 Task: Find connections with filter location Nāthdwāra with filter topic #communitieswith filter profile language English with filter current company Dentsu Webchutney with filter school Hansraj College with filter industry Housing and Community Development with filter service category Computer Networking with filter keywords title Roofer
Action: Mouse moved to (629, 106)
Screenshot: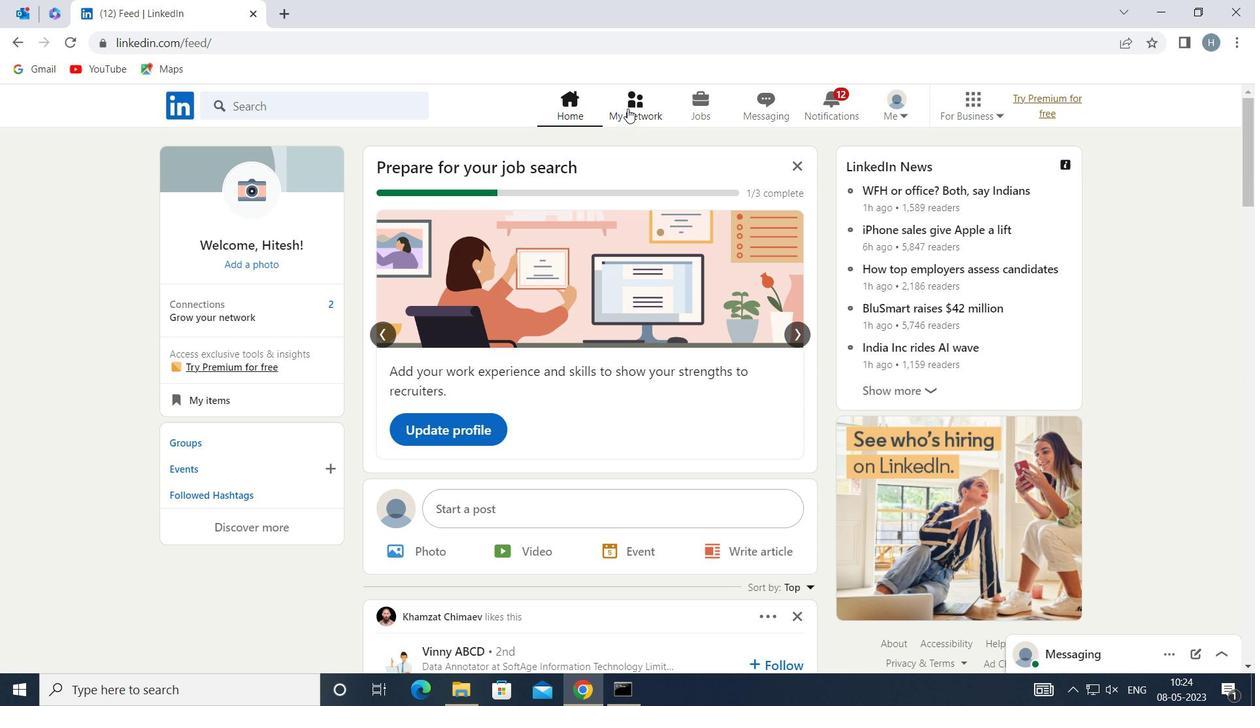 
Action: Mouse pressed left at (629, 106)
Screenshot: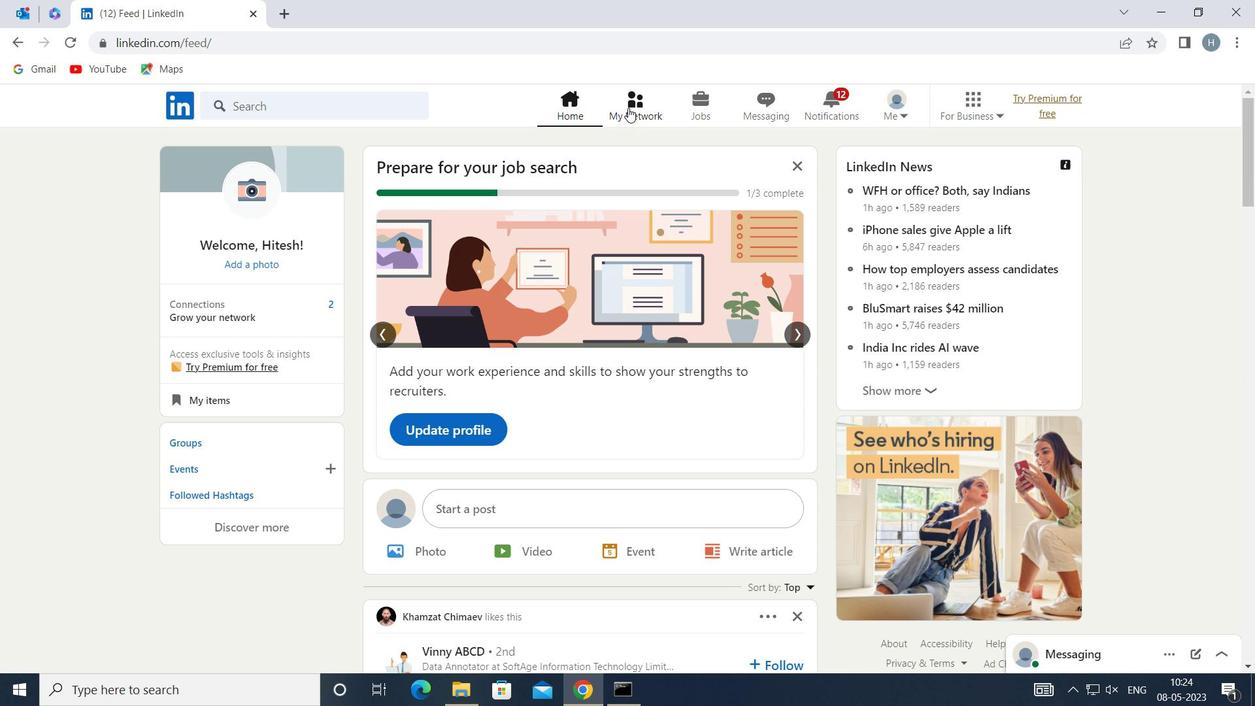
Action: Mouse moved to (364, 194)
Screenshot: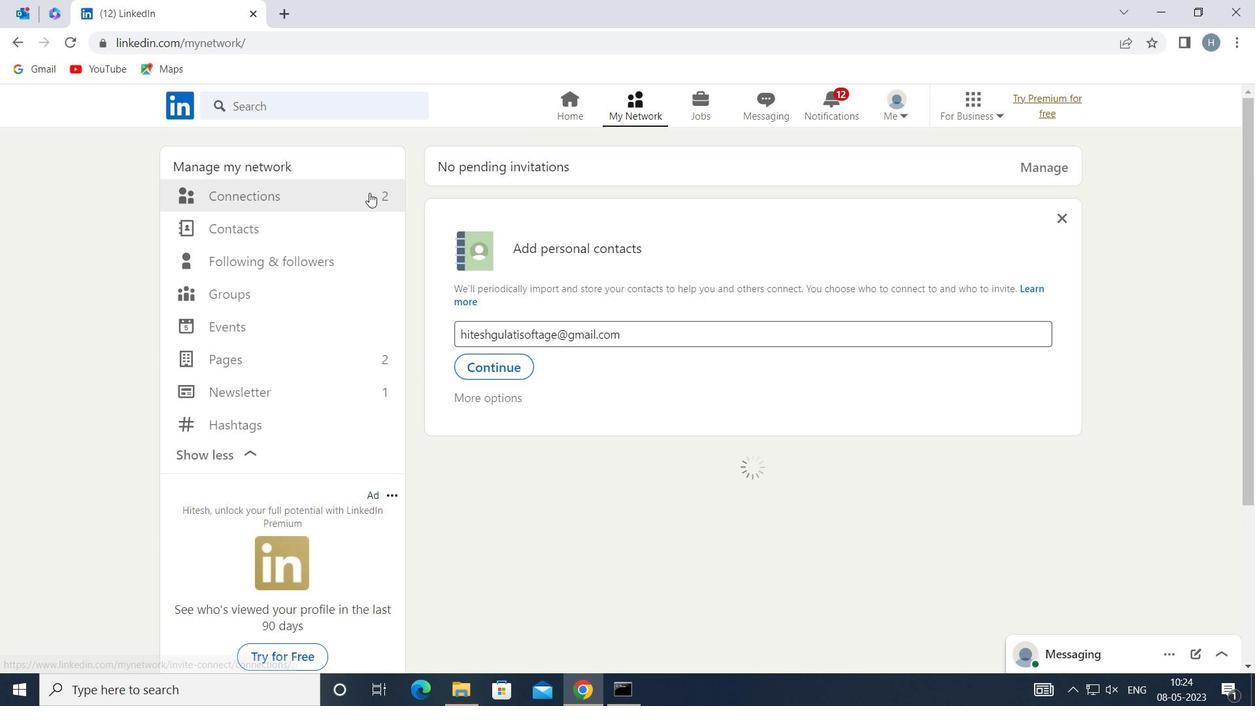 
Action: Mouse pressed left at (364, 194)
Screenshot: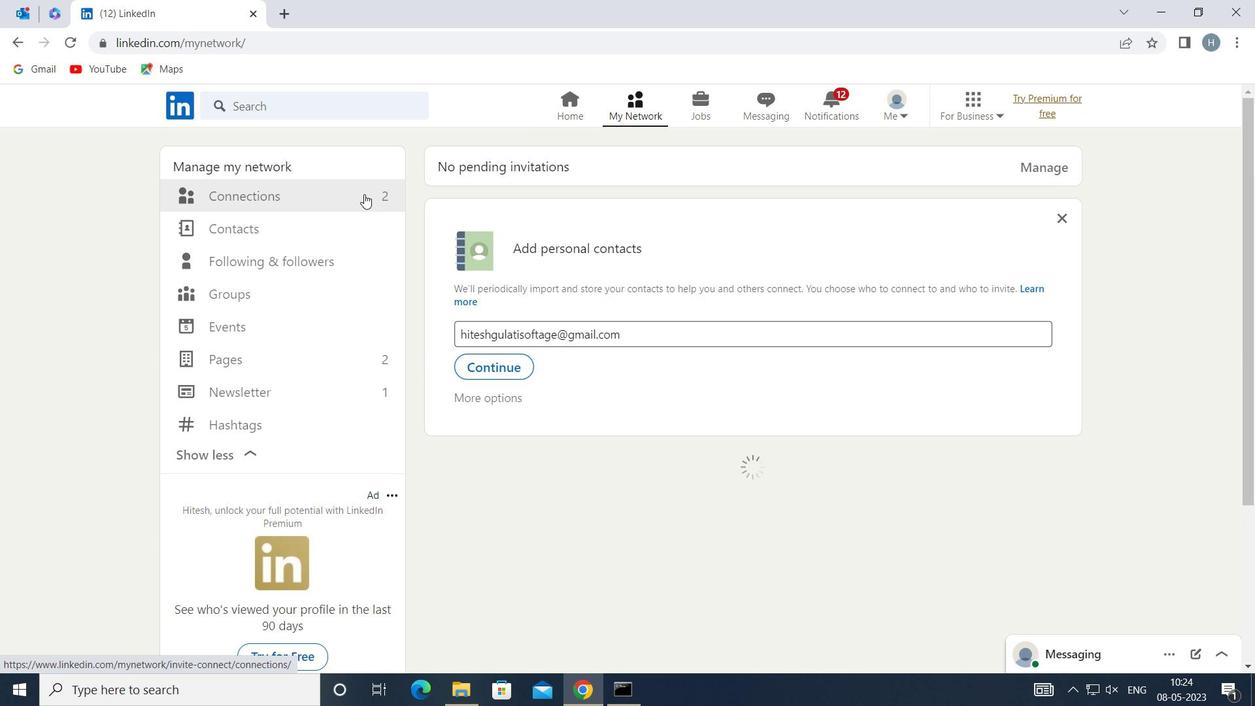 
Action: Mouse moved to (757, 197)
Screenshot: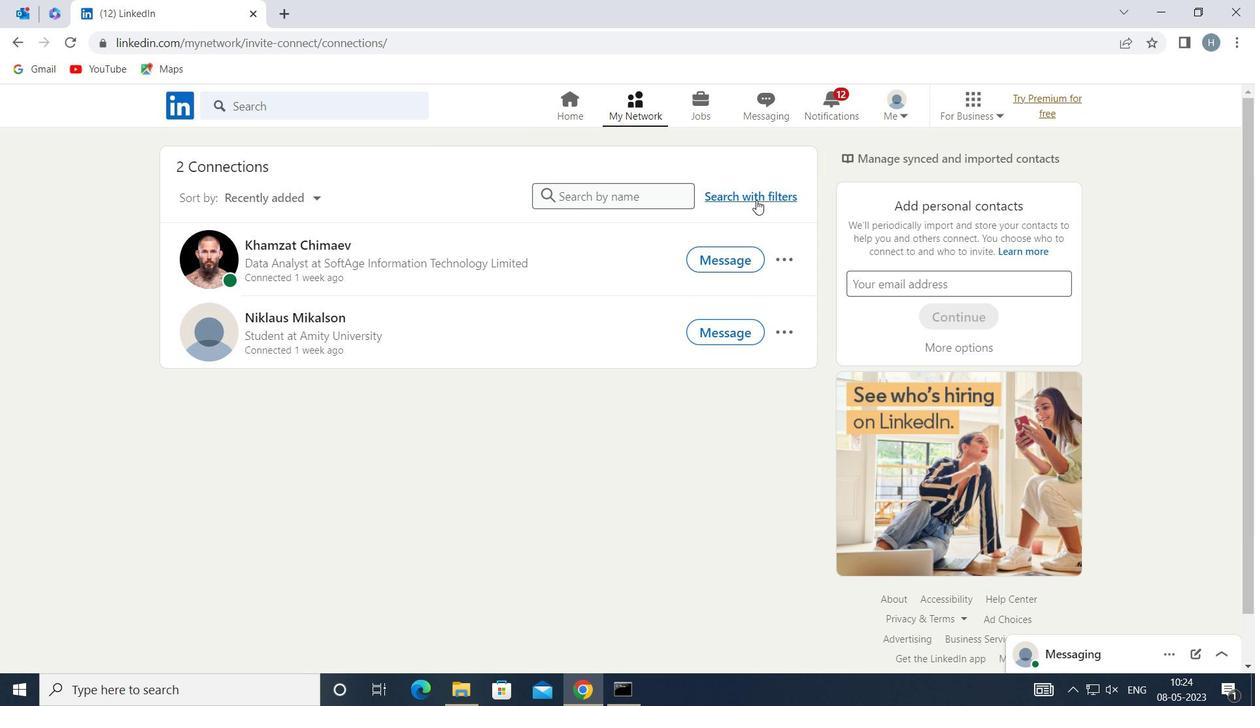 
Action: Mouse pressed left at (757, 197)
Screenshot: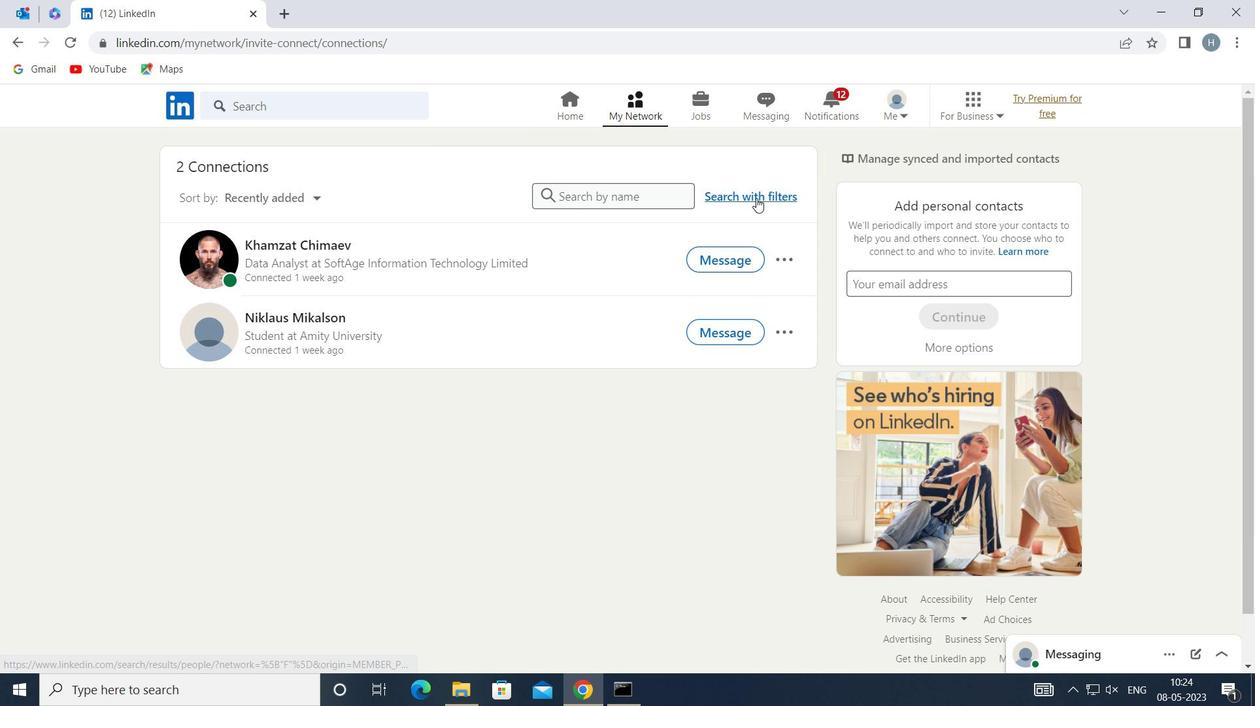
Action: Mouse moved to (680, 147)
Screenshot: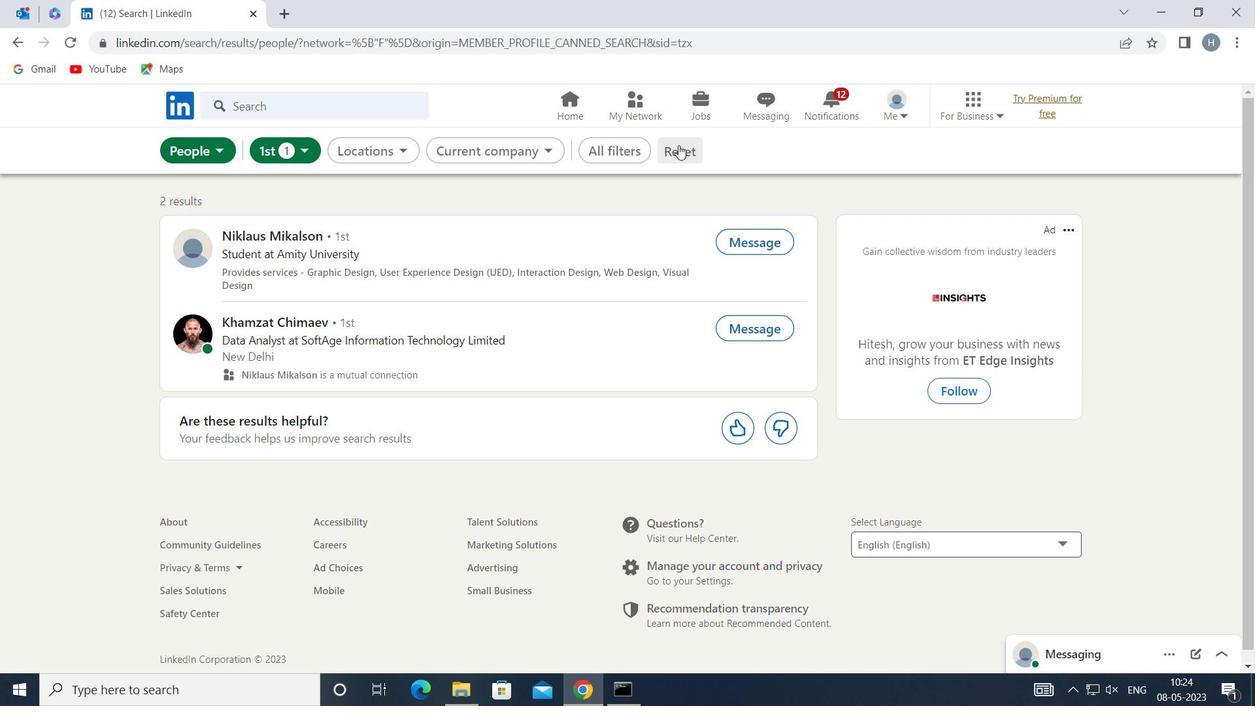 
Action: Mouse pressed left at (680, 147)
Screenshot: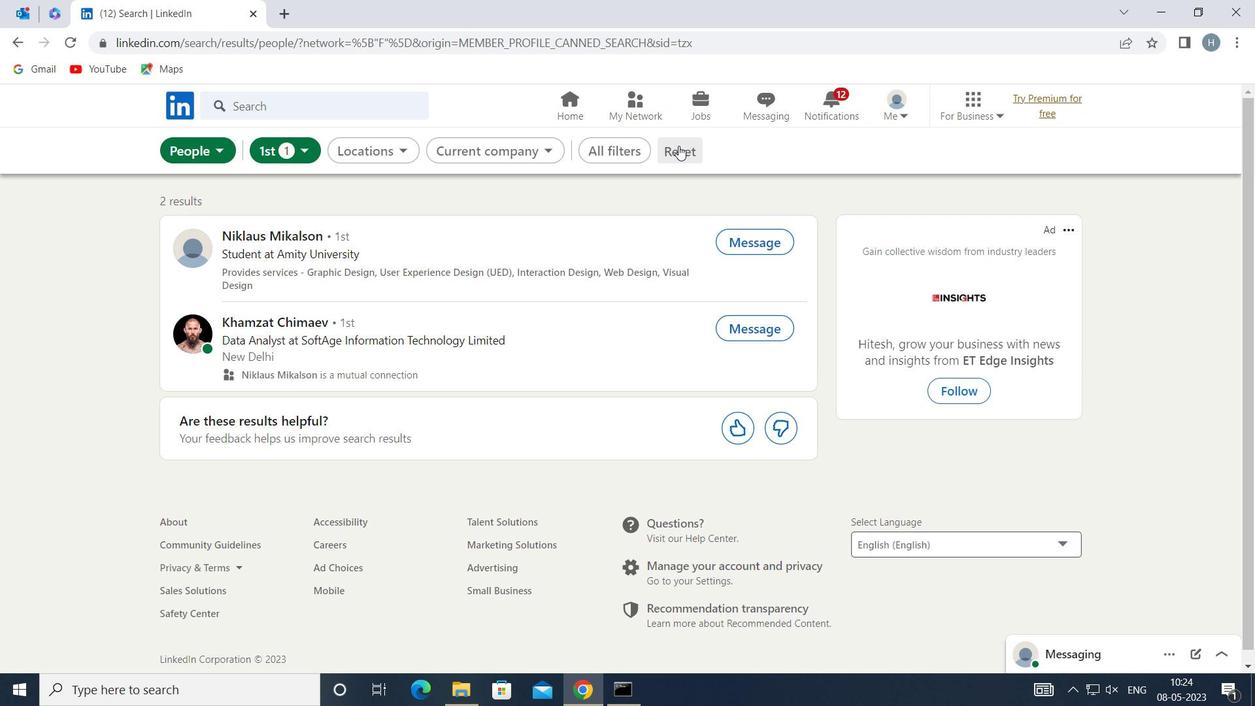 
Action: Mouse moved to (663, 145)
Screenshot: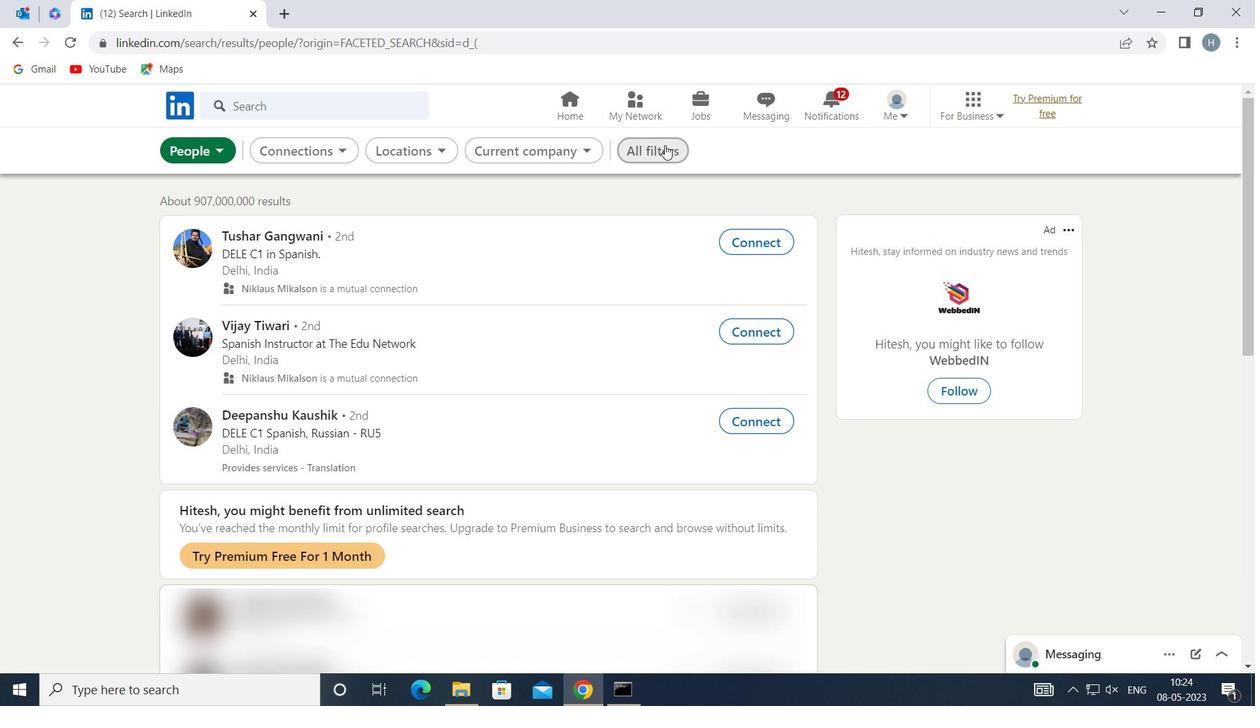 
Action: Mouse pressed left at (663, 145)
Screenshot: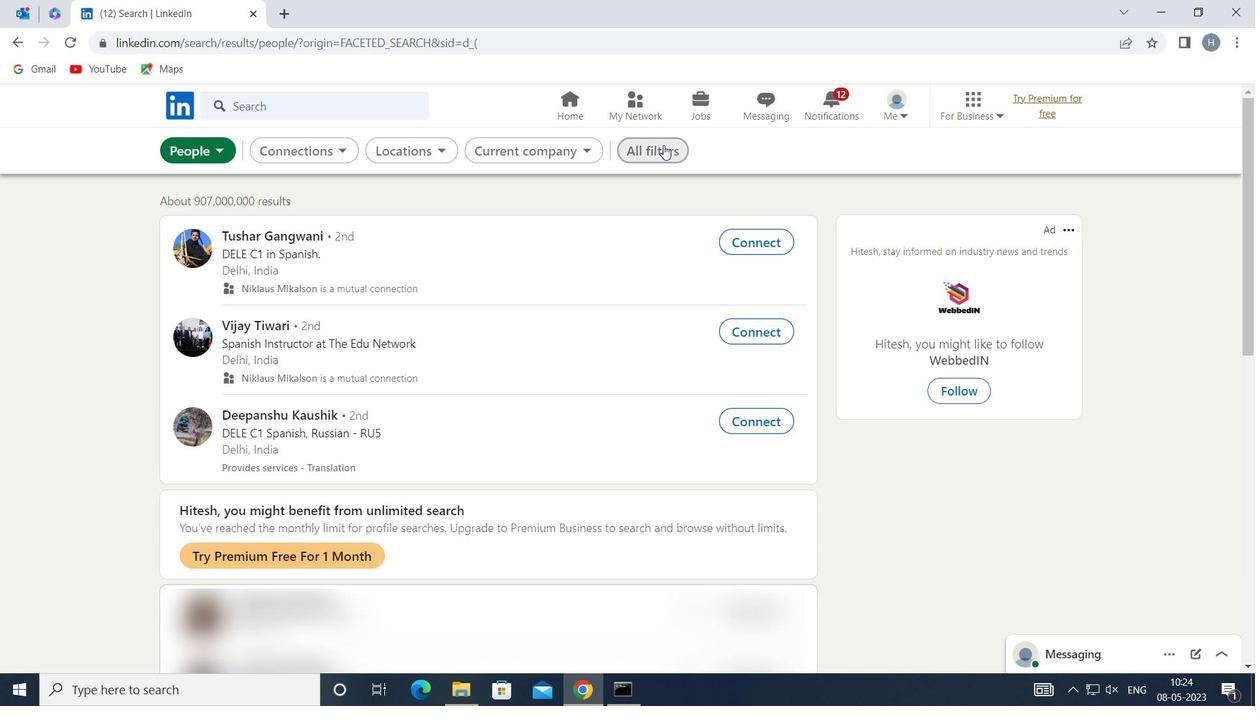 
Action: Mouse moved to (956, 317)
Screenshot: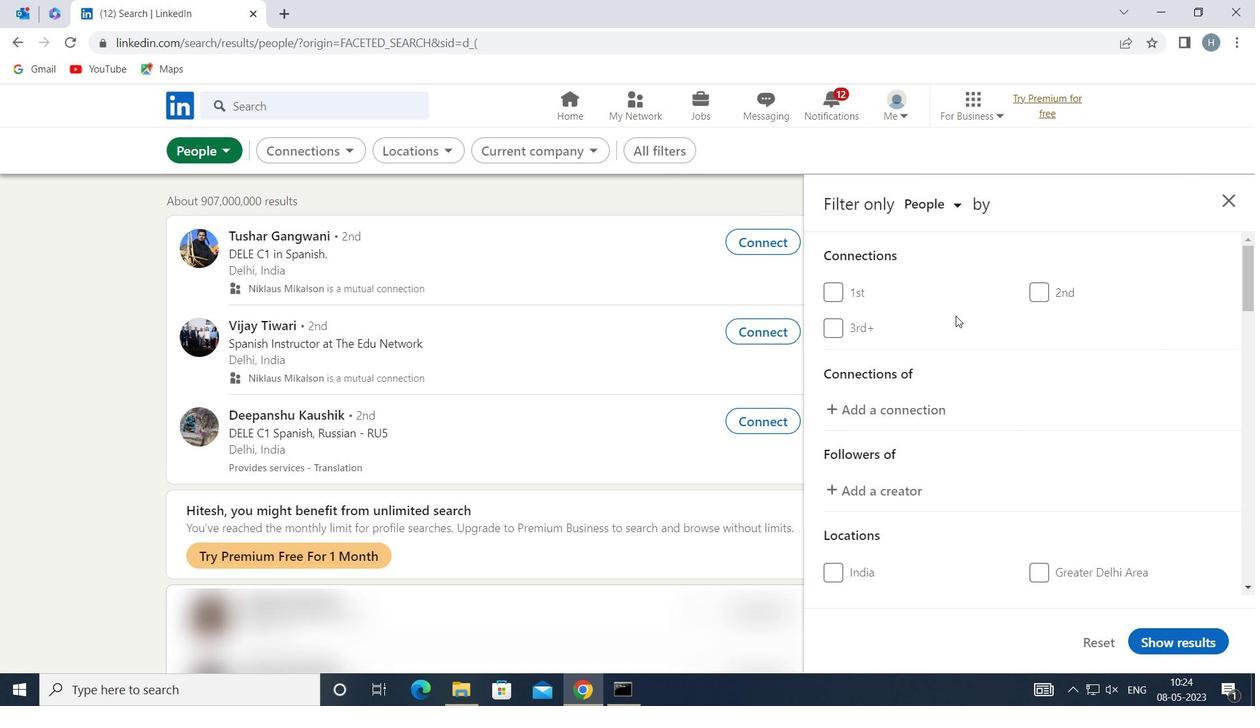 
Action: Mouse scrolled (956, 316) with delta (0, 0)
Screenshot: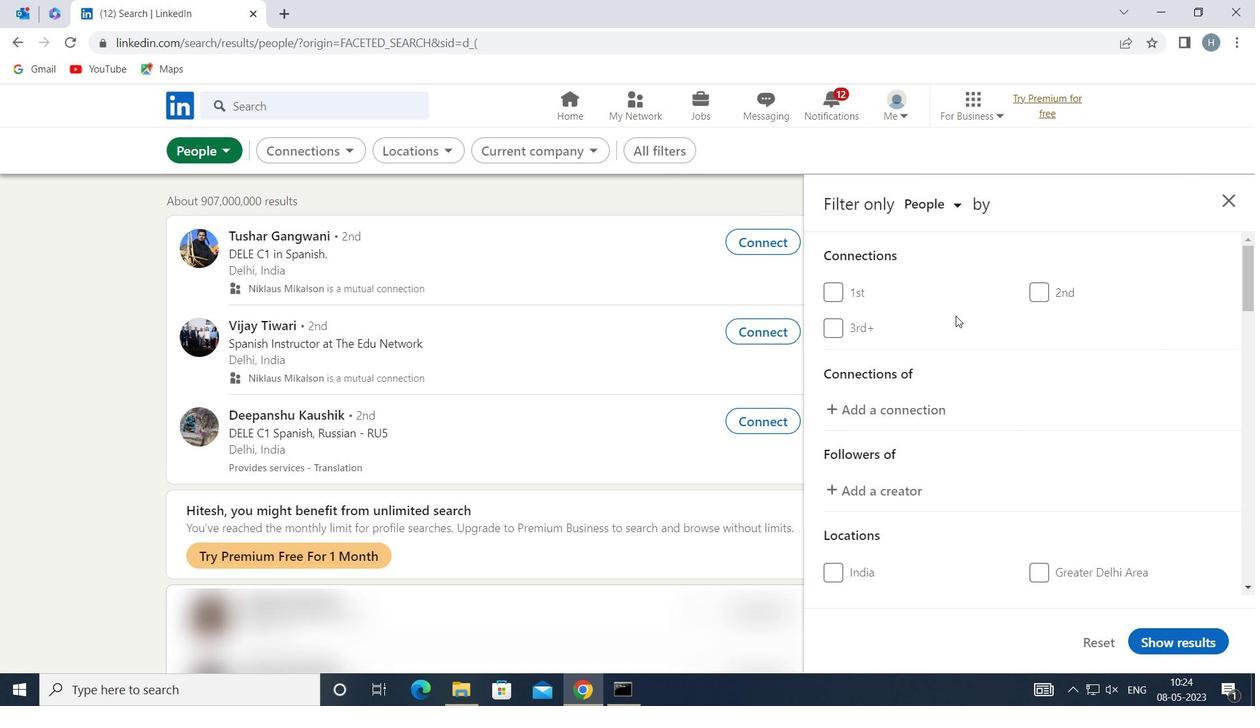 
Action: Mouse moved to (957, 317)
Screenshot: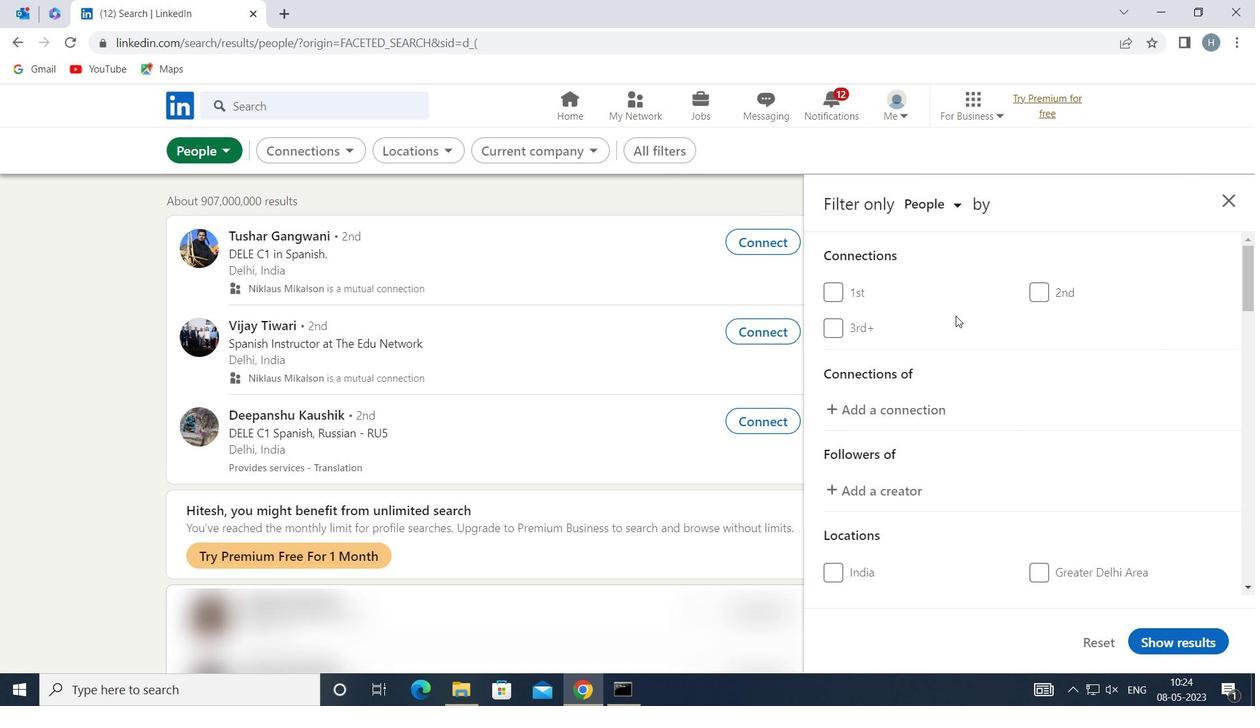 
Action: Mouse scrolled (957, 316) with delta (0, 0)
Screenshot: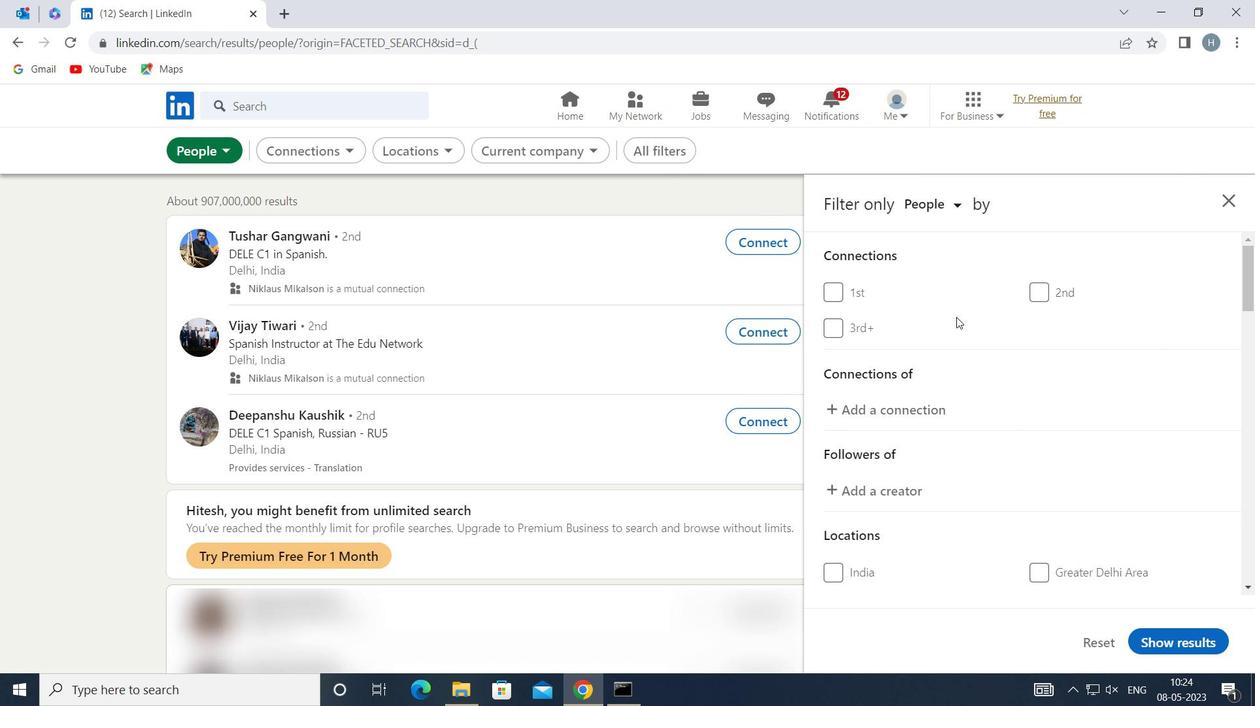 
Action: Mouse moved to (968, 319)
Screenshot: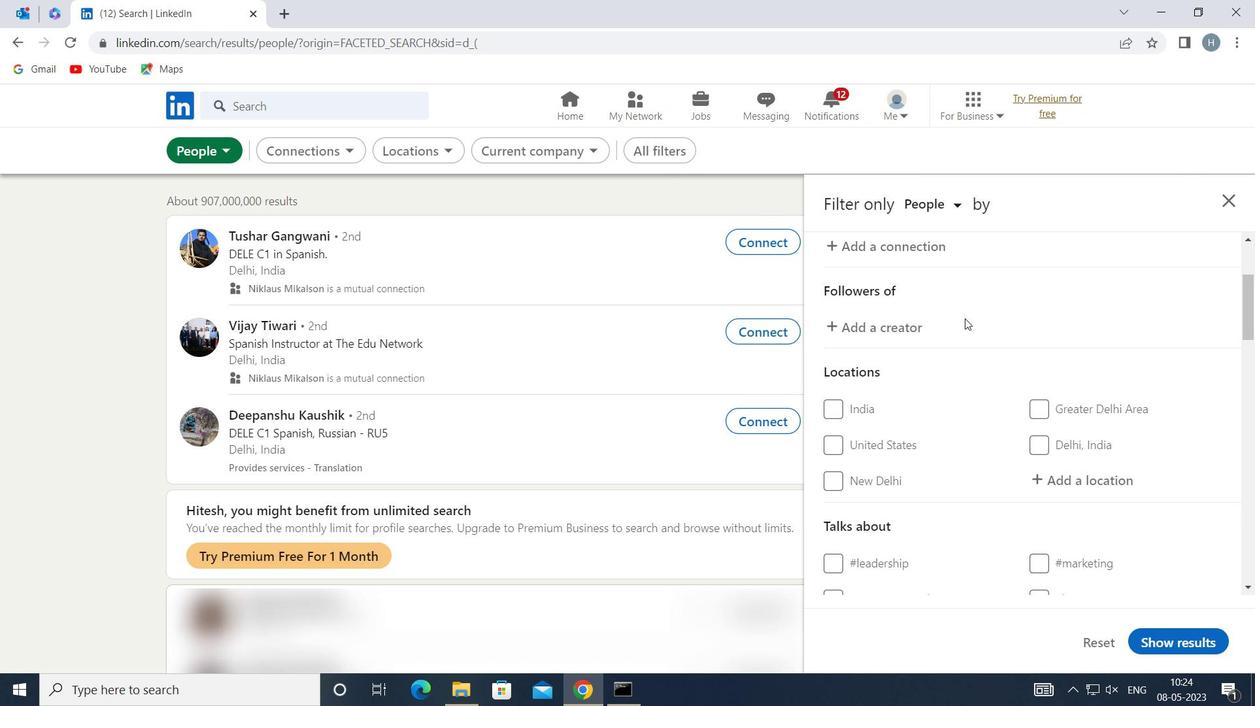 
Action: Mouse scrolled (968, 319) with delta (0, 0)
Screenshot: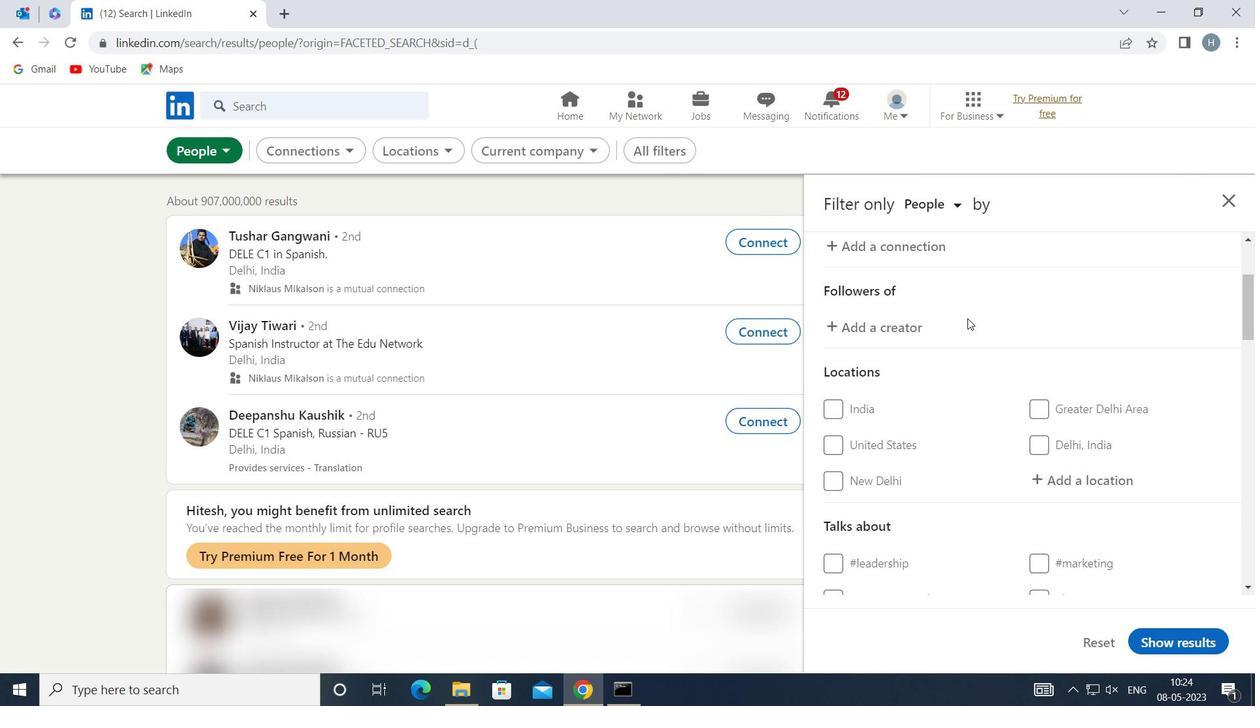 
Action: Mouse moved to (1060, 390)
Screenshot: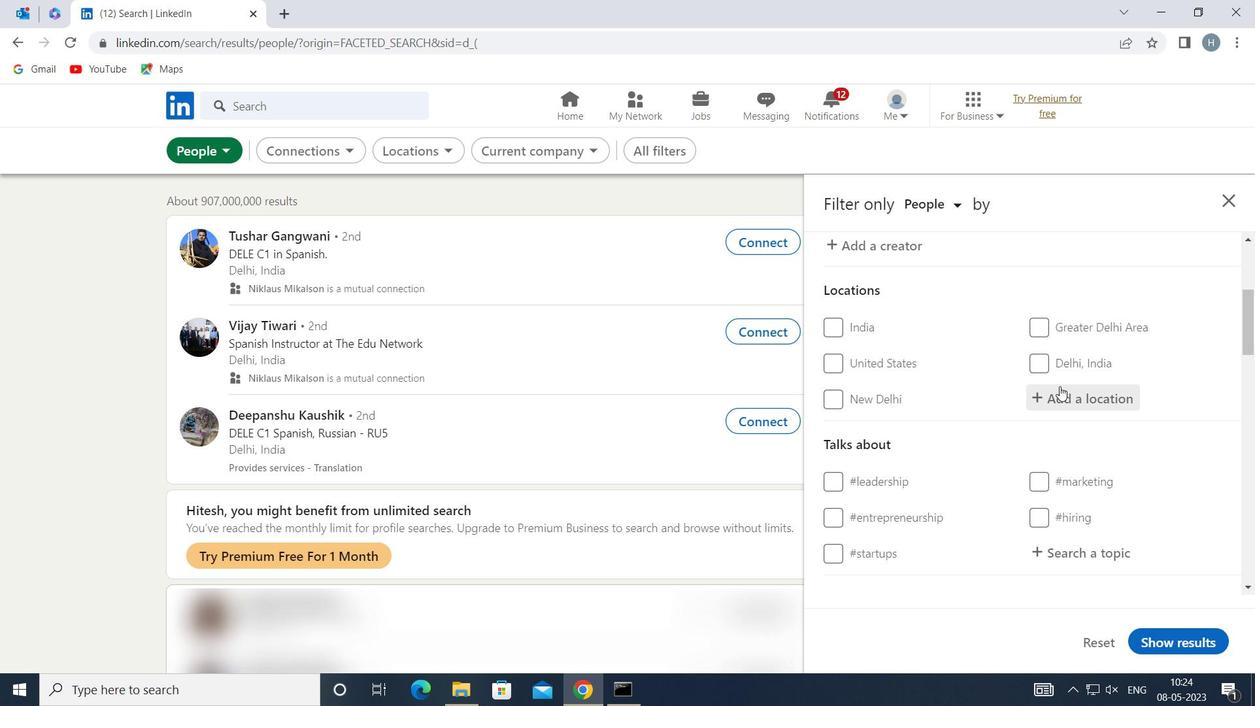 
Action: Mouse pressed left at (1060, 390)
Screenshot: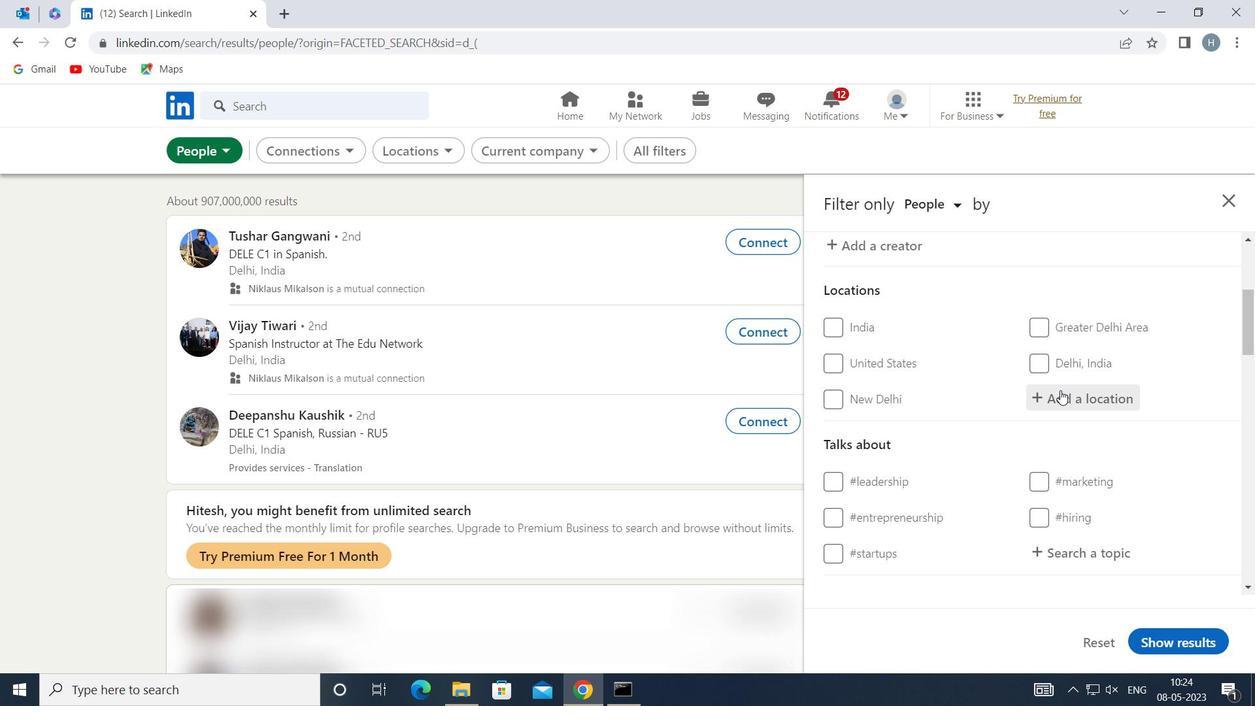 
Action: Mouse moved to (1061, 390)
Screenshot: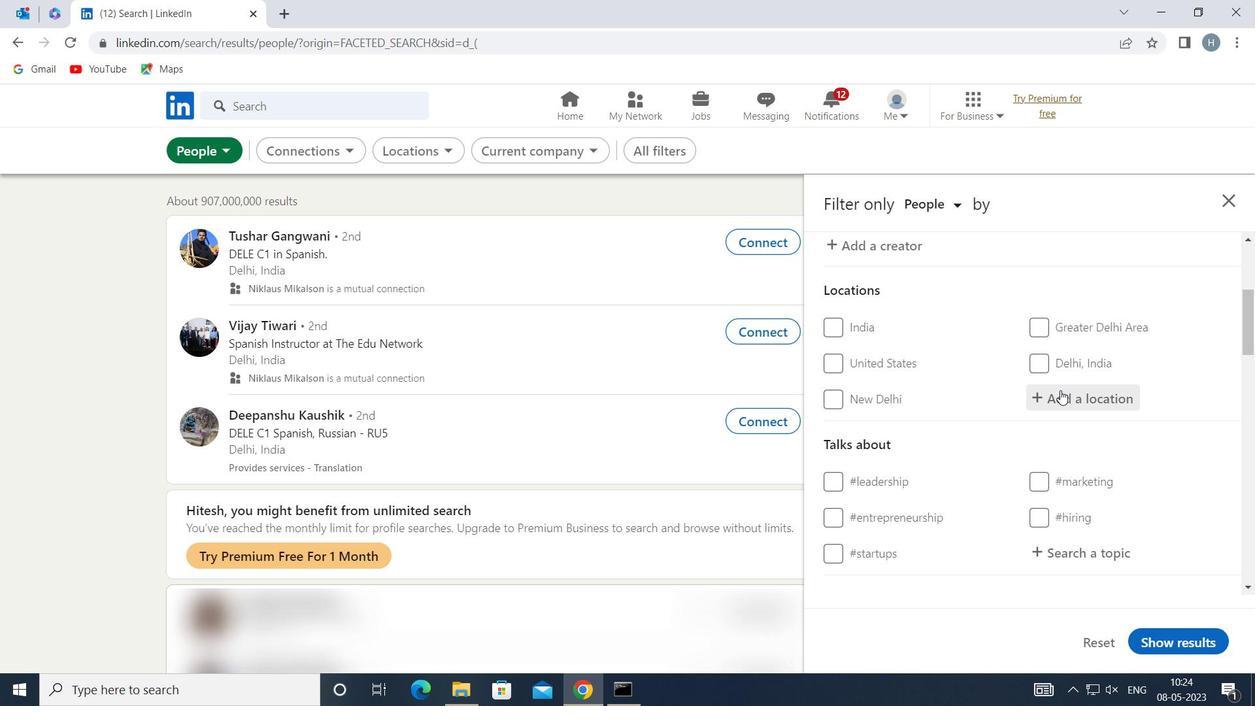 
Action: Key pressed <Key.shift>NATHDWARA
Screenshot: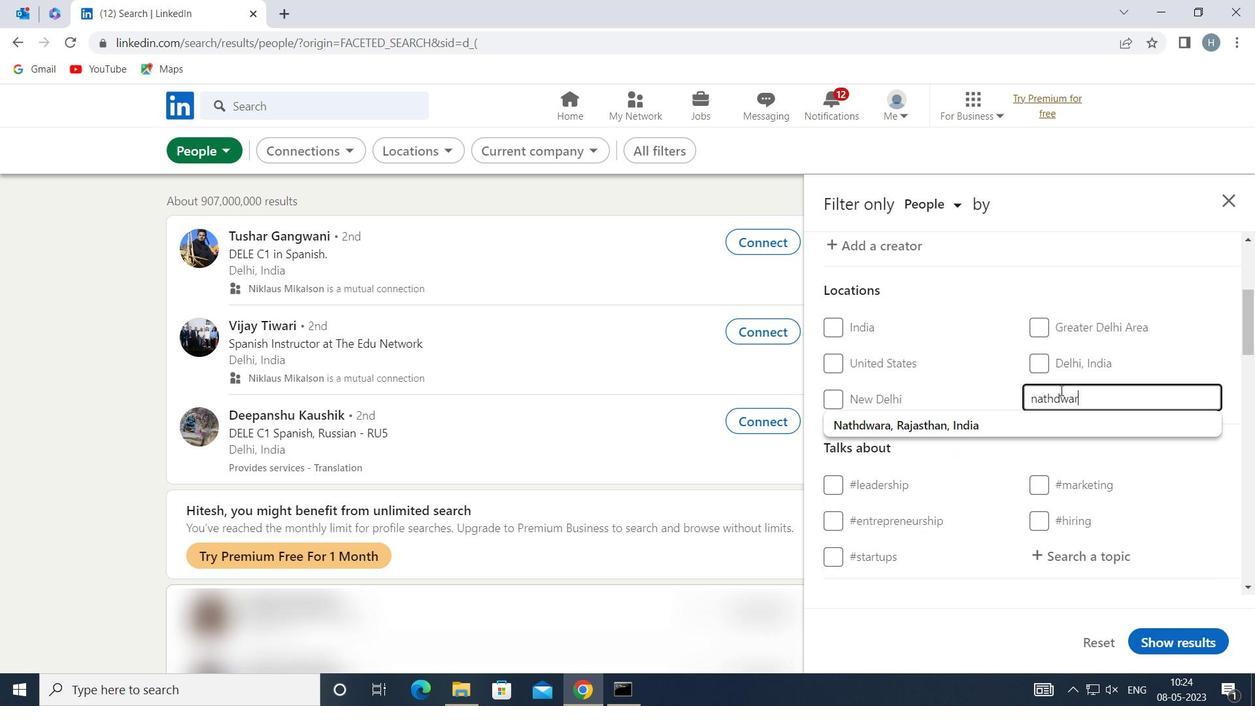 
Action: Mouse moved to (1063, 415)
Screenshot: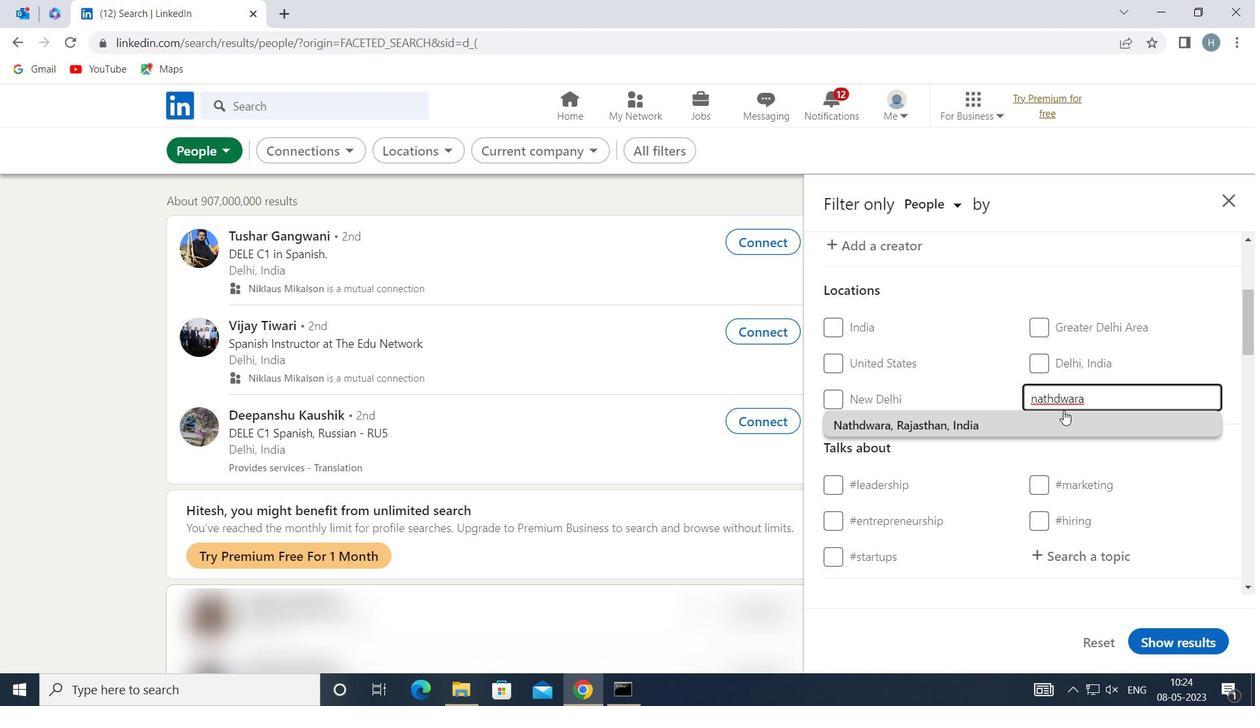 
Action: Mouse pressed left at (1063, 415)
Screenshot: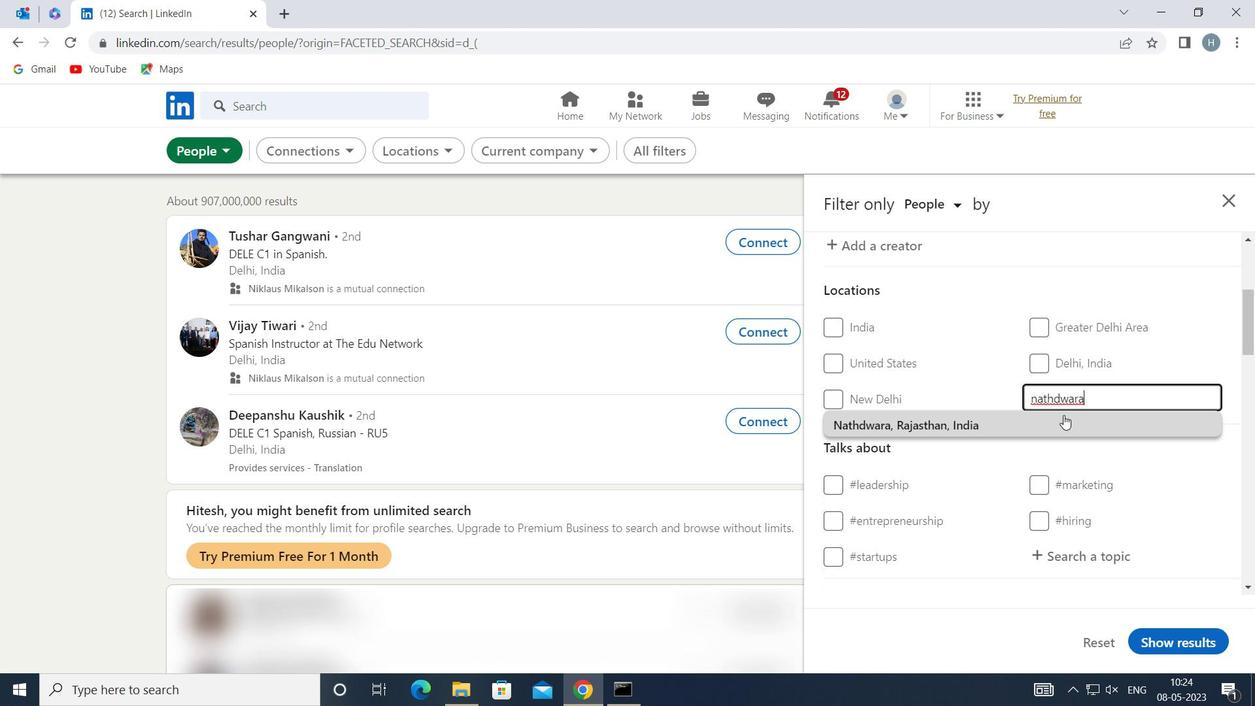 
Action: Mouse scrolled (1063, 415) with delta (0, 0)
Screenshot: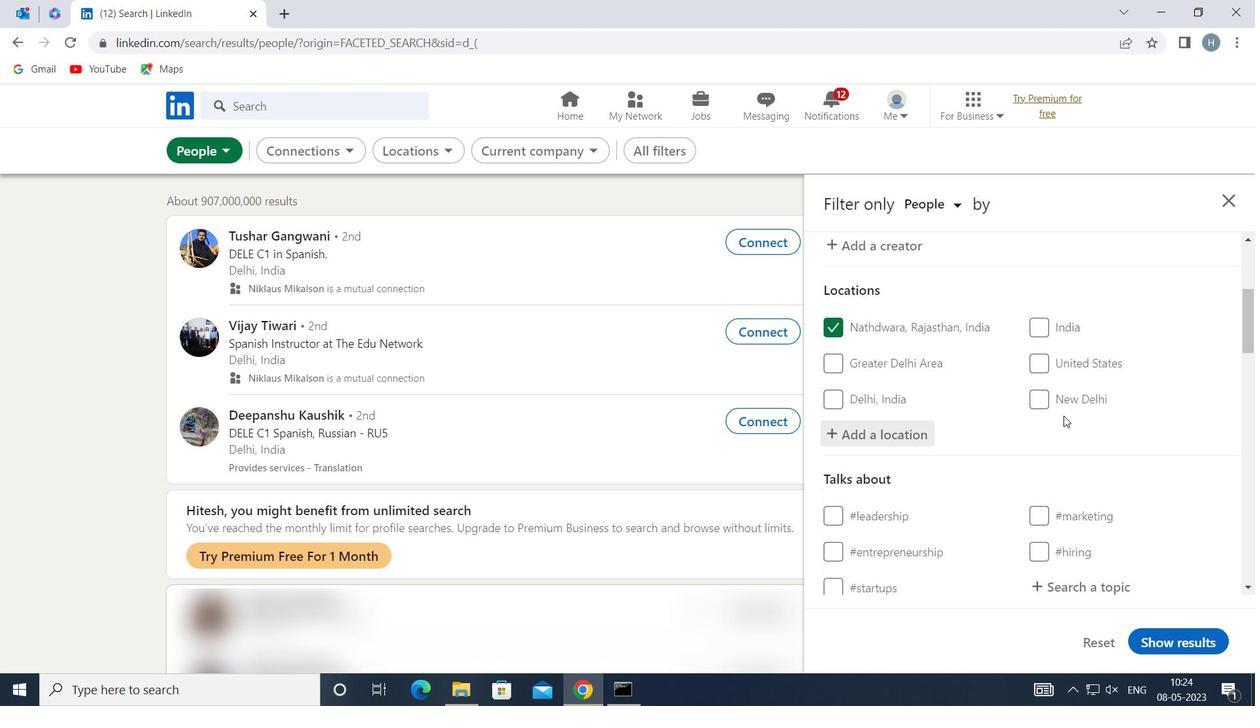 
Action: Mouse scrolled (1063, 415) with delta (0, 0)
Screenshot: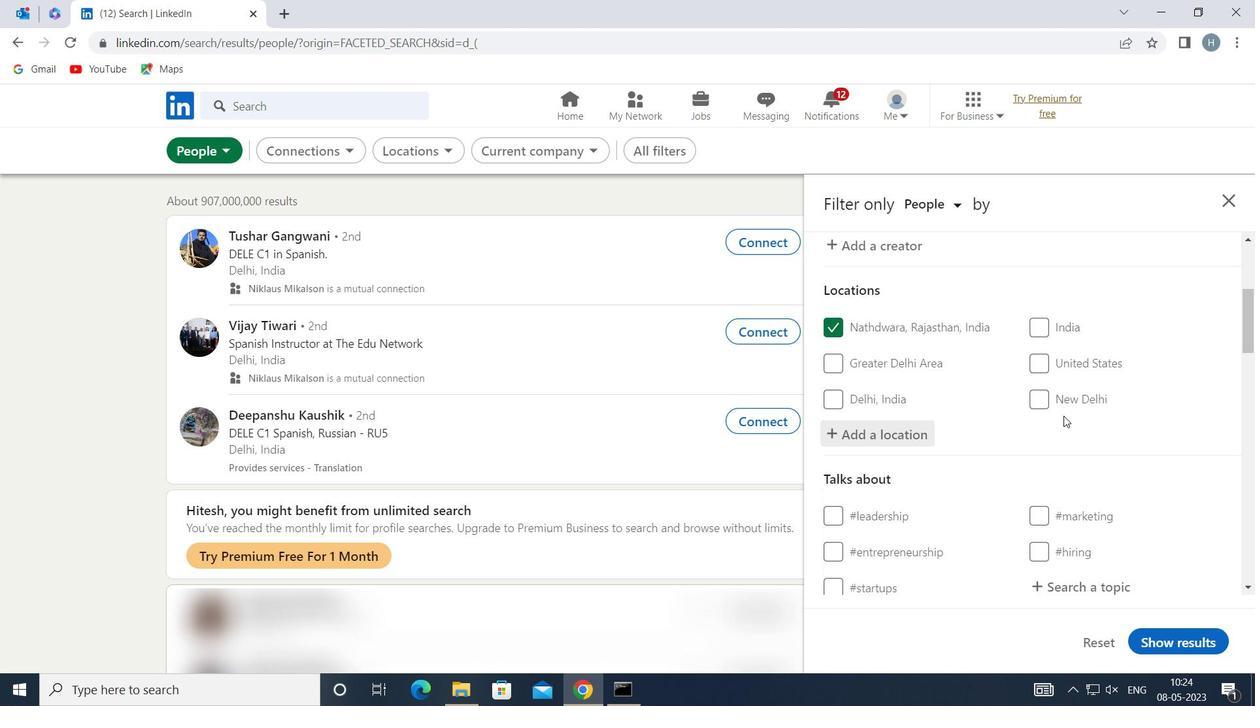 
Action: Mouse moved to (1072, 415)
Screenshot: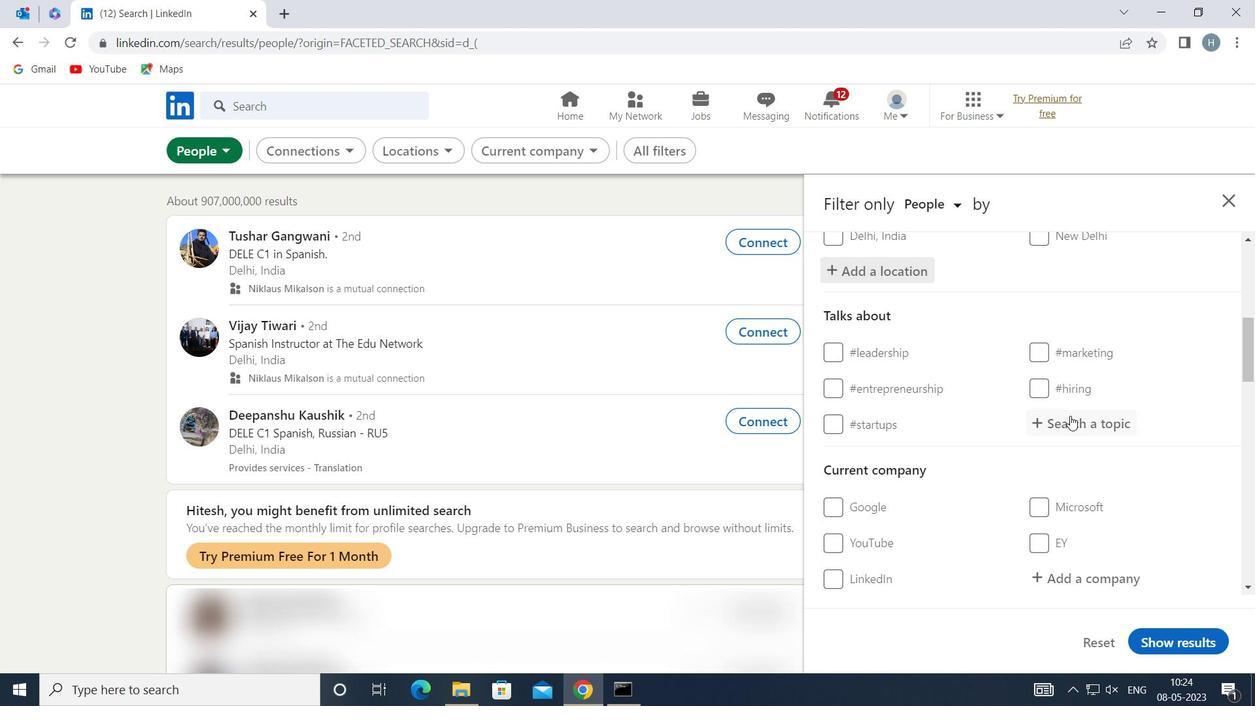 
Action: Mouse pressed left at (1072, 415)
Screenshot: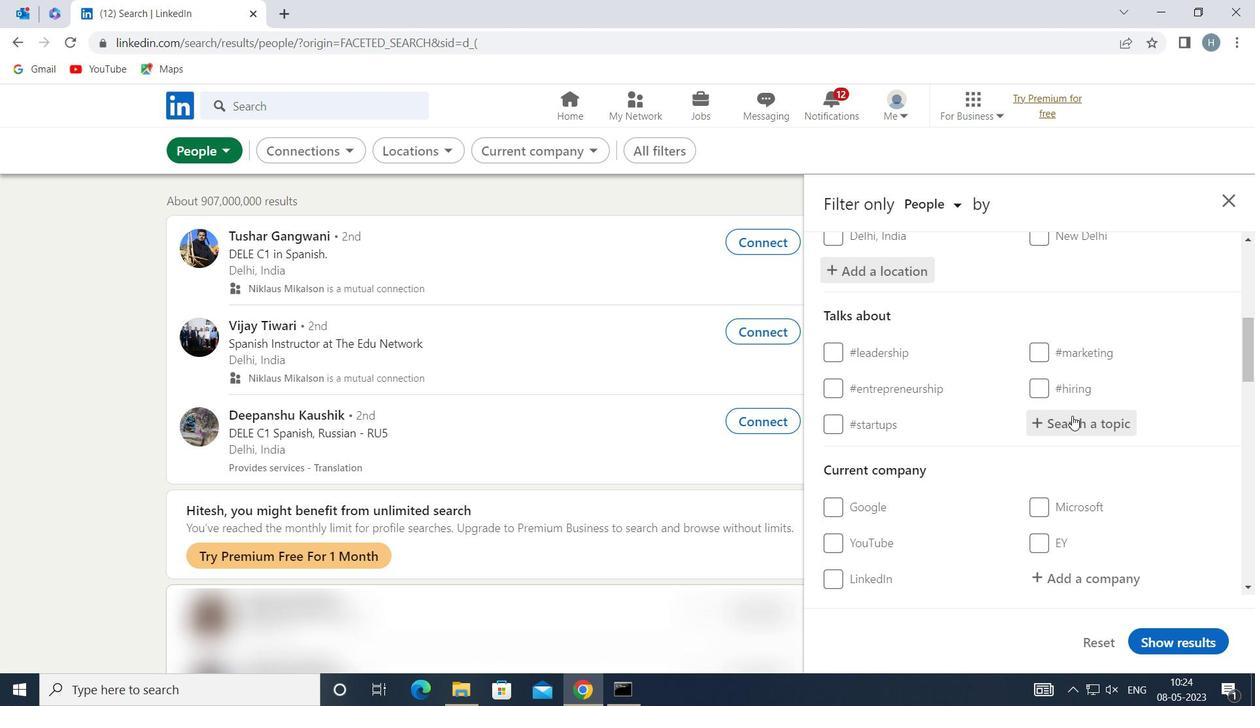 
Action: Key pressed <Key.shift>COMMUNITIES
Screenshot: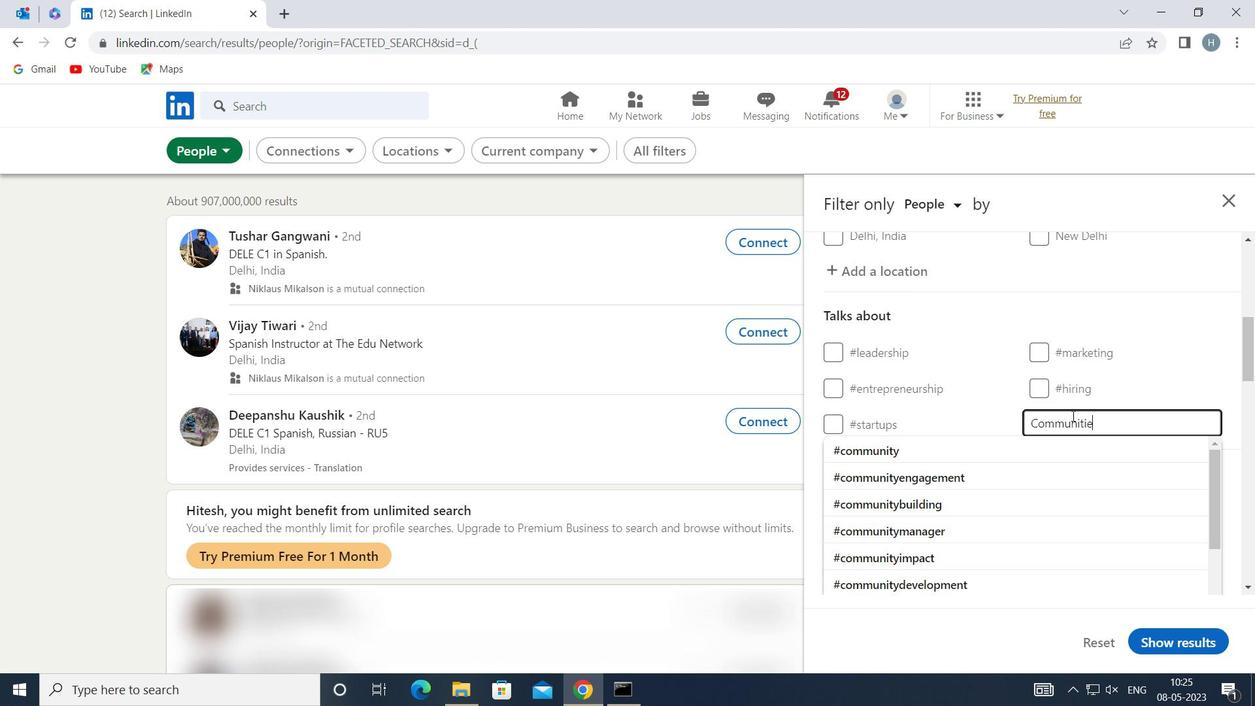 
Action: Mouse moved to (1023, 445)
Screenshot: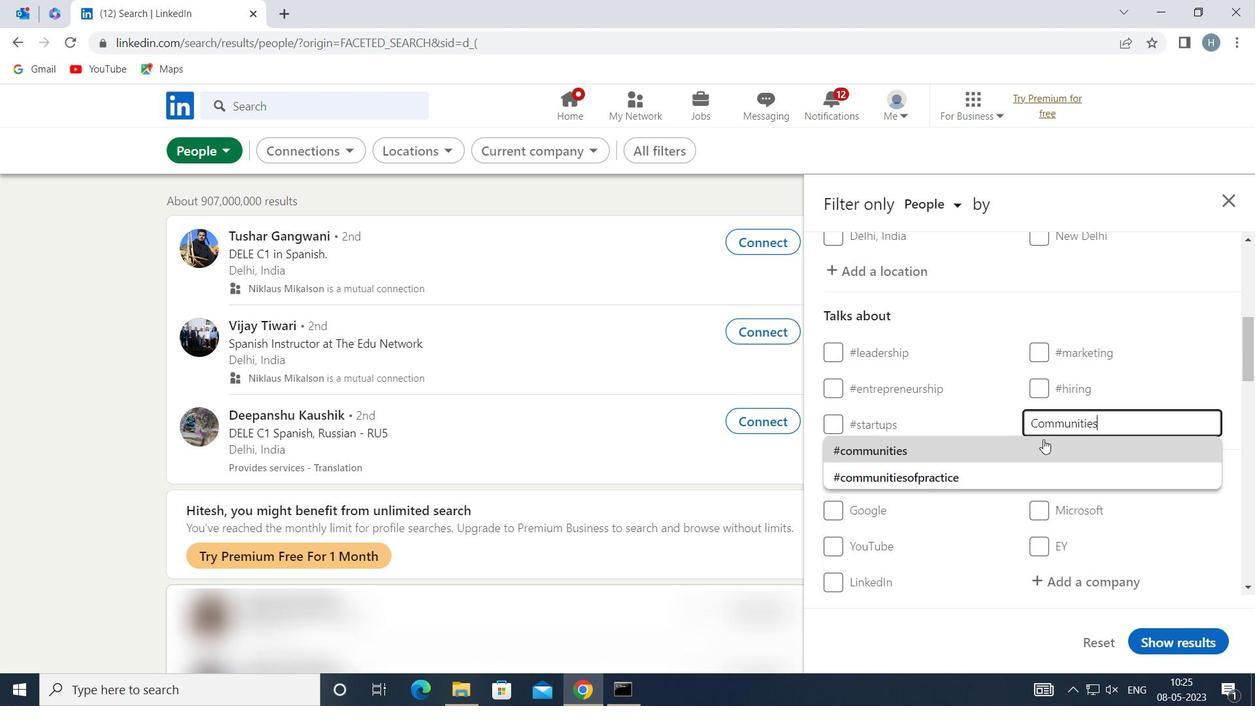 
Action: Mouse pressed left at (1023, 445)
Screenshot: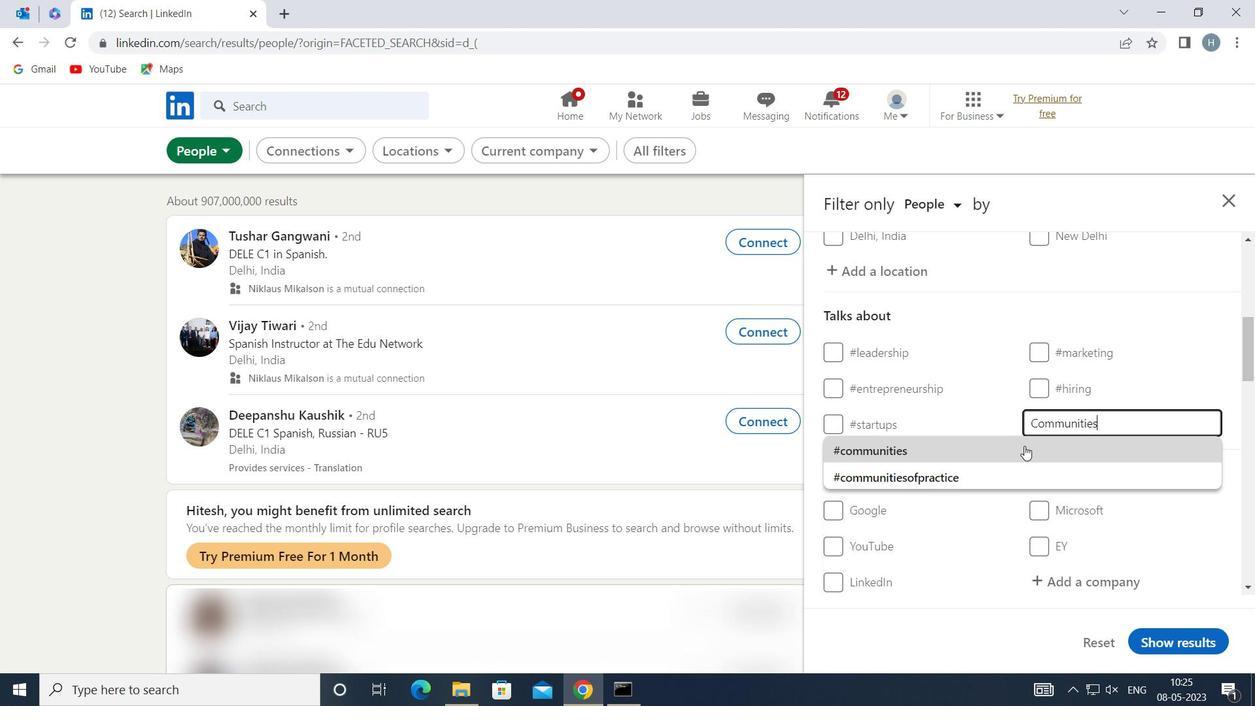 
Action: Mouse moved to (995, 436)
Screenshot: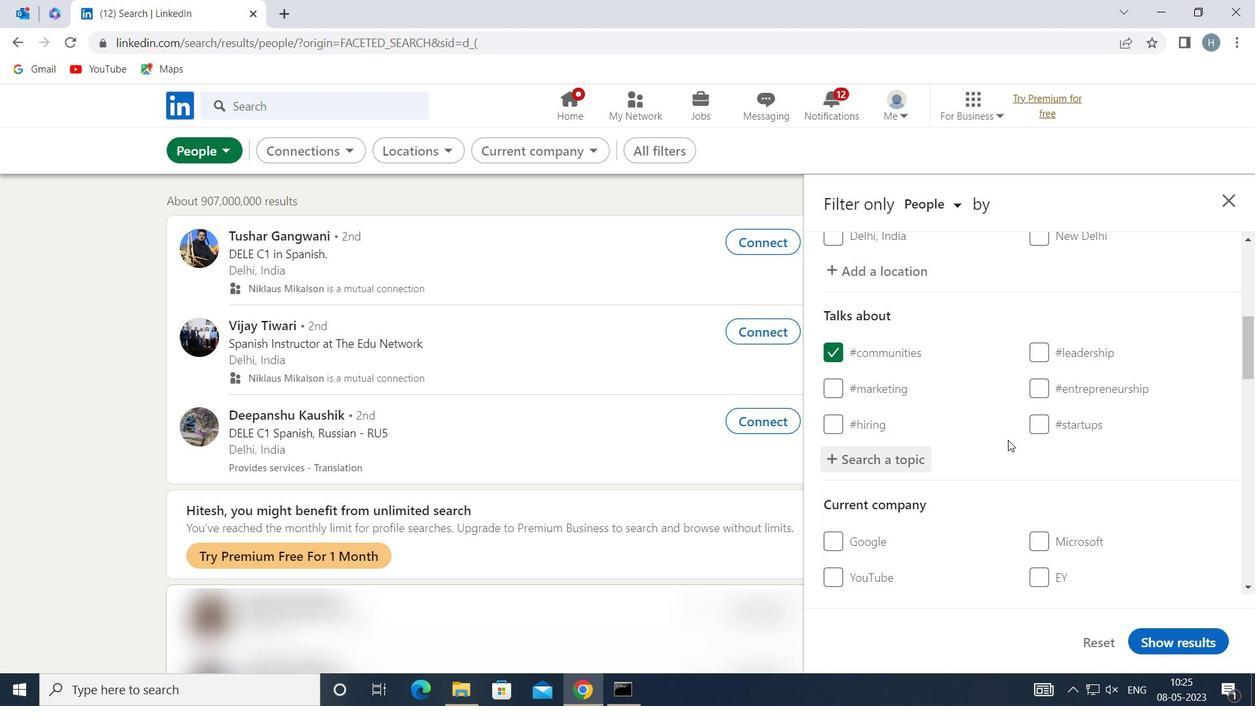
Action: Mouse scrolled (995, 436) with delta (0, 0)
Screenshot: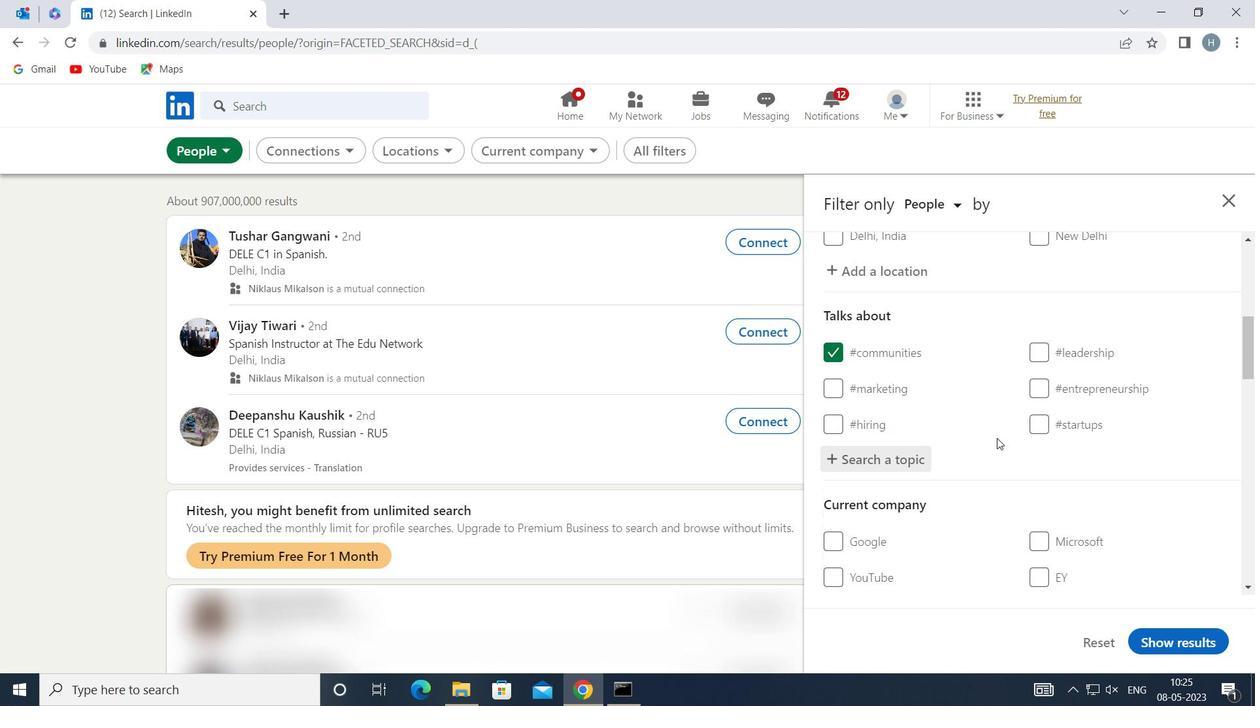 
Action: Mouse scrolled (995, 436) with delta (0, 0)
Screenshot: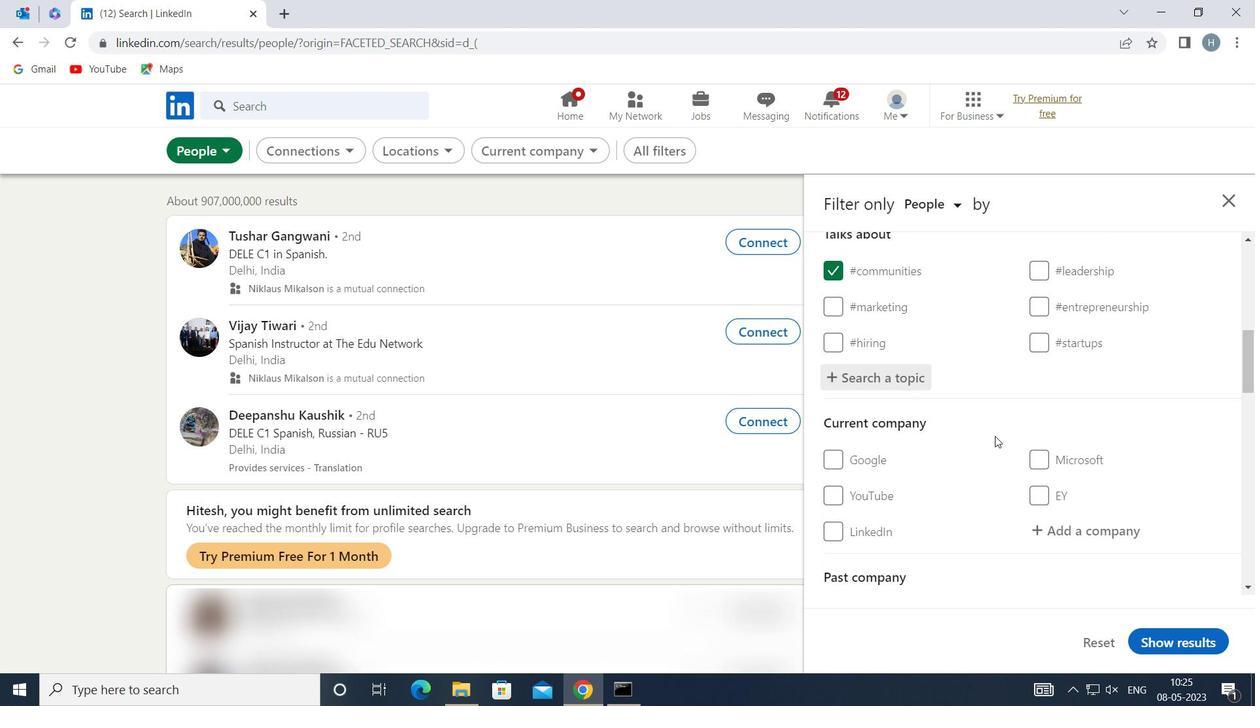 
Action: Mouse scrolled (995, 436) with delta (0, 0)
Screenshot: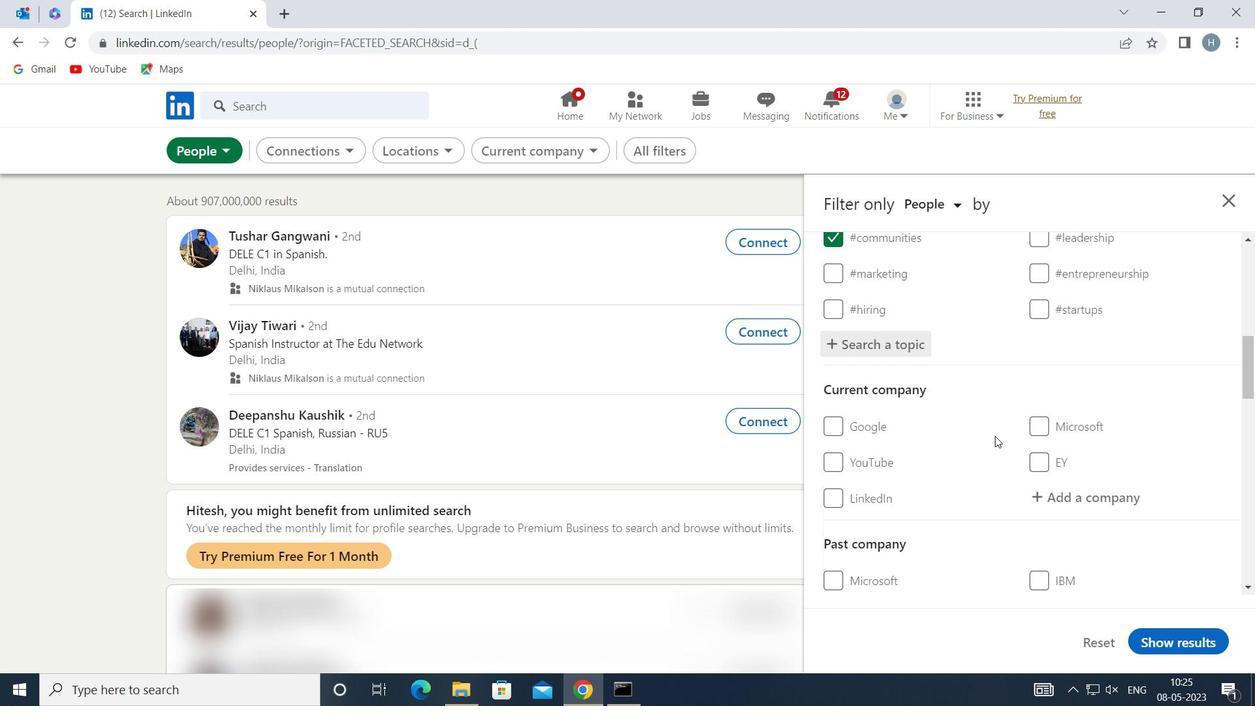 
Action: Mouse scrolled (995, 436) with delta (0, 0)
Screenshot: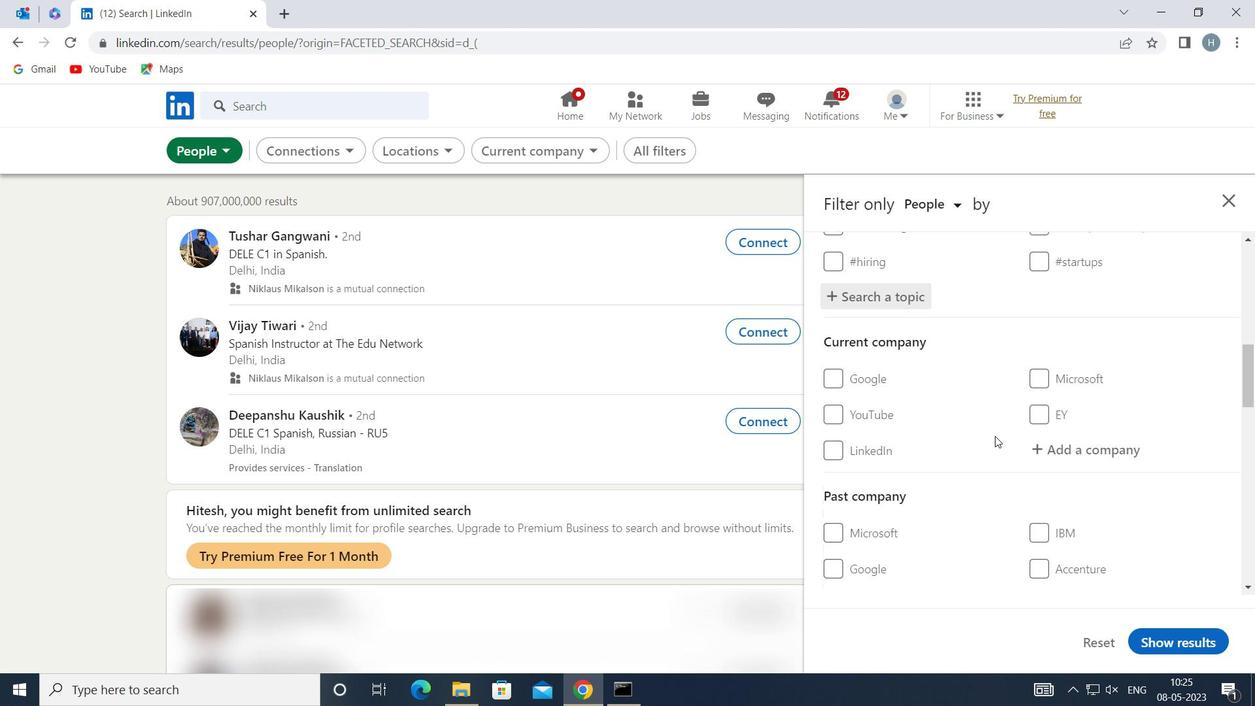 
Action: Mouse scrolled (995, 436) with delta (0, 0)
Screenshot: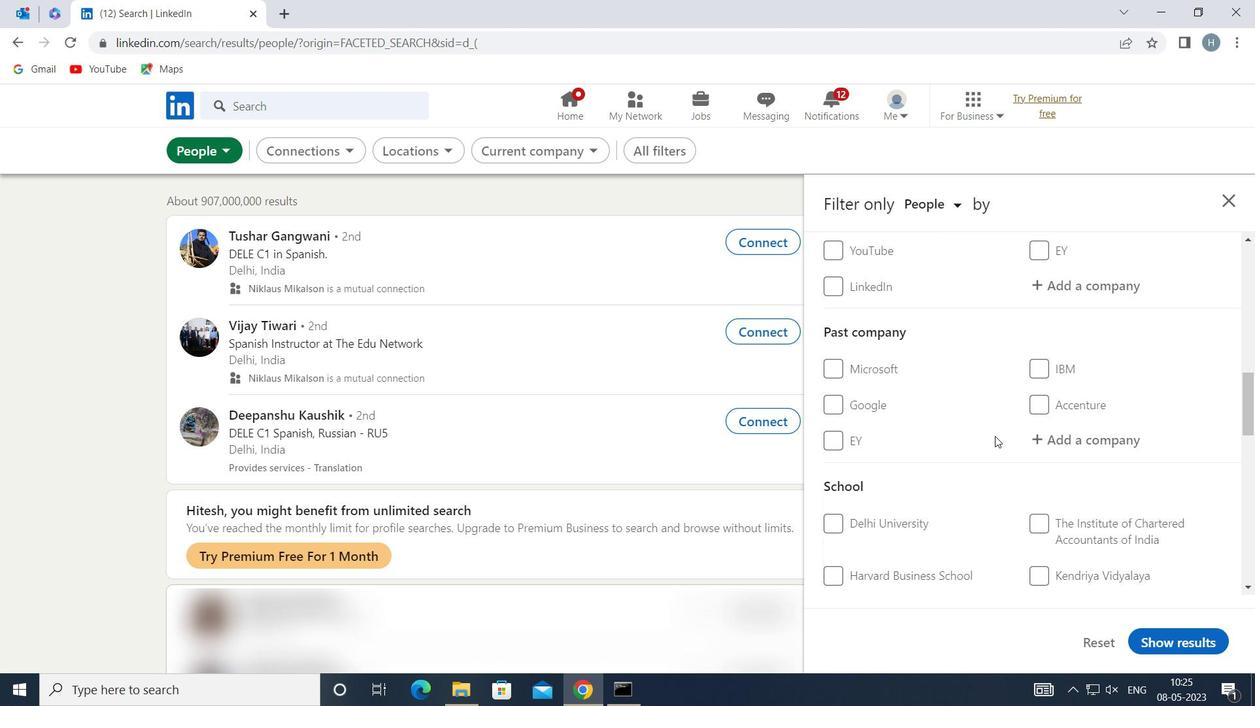 
Action: Mouse scrolled (995, 436) with delta (0, 0)
Screenshot: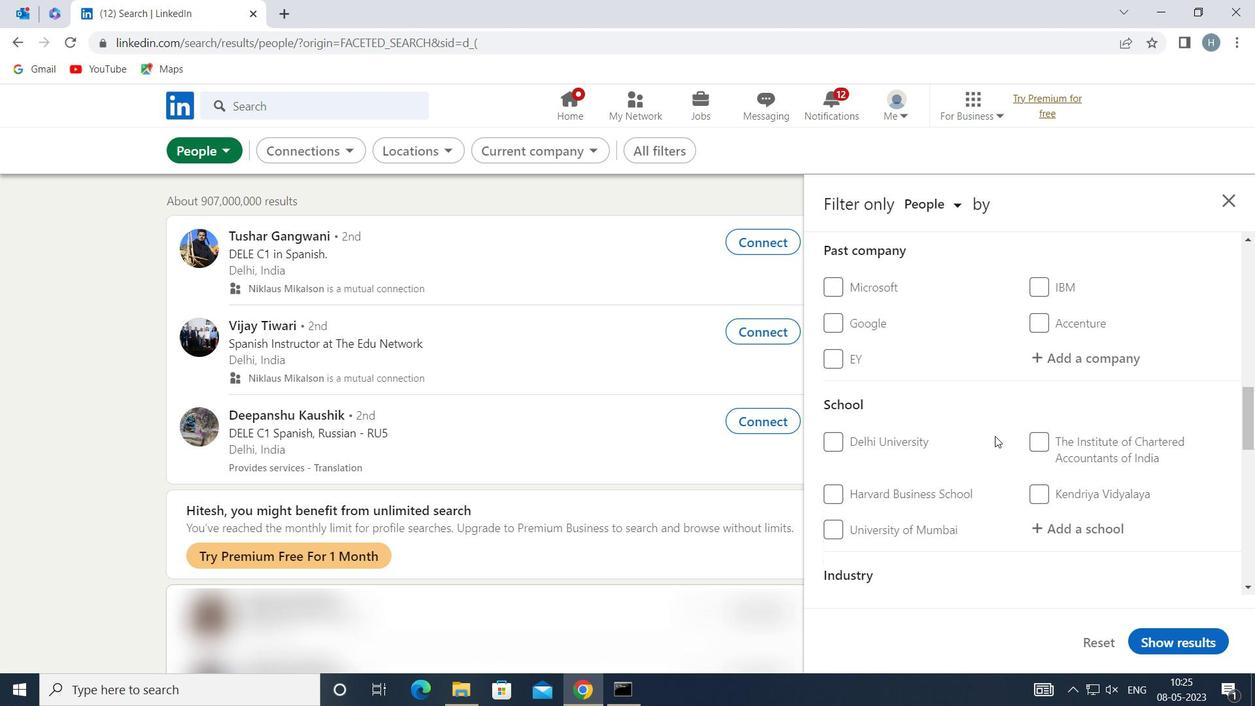 
Action: Mouse scrolled (995, 436) with delta (0, 0)
Screenshot: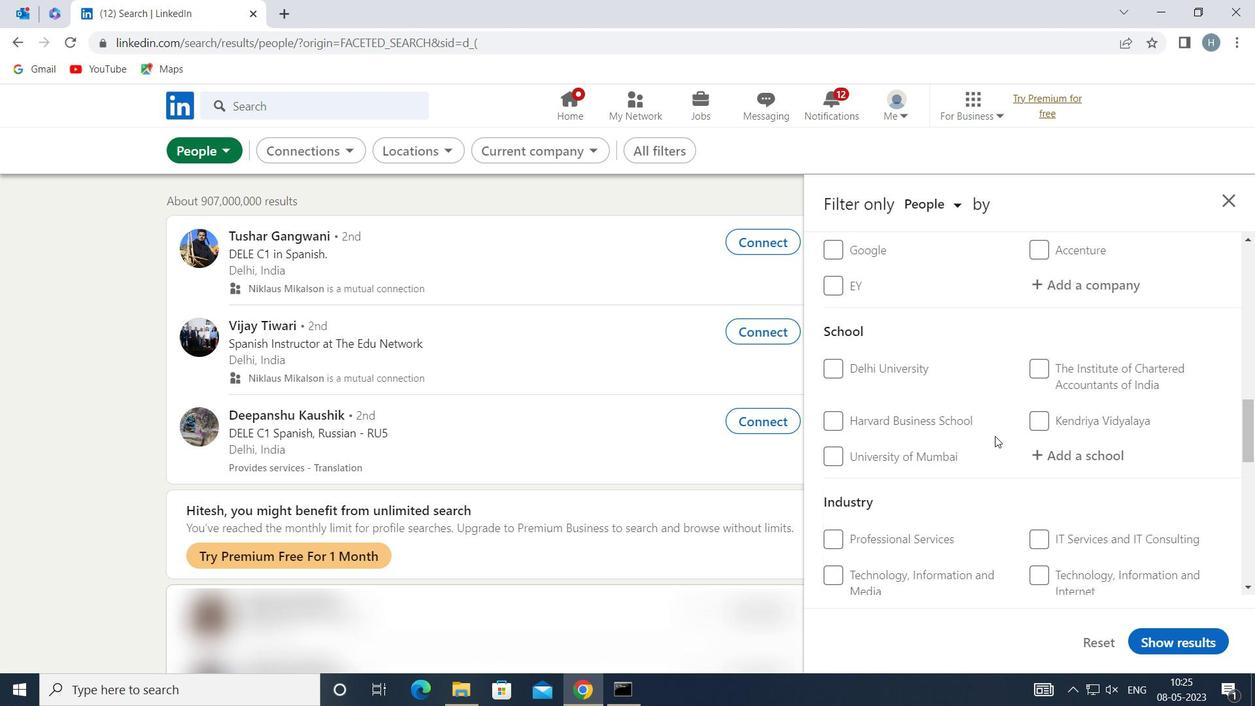 
Action: Mouse scrolled (995, 436) with delta (0, 0)
Screenshot: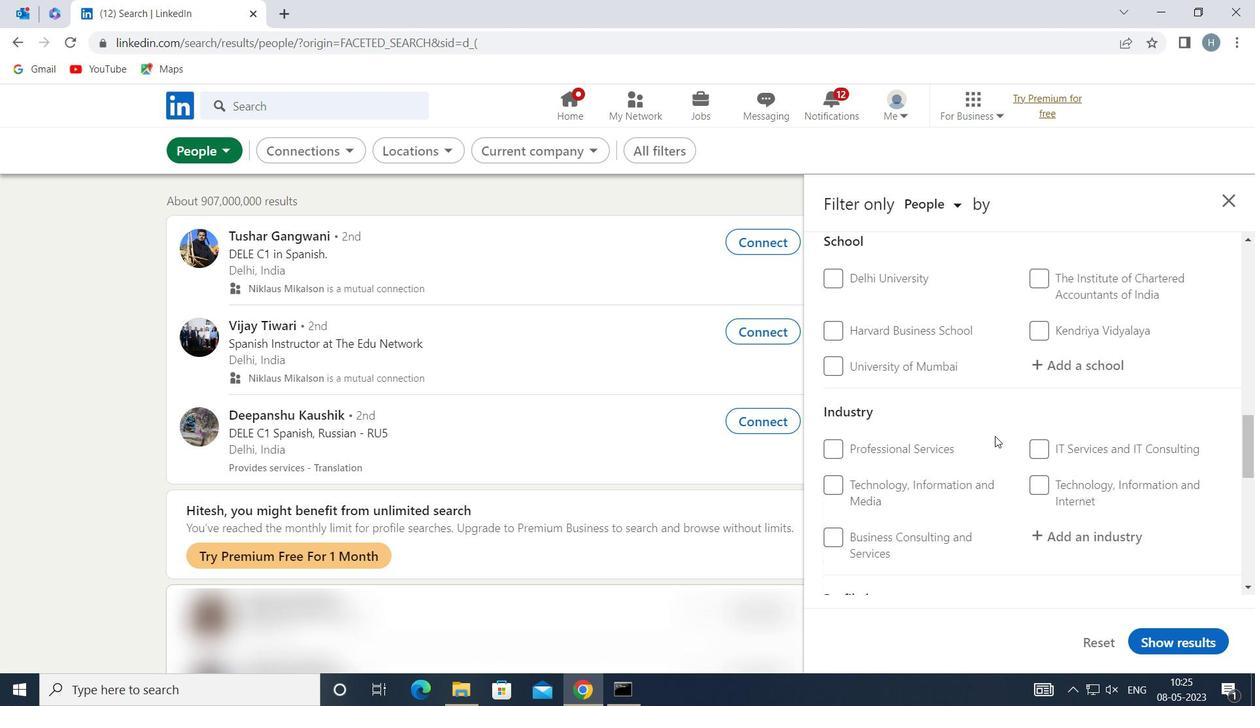 
Action: Mouse scrolled (995, 436) with delta (0, 0)
Screenshot: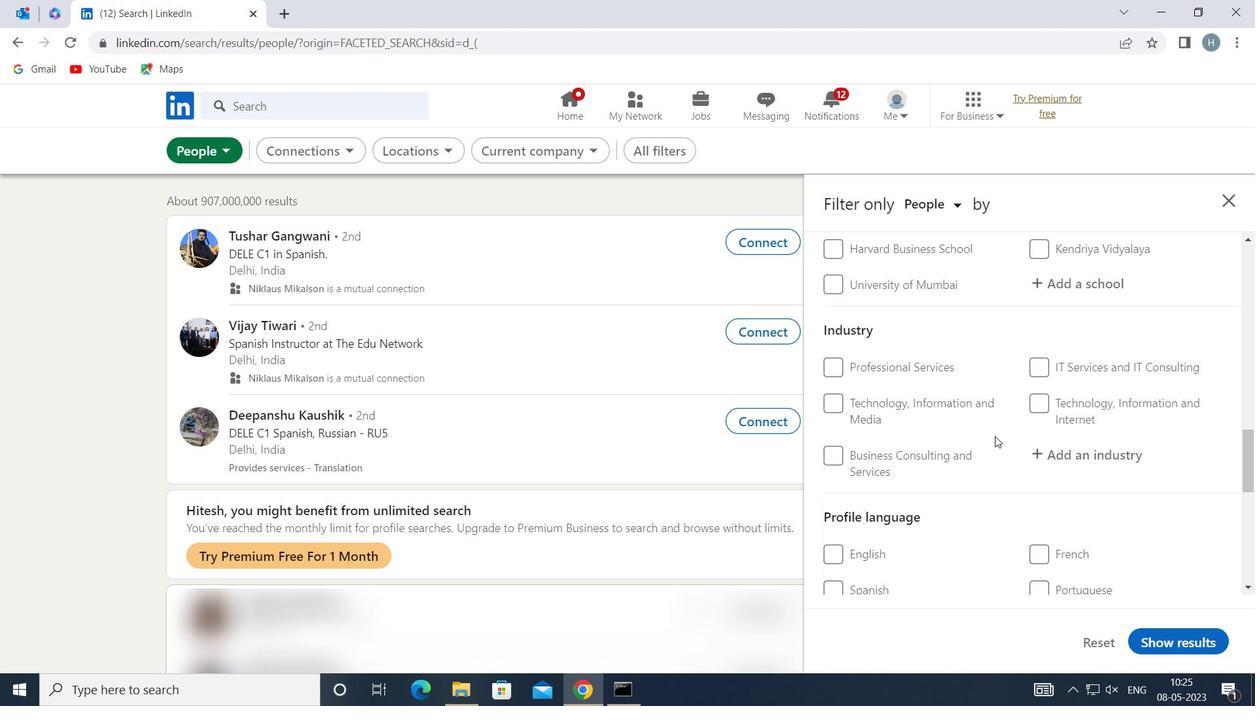 
Action: Mouse scrolled (995, 436) with delta (0, 0)
Screenshot: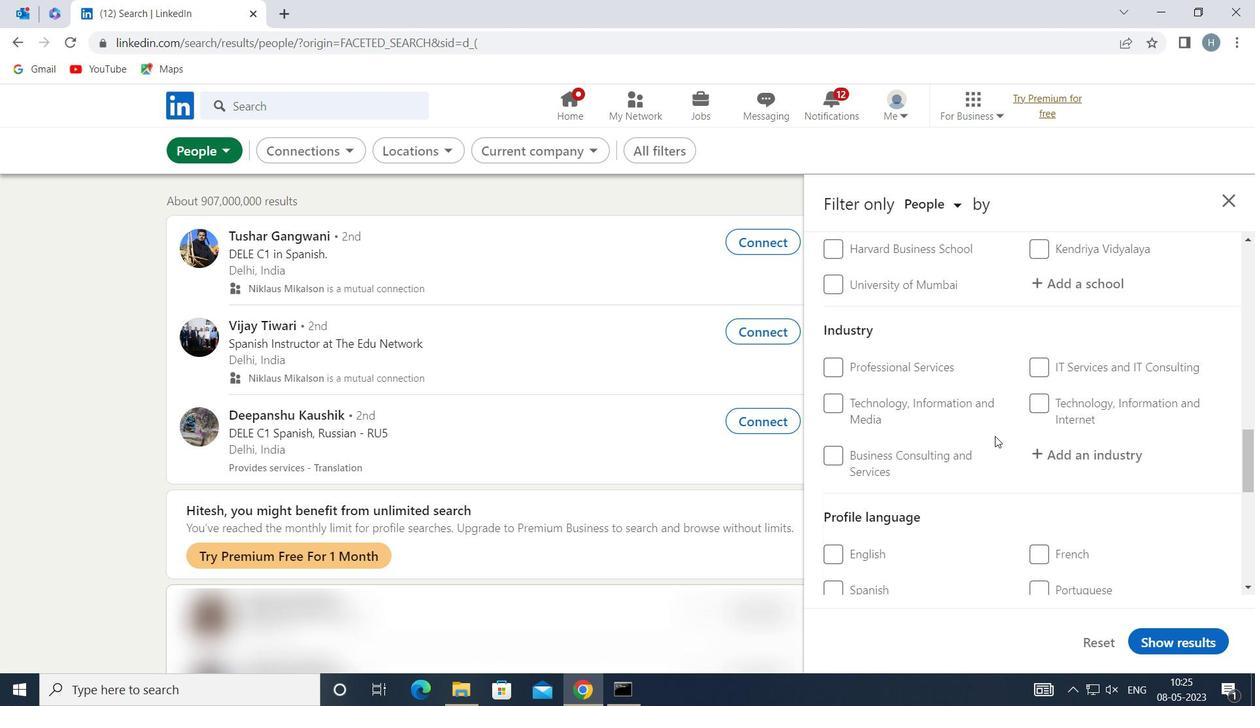 
Action: Mouse moved to (878, 387)
Screenshot: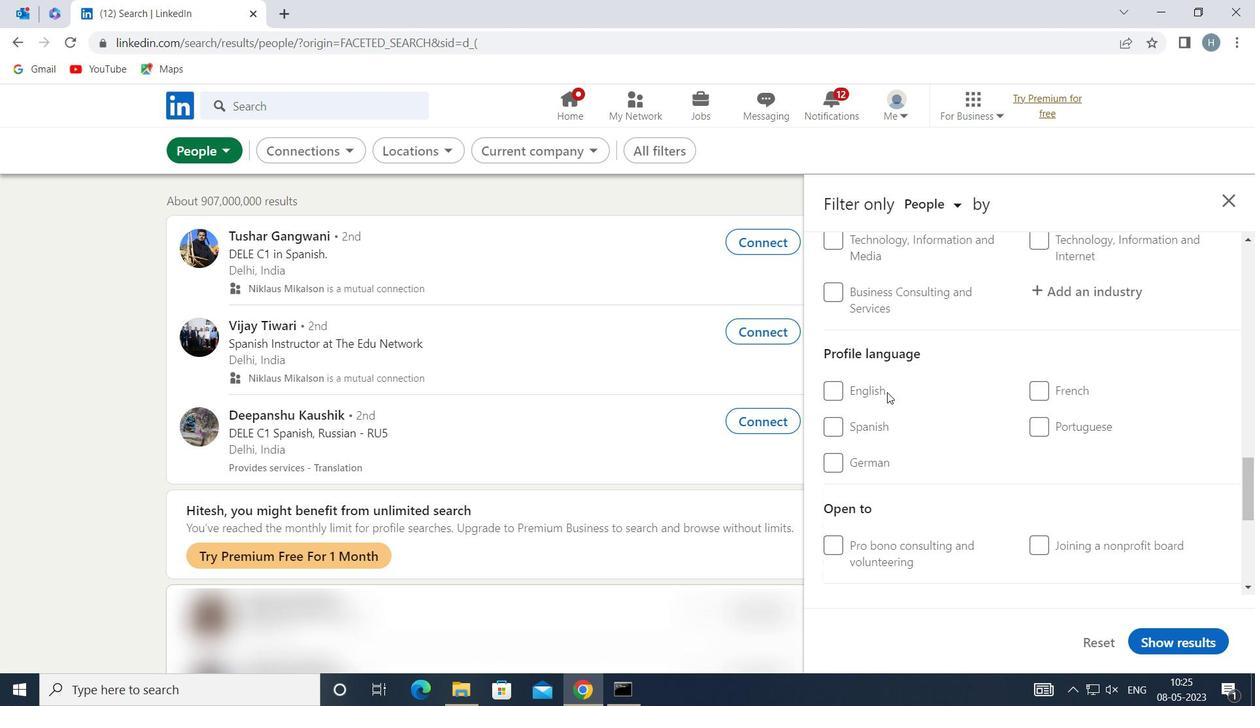 
Action: Mouse pressed left at (878, 387)
Screenshot: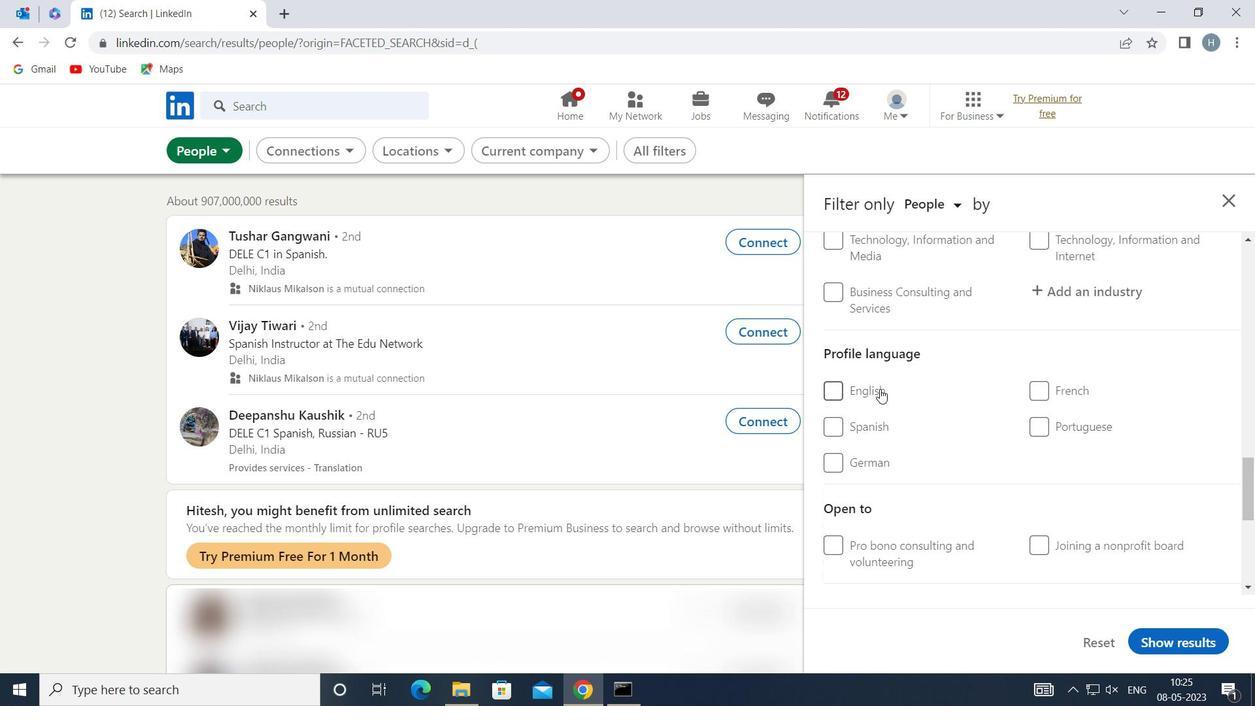
Action: Mouse moved to (1025, 415)
Screenshot: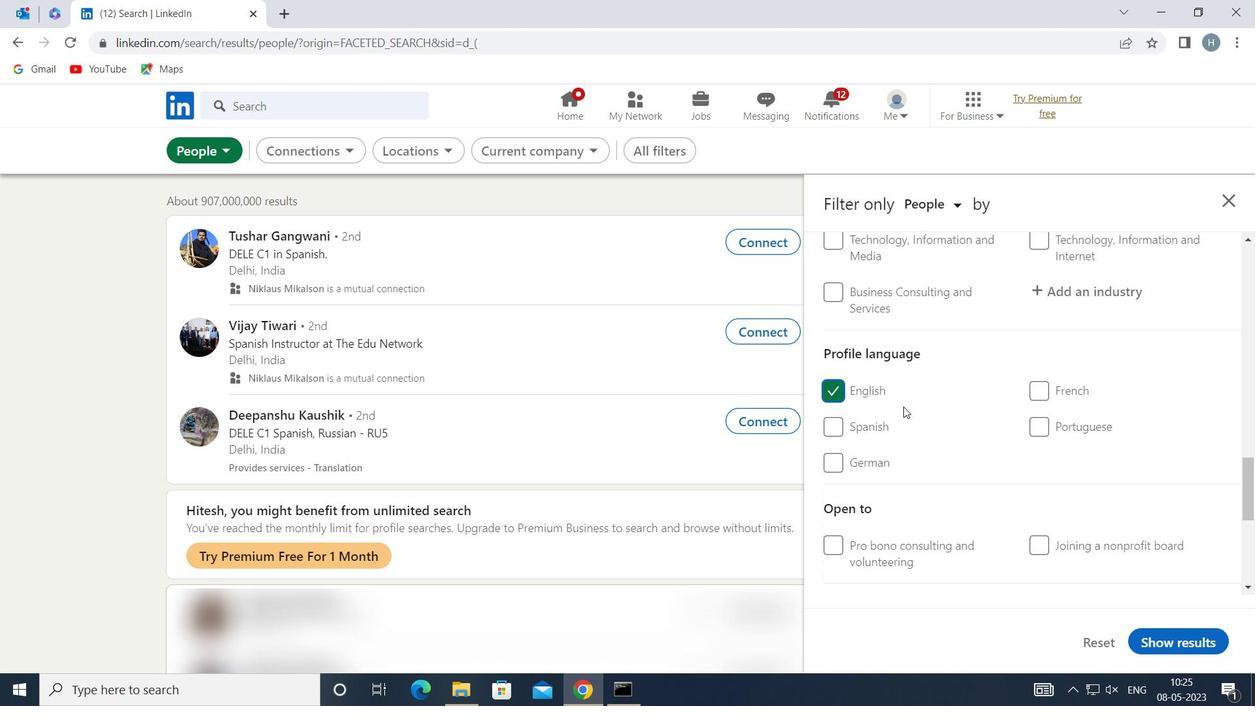 
Action: Mouse scrolled (1025, 415) with delta (0, 0)
Screenshot: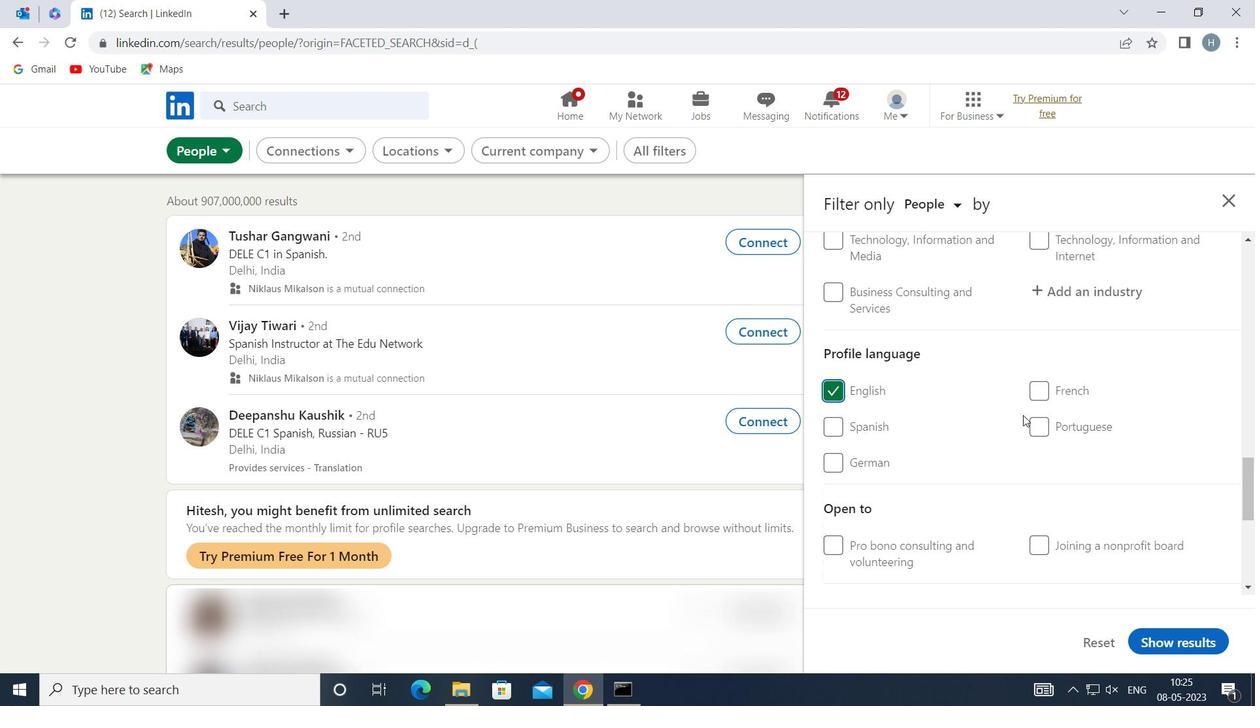
Action: Mouse scrolled (1025, 415) with delta (0, 0)
Screenshot: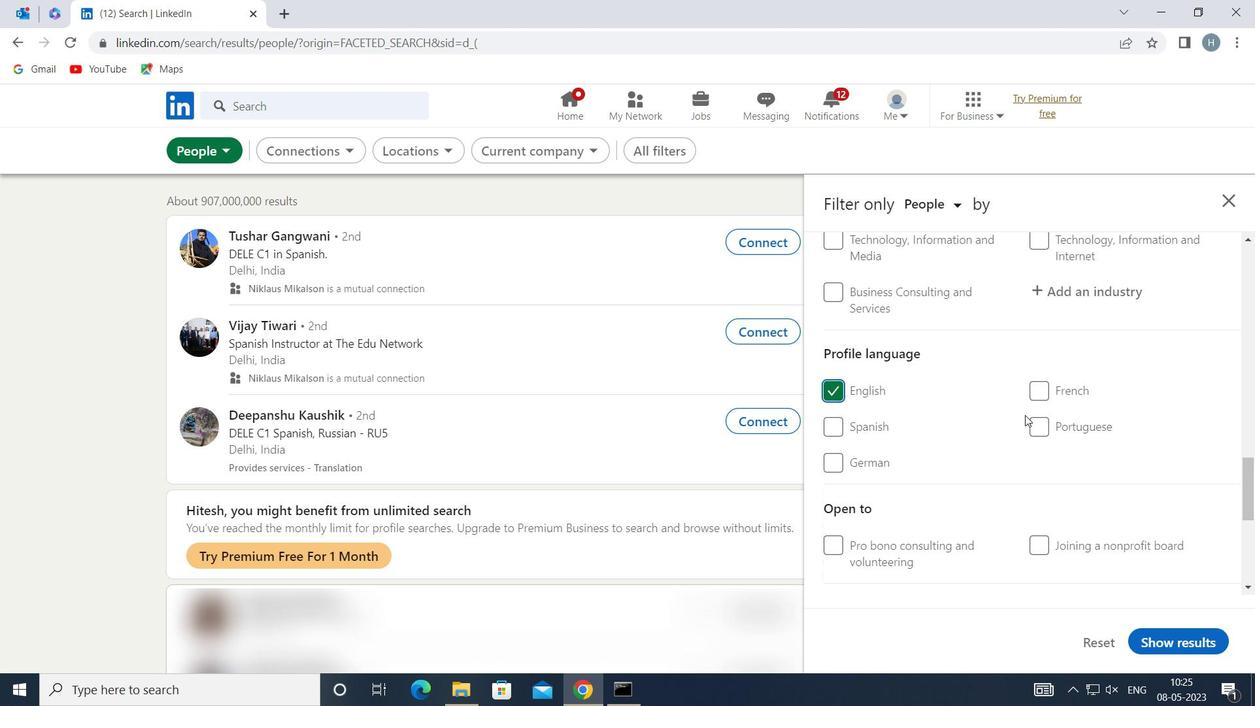 
Action: Mouse moved to (1026, 415)
Screenshot: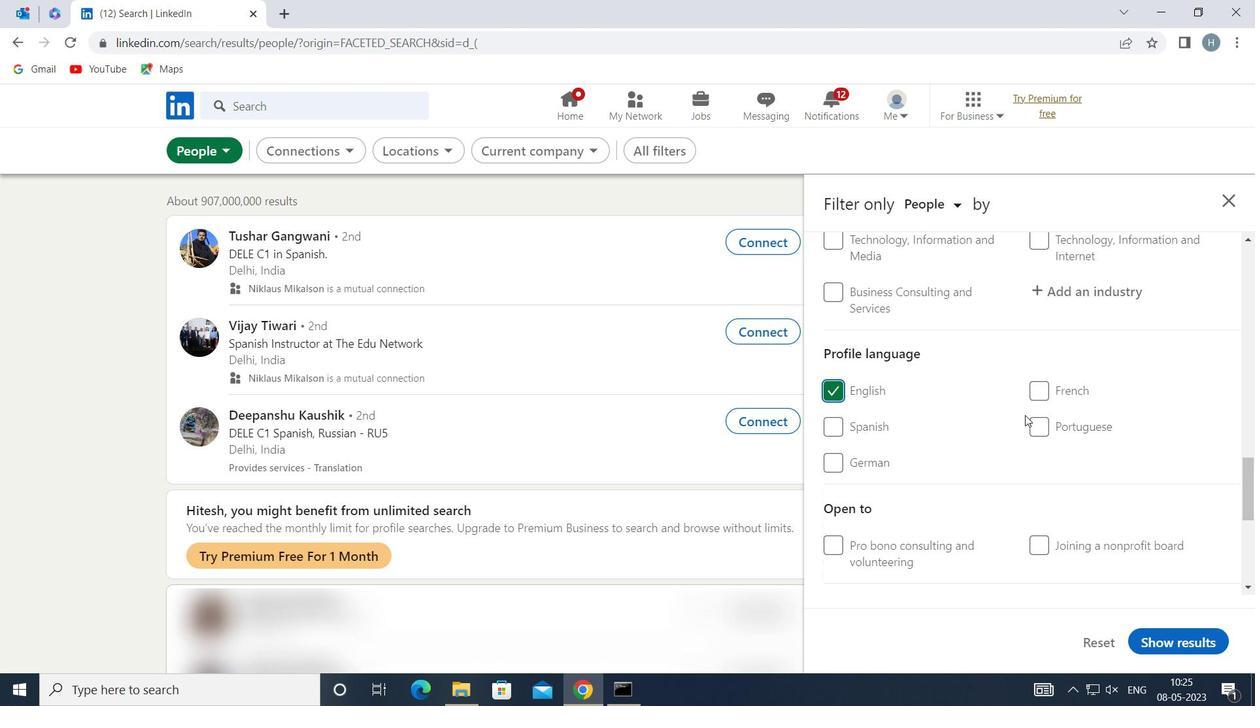 
Action: Mouse scrolled (1026, 415) with delta (0, 0)
Screenshot: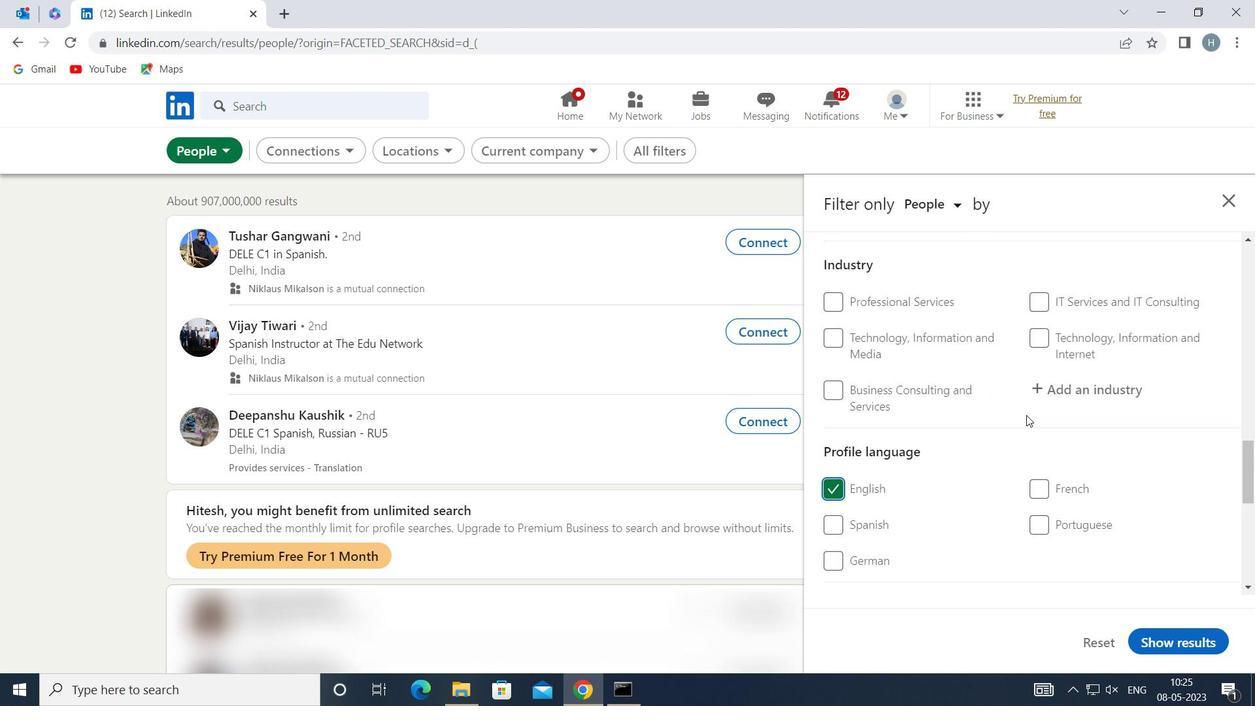 
Action: Mouse scrolled (1026, 415) with delta (0, 0)
Screenshot: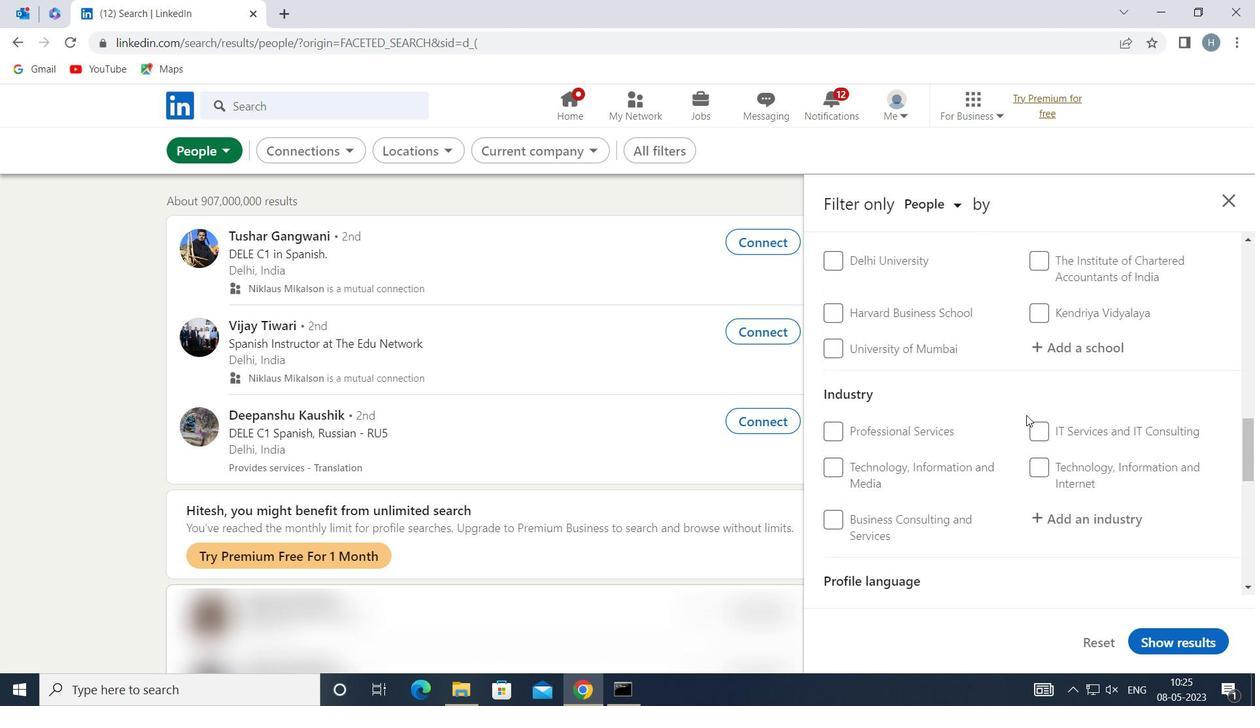 
Action: Mouse scrolled (1026, 415) with delta (0, 0)
Screenshot: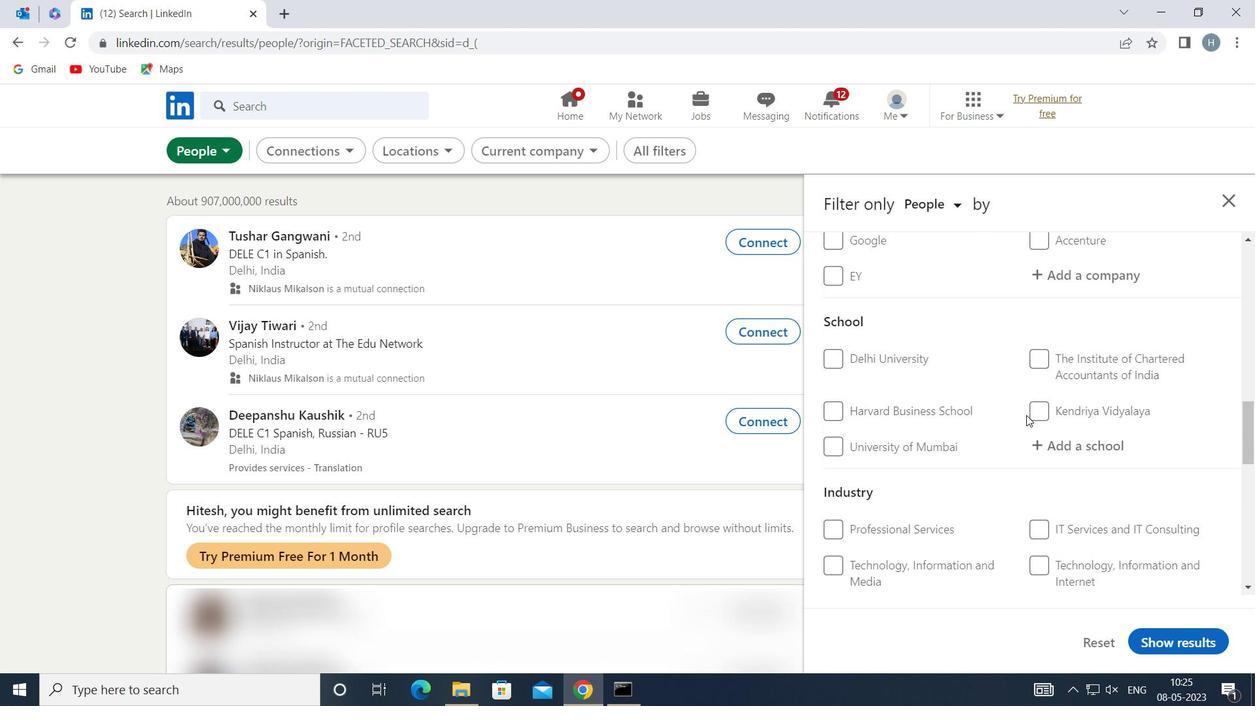 
Action: Mouse scrolled (1026, 415) with delta (0, 0)
Screenshot: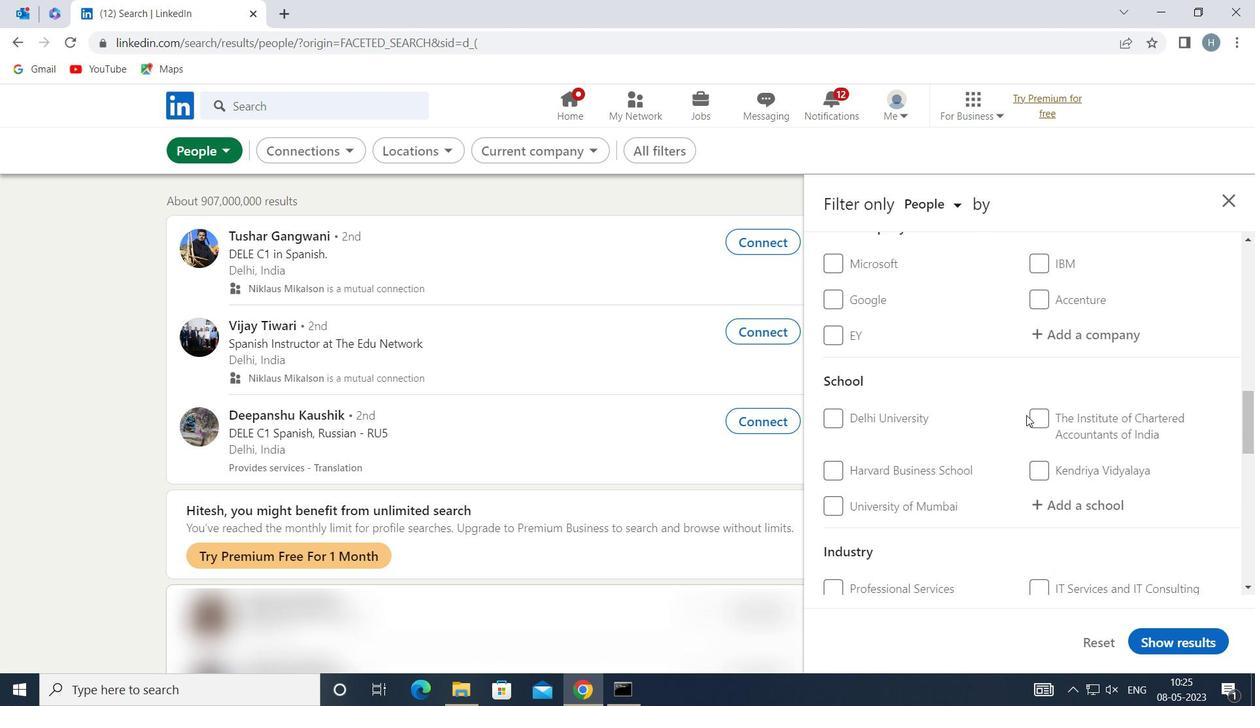 
Action: Mouse scrolled (1026, 415) with delta (0, 0)
Screenshot: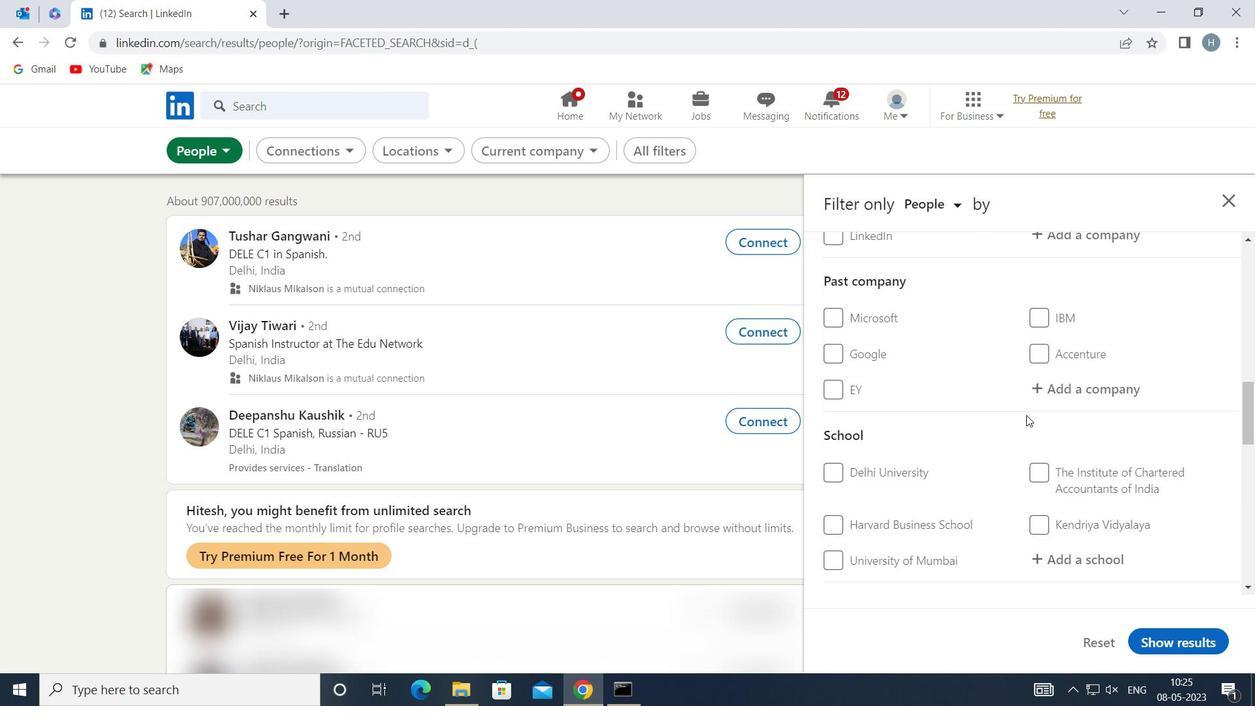 
Action: Mouse moved to (1087, 360)
Screenshot: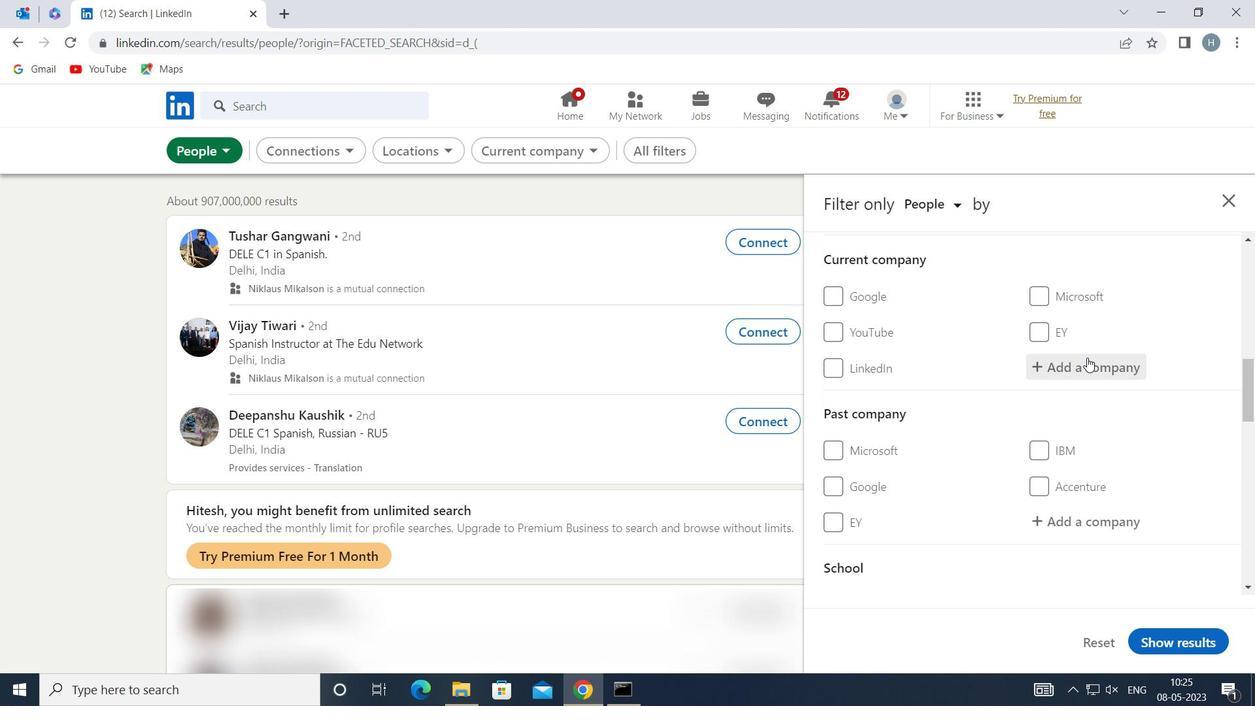 
Action: Mouse pressed left at (1087, 360)
Screenshot: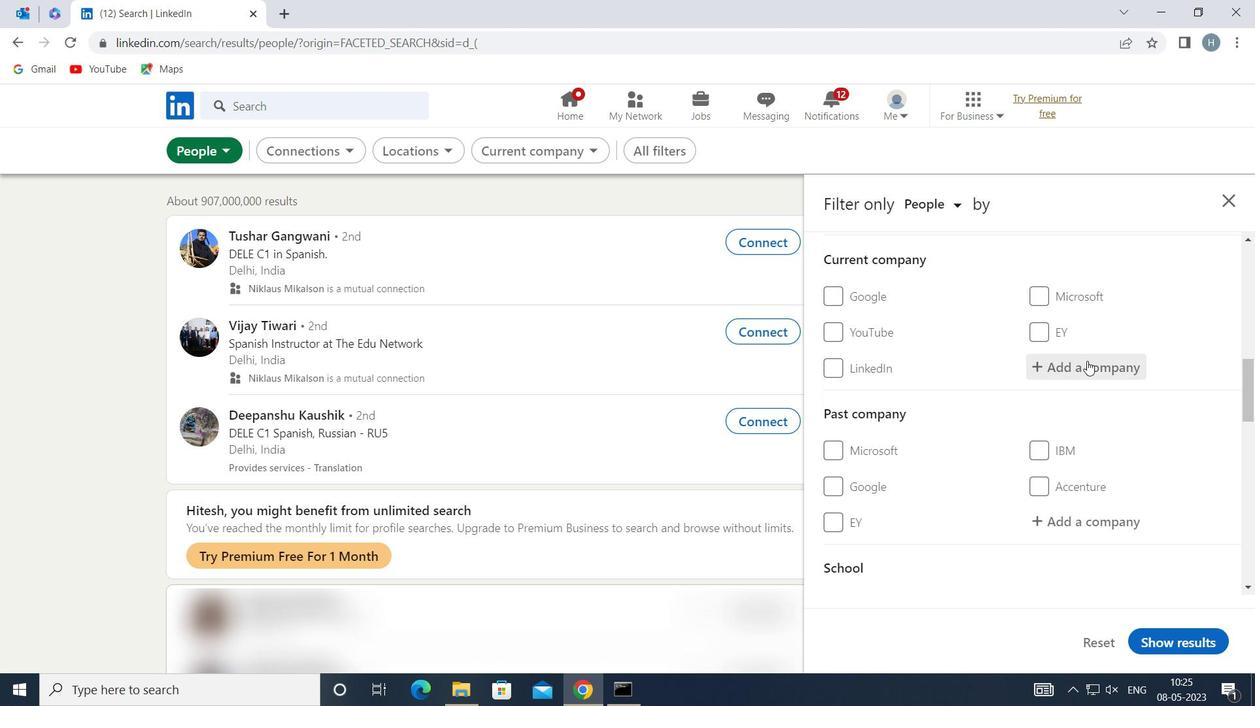 
Action: Mouse moved to (1090, 361)
Screenshot: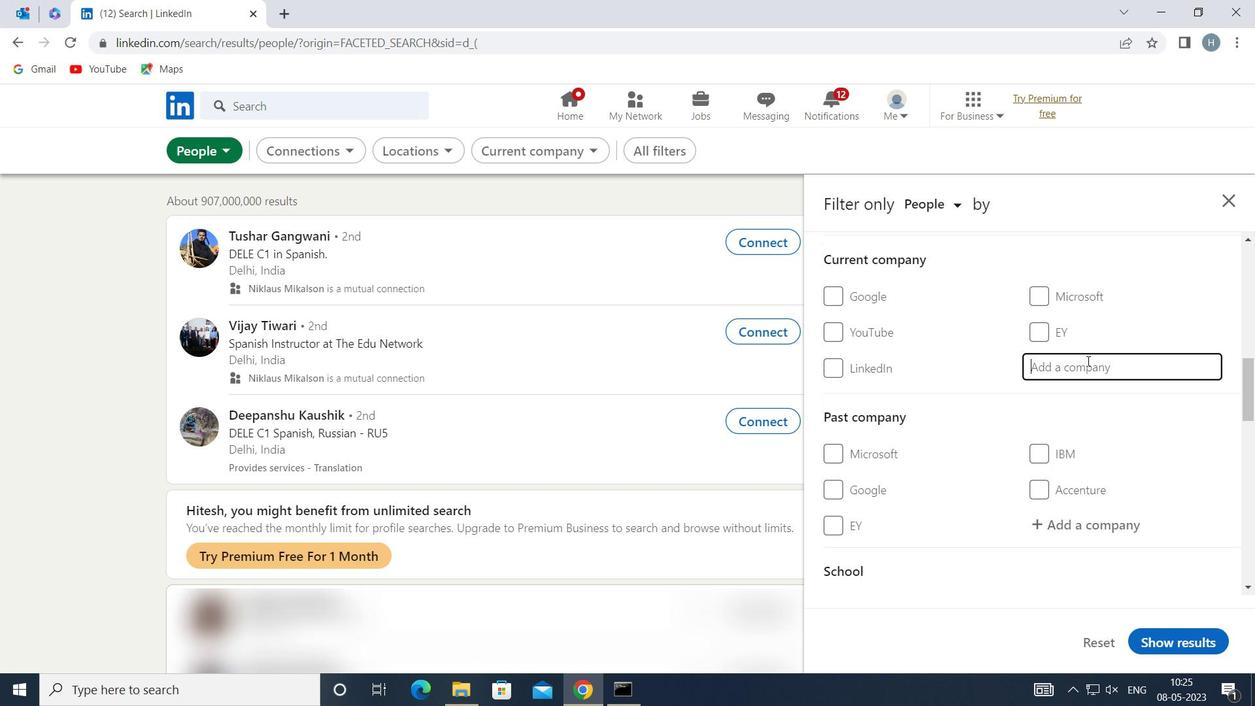 
Action: Key pressed <Key.shift>DENTSU<Key.space><Key.shift>WEB
Screenshot: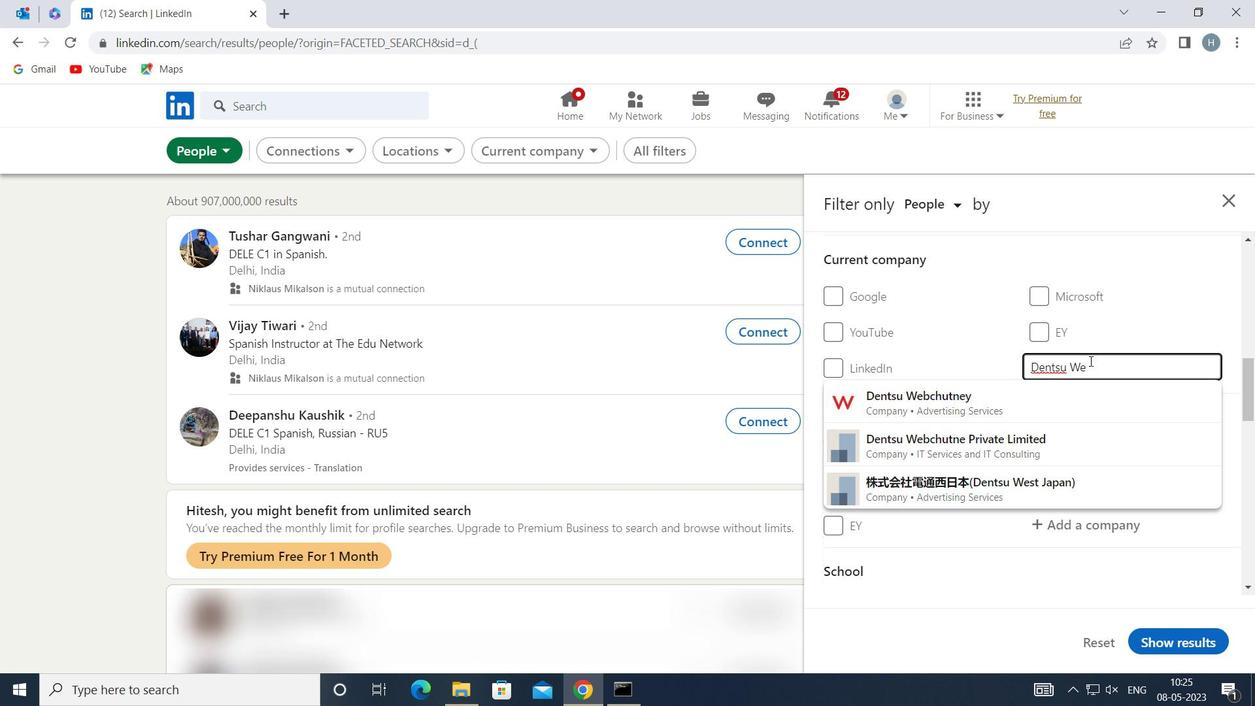 
Action: Mouse moved to (1080, 394)
Screenshot: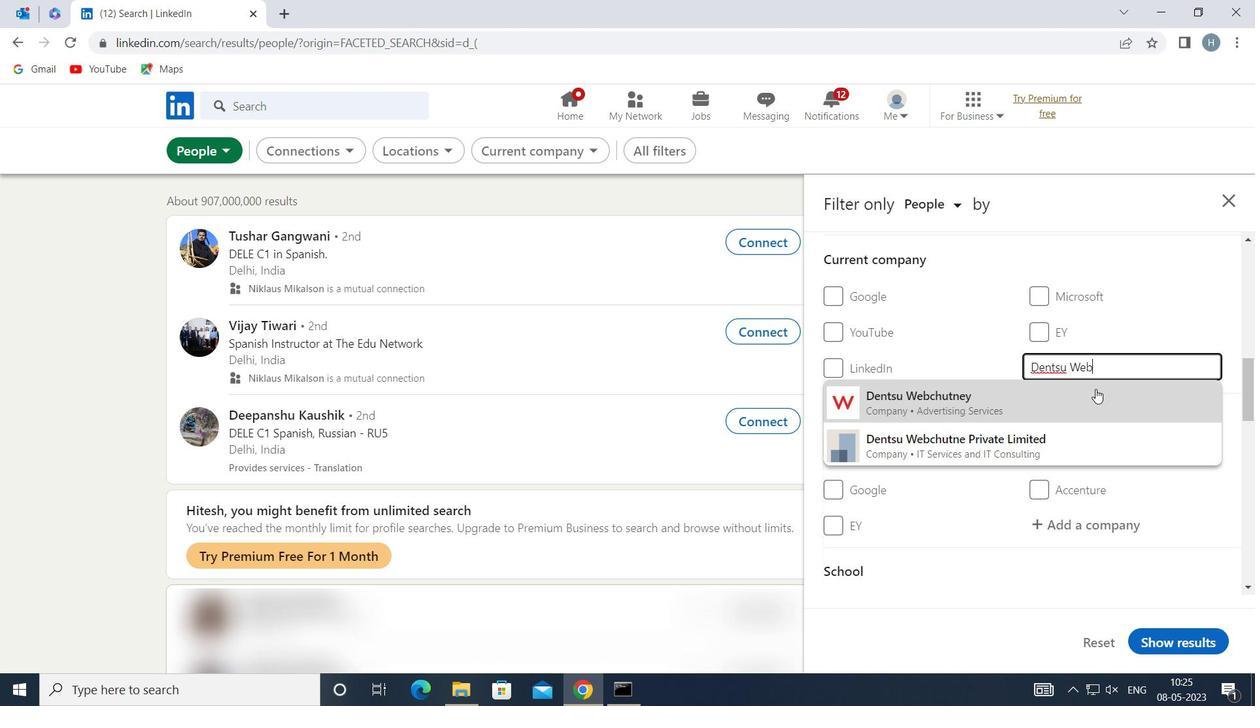 
Action: Mouse pressed left at (1080, 394)
Screenshot: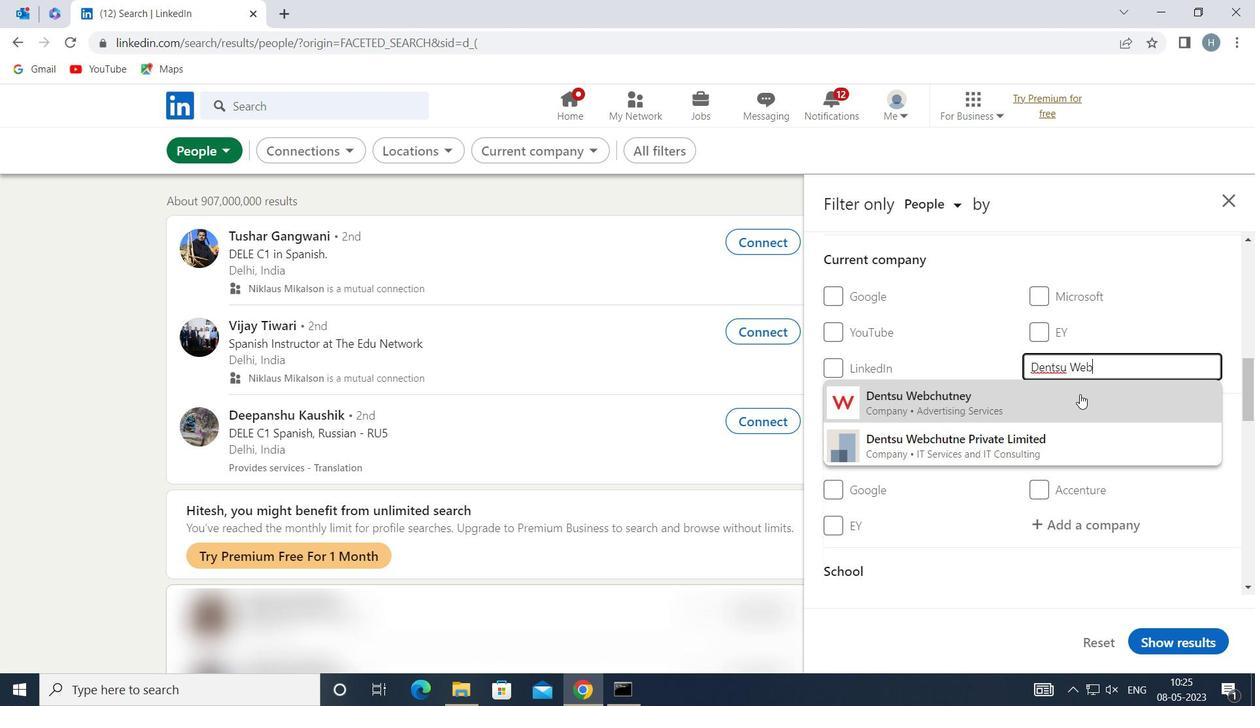 
Action: Mouse moved to (1036, 392)
Screenshot: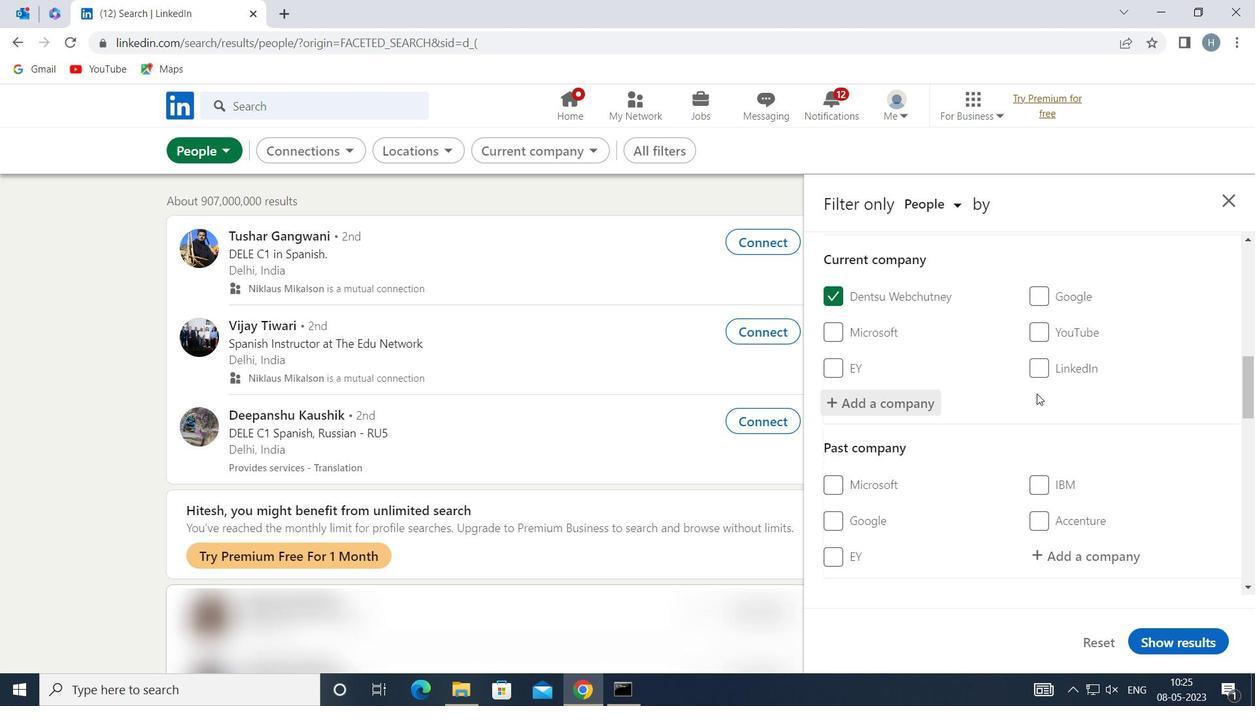 
Action: Mouse scrolled (1036, 392) with delta (0, 0)
Screenshot: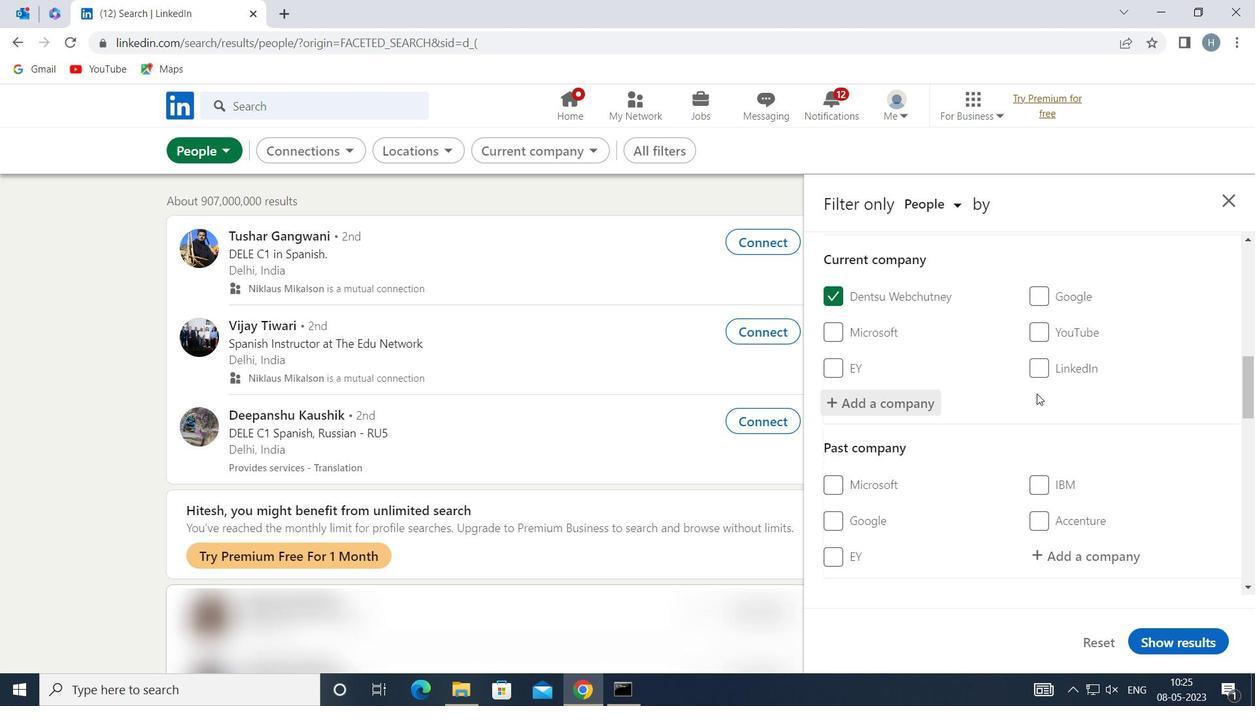 
Action: Mouse scrolled (1036, 392) with delta (0, 0)
Screenshot: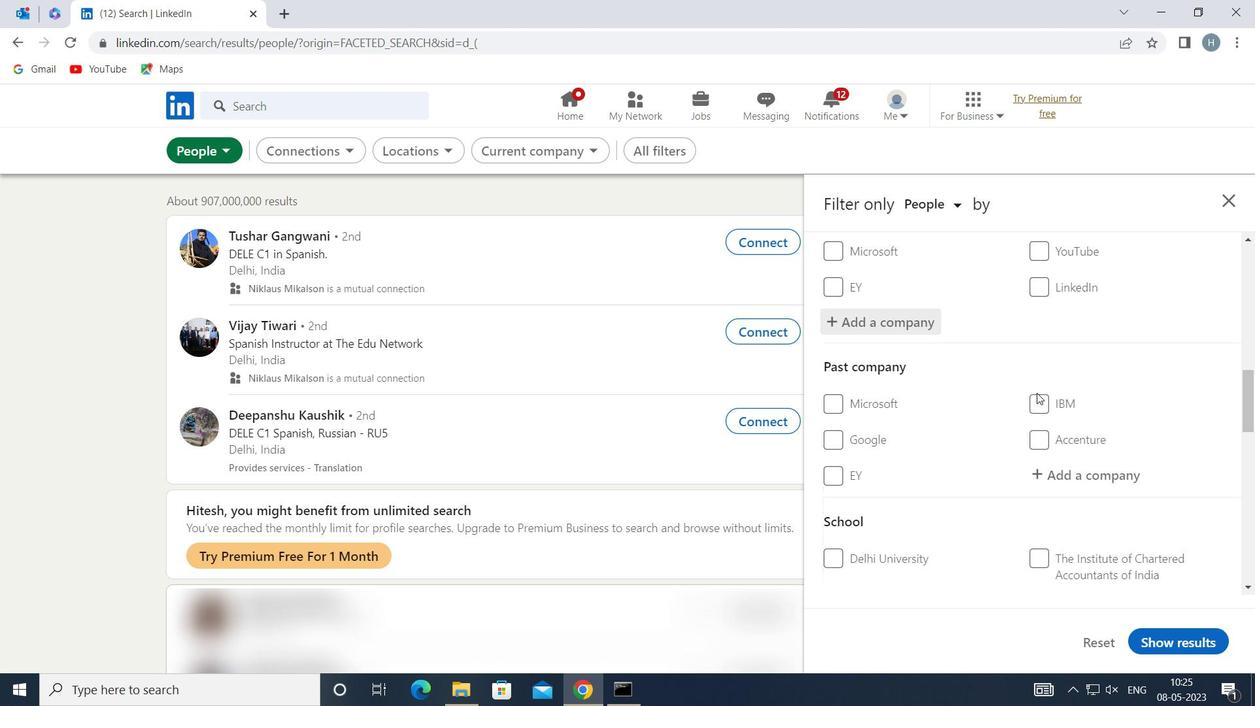 
Action: Mouse scrolled (1036, 392) with delta (0, 0)
Screenshot: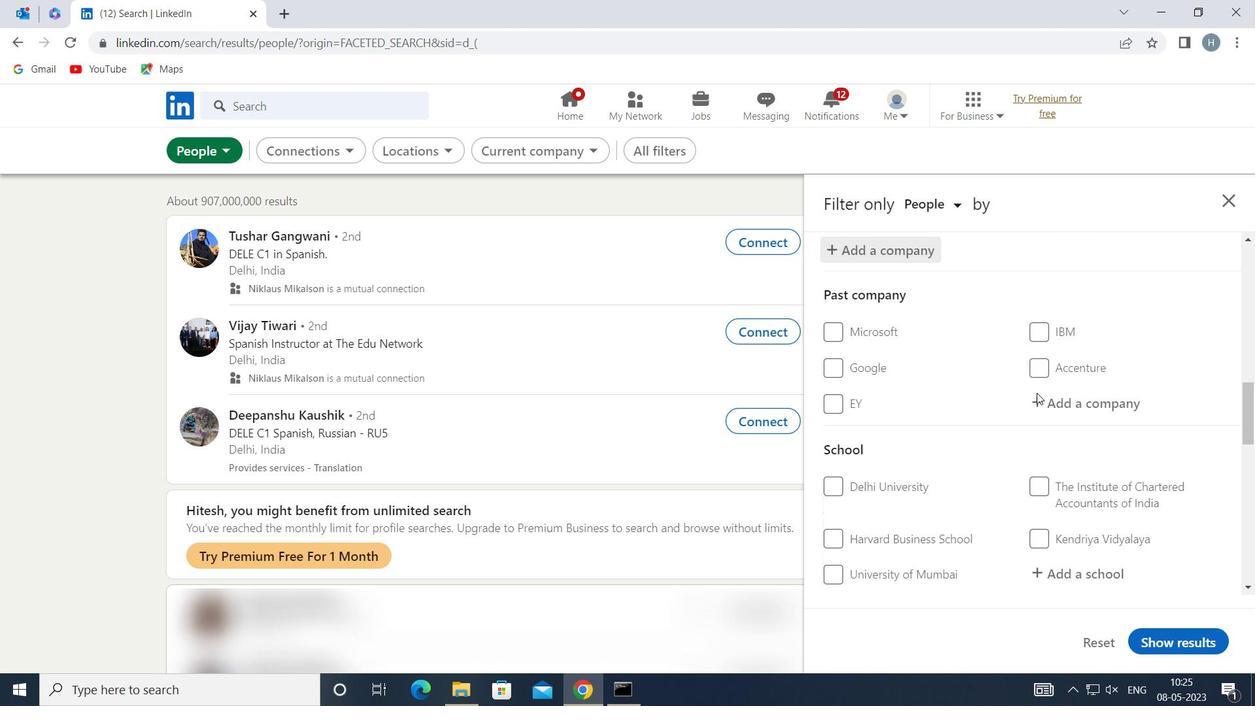 
Action: Mouse moved to (1098, 481)
Screenshot: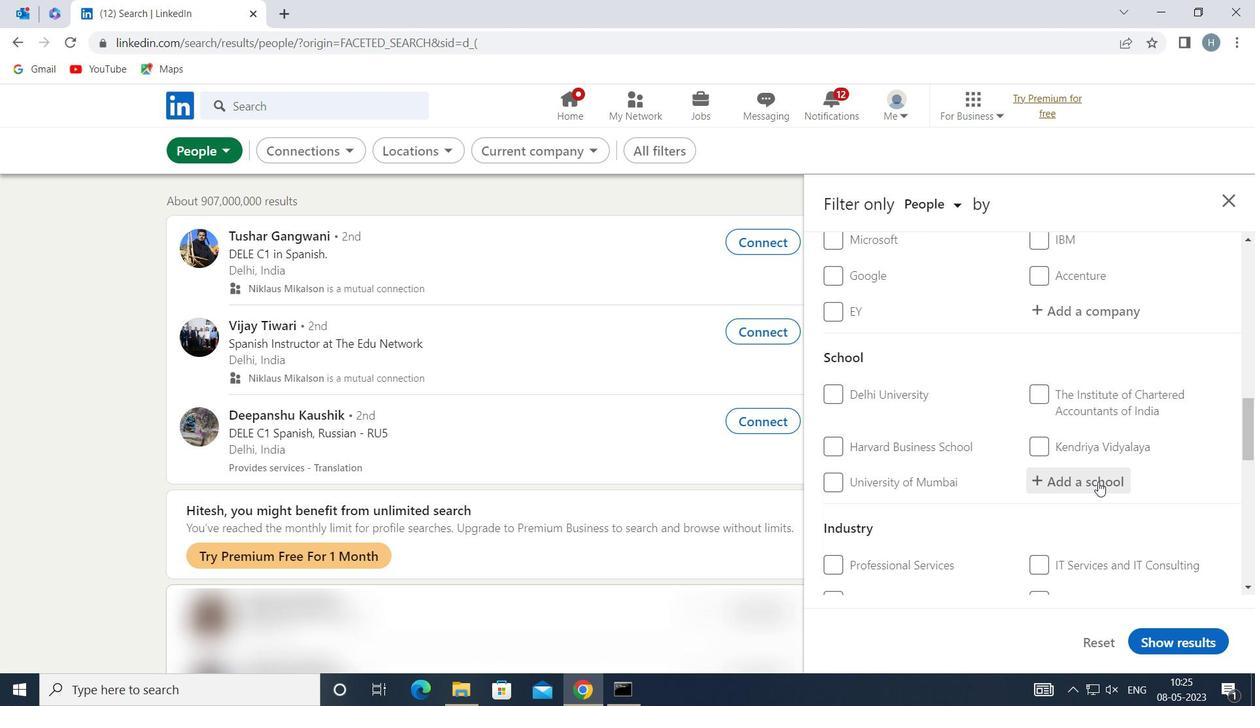 
Action: Mouse pressed left at (1098, 481)
Screenshot: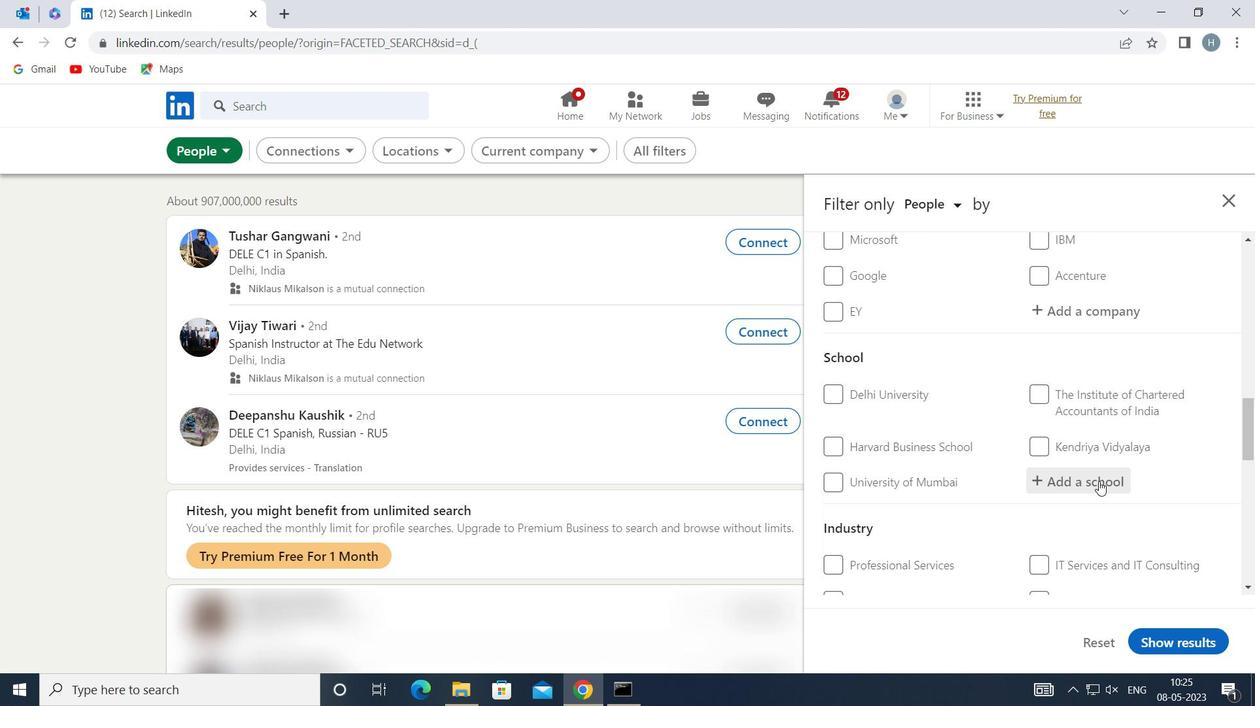 
Action: Key pressed <Key.shift>HANSRAJ<Key.space><Key.shift>COLLEGE<Key.space>
Screenshot: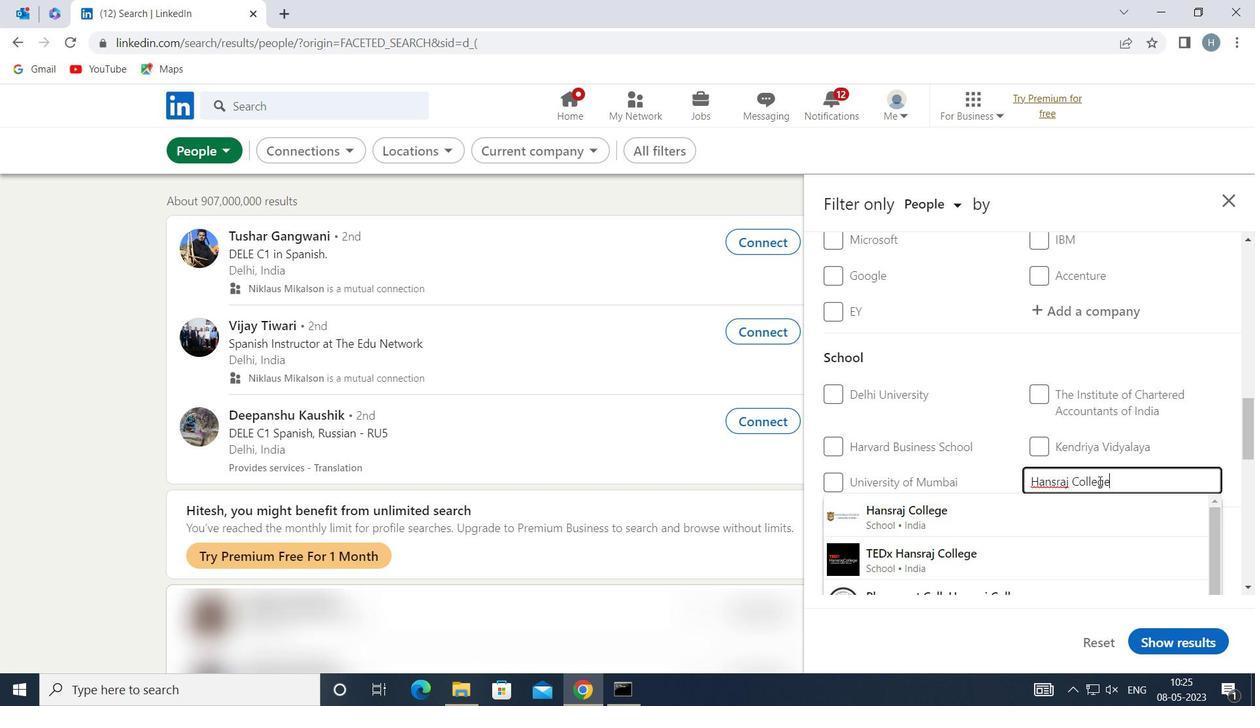 
Action: Mouse moved to (1017, 505)
Screenshot: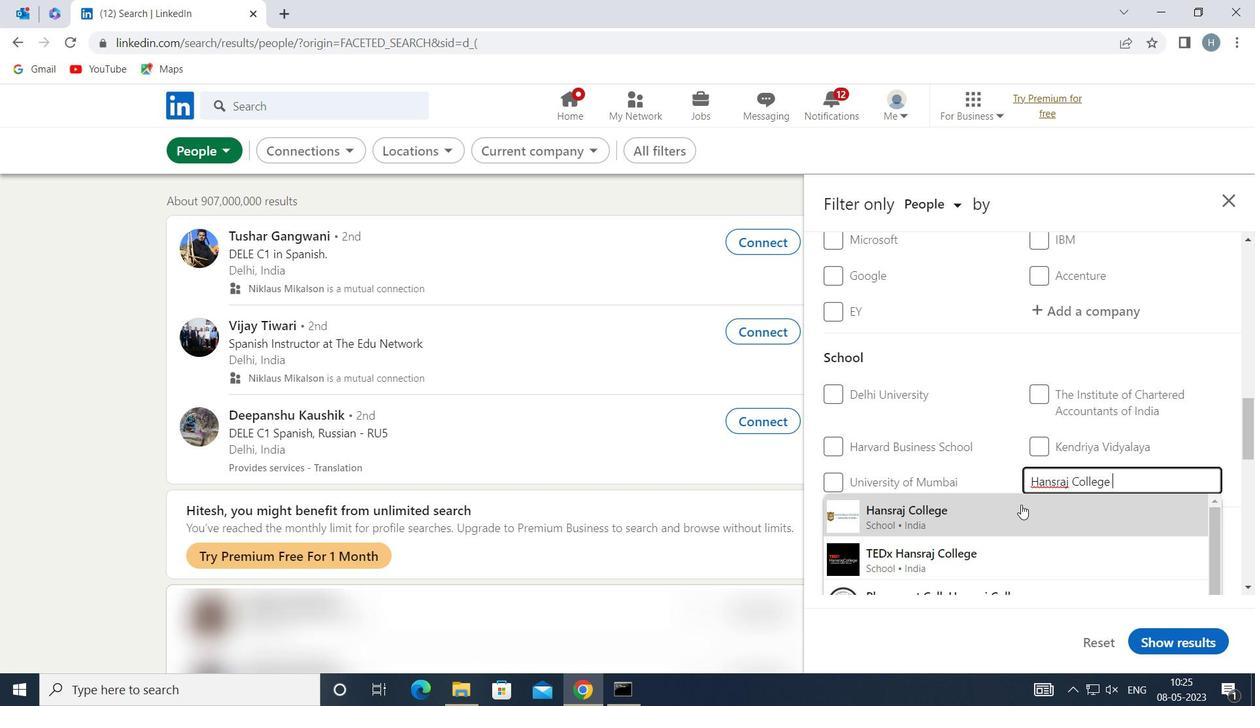 
Action: Mouse pressed left at (1017, 505)
Screenshot: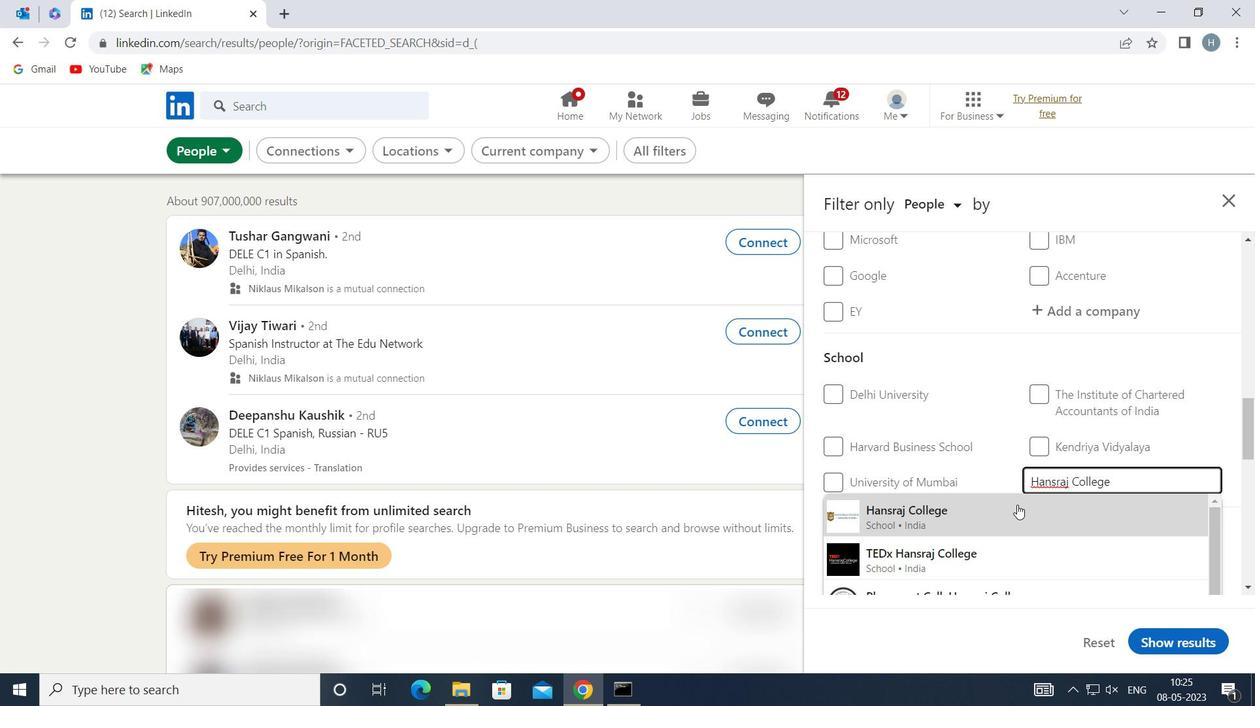 
Action: Mouse moved to (981, 436)
Screenshot: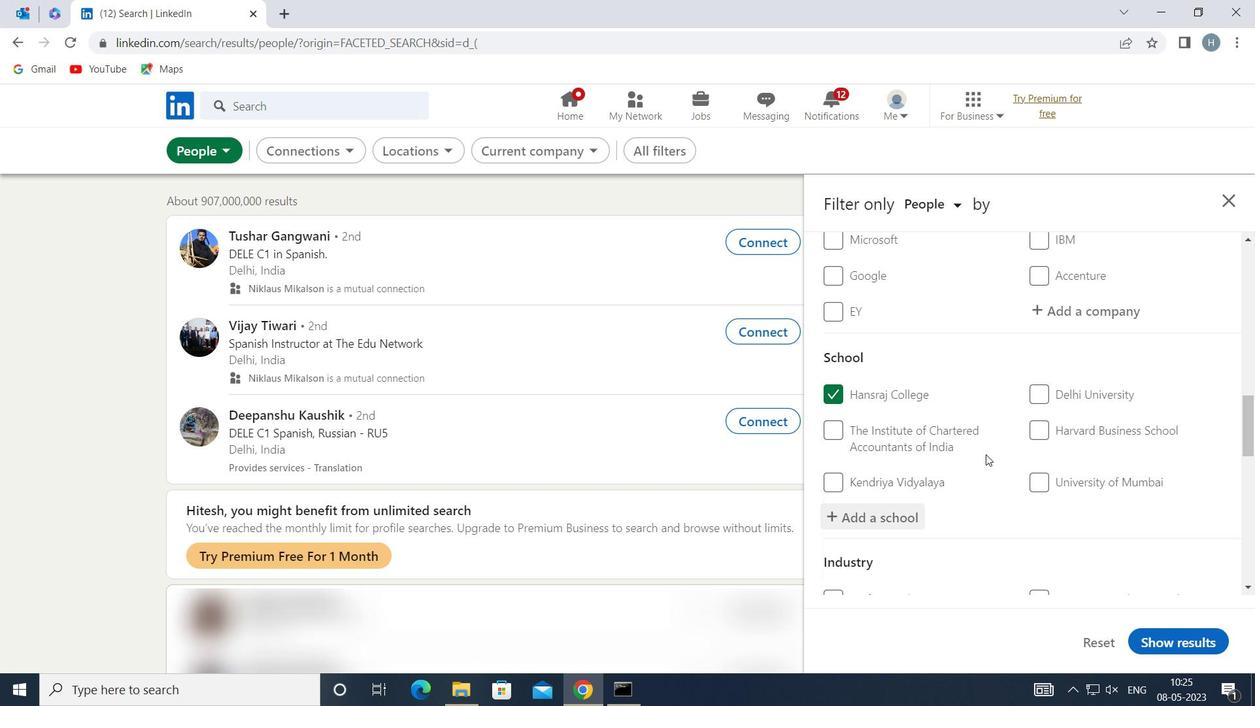 
Action: Mouse scrolled (981, 435) with delta (0, 0)
Screenshot: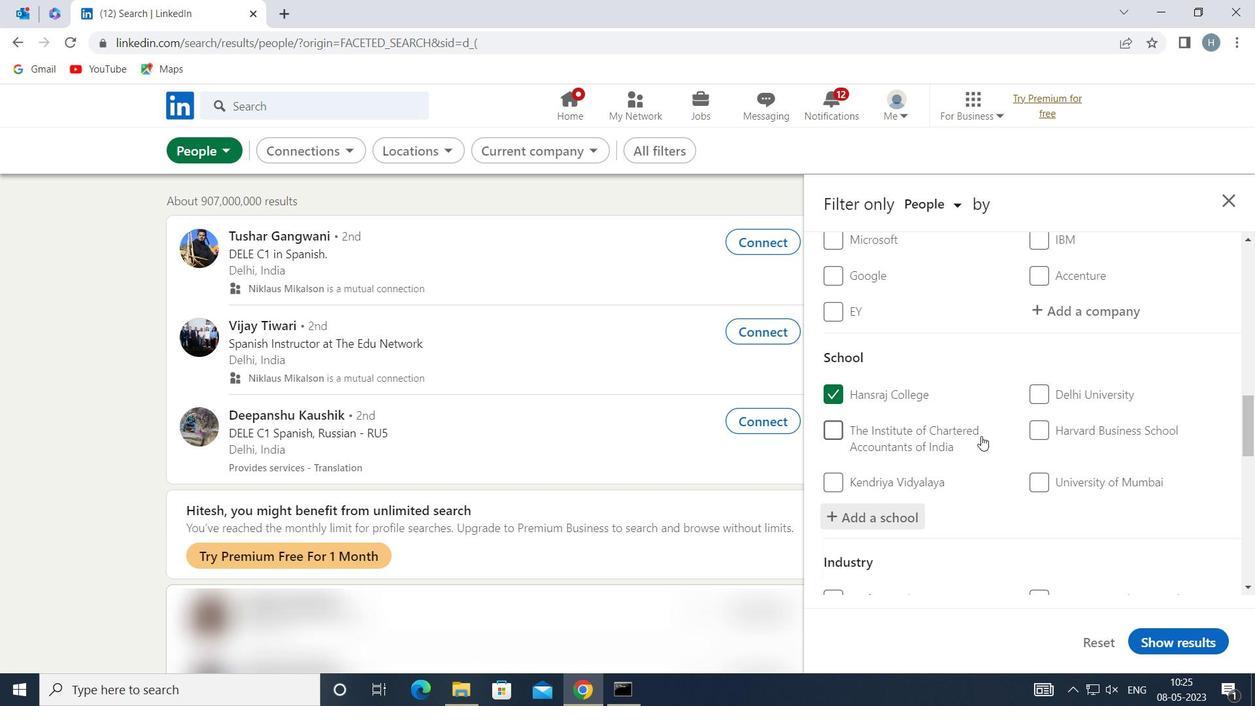 
Action: Mouse scrolled (981, 435) with delta (0, 0)
Screenshot: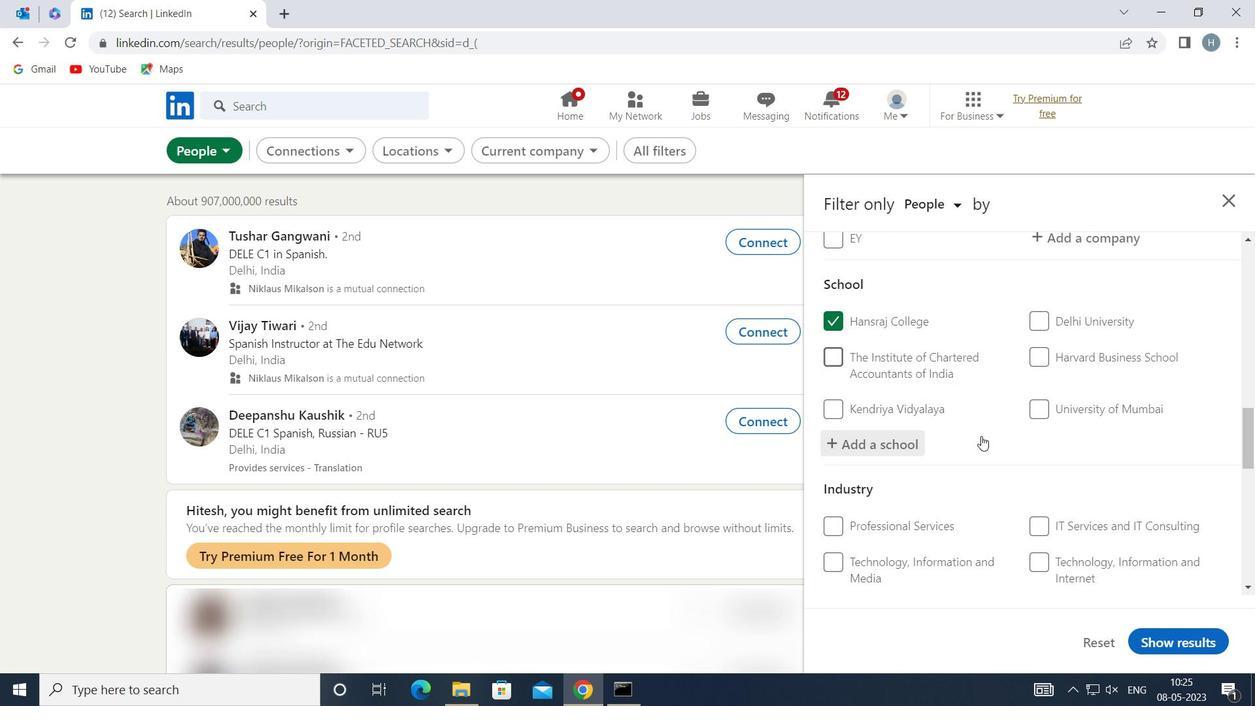 
Action: Mouse scrolled (981, 435) with delta (0, 0)
Screenshot: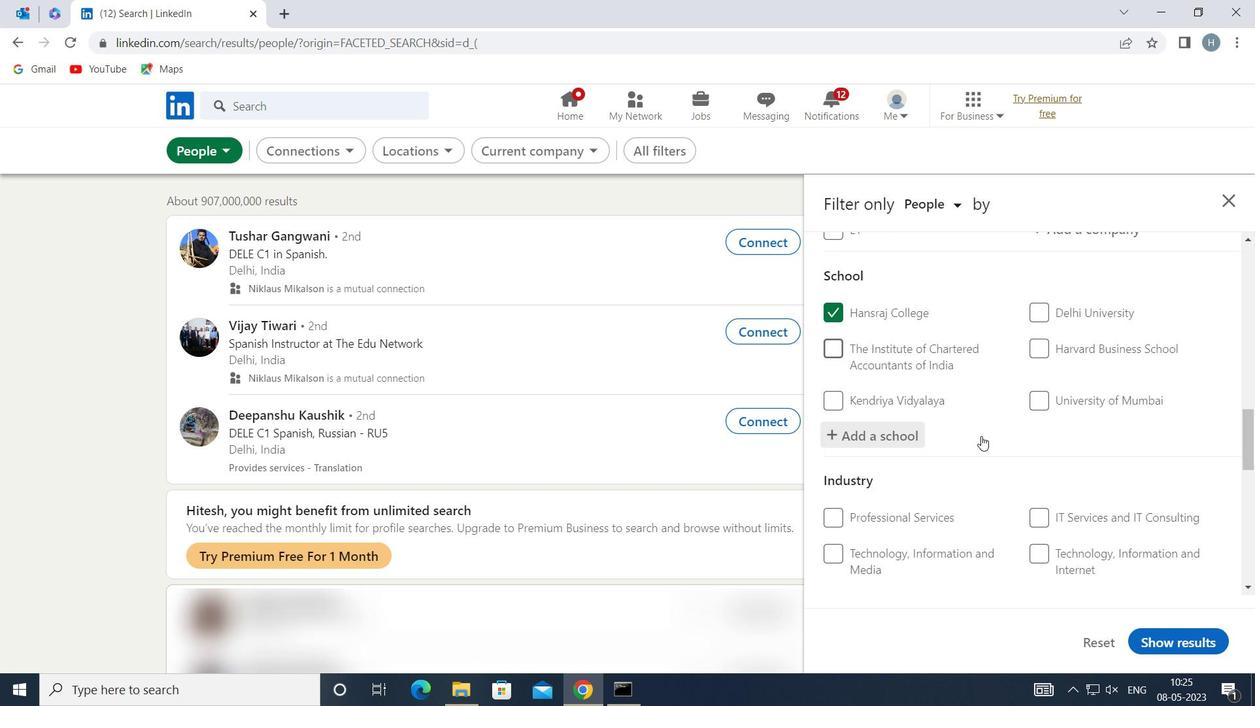 
Action: Mouse scrolled (981, 435) with delta (0, 0)
Screenshot: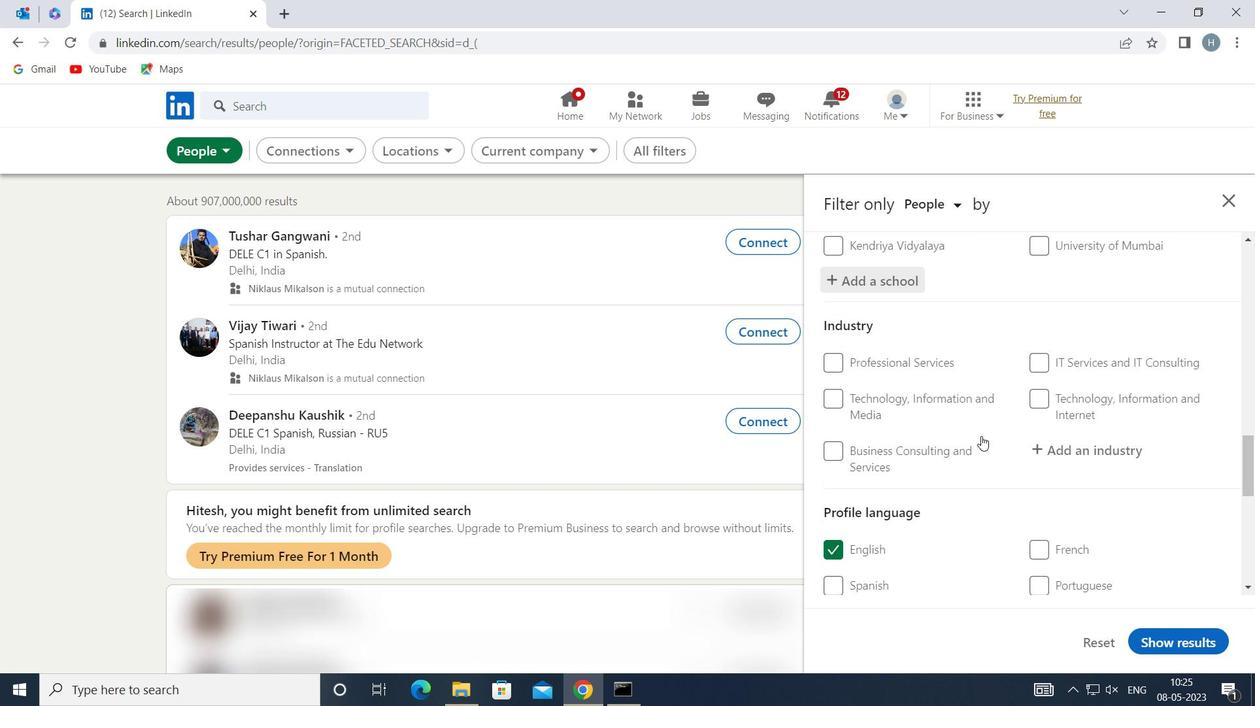 
Action: Mouse moved to (1076, 354)
Screenshot: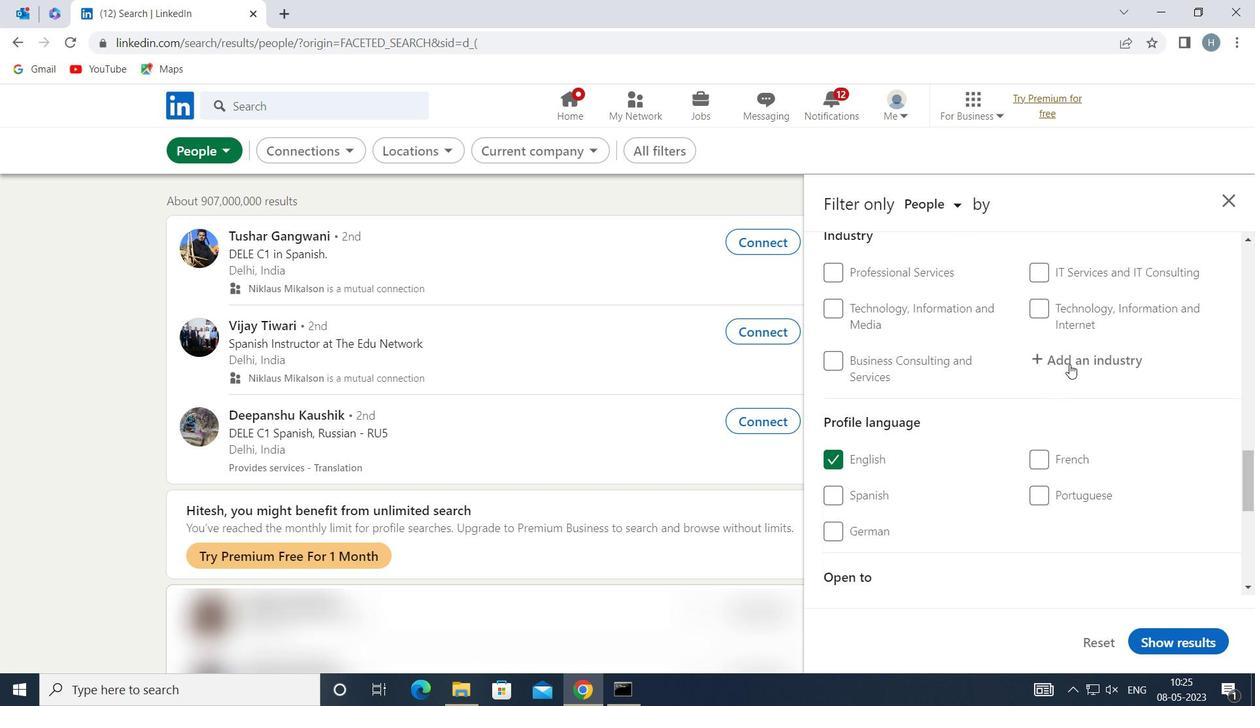 
Action: Mouse pressed left at (1076, 354)
Screenshot: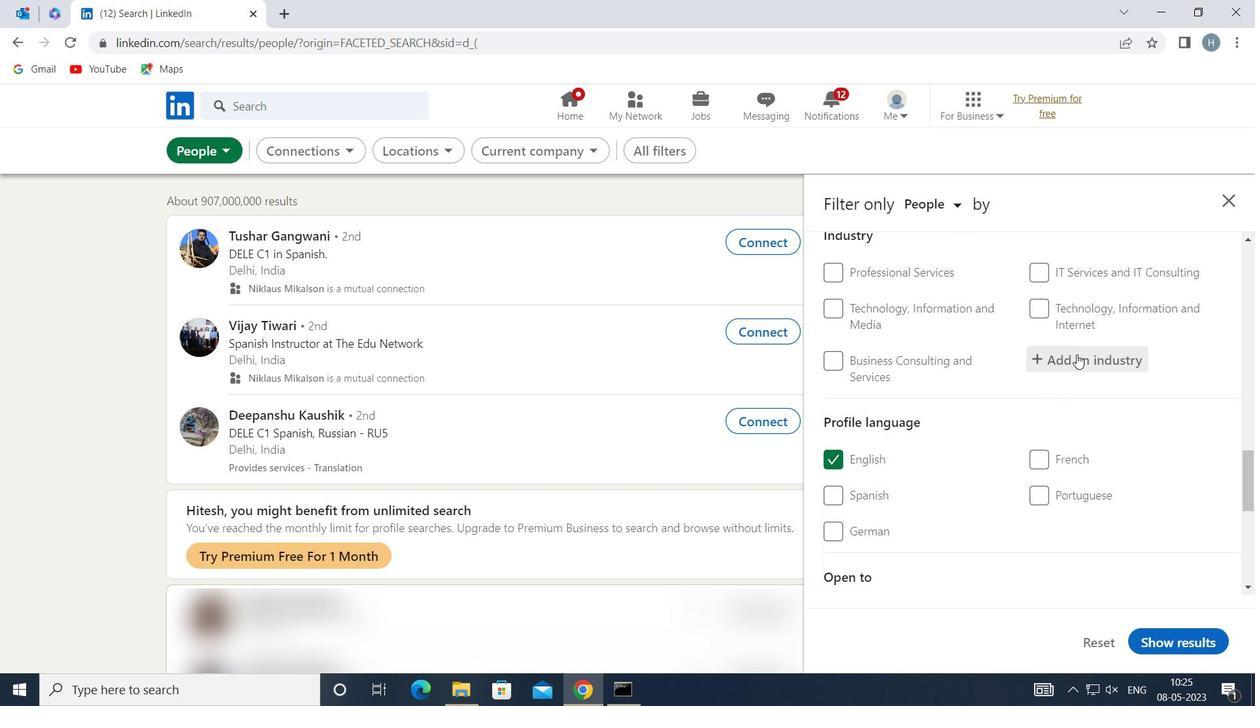 
Action: Key pressed <Key.shift>HOUSING<Key.space>AND<Key.space><Key.shift>COMM
Screenshot: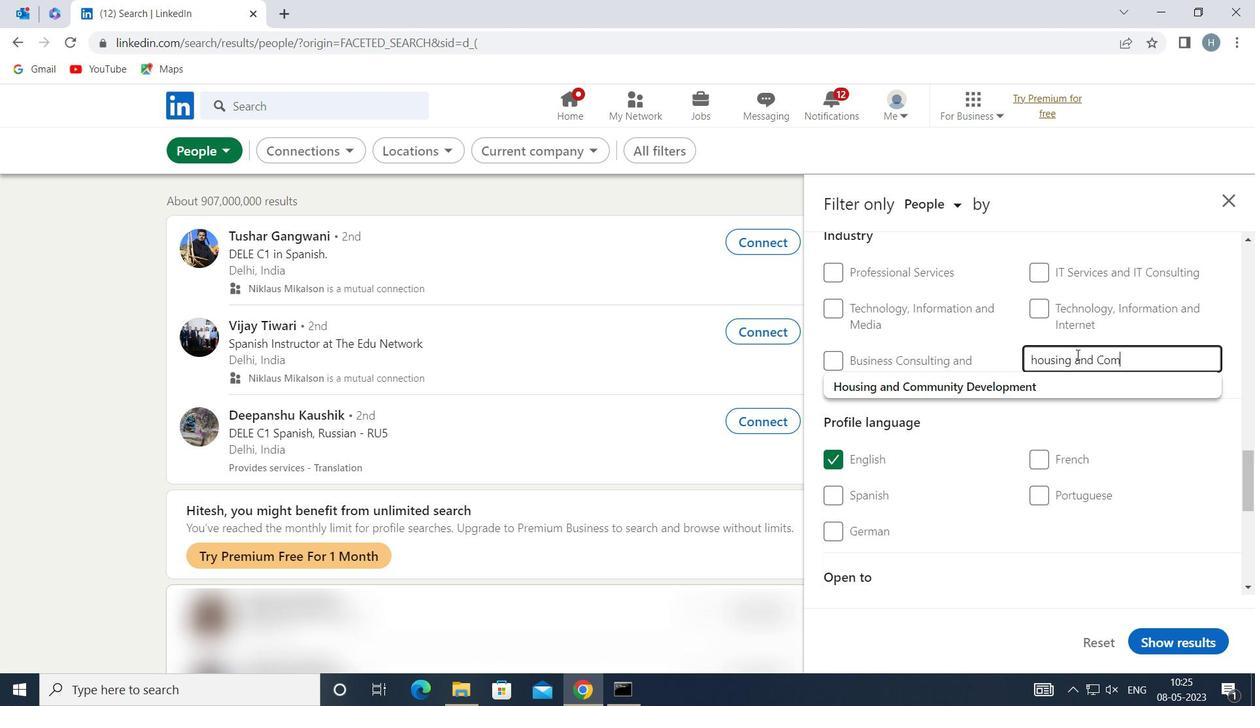 
Action: Mouse moved to (1061, 386)
Screenshot: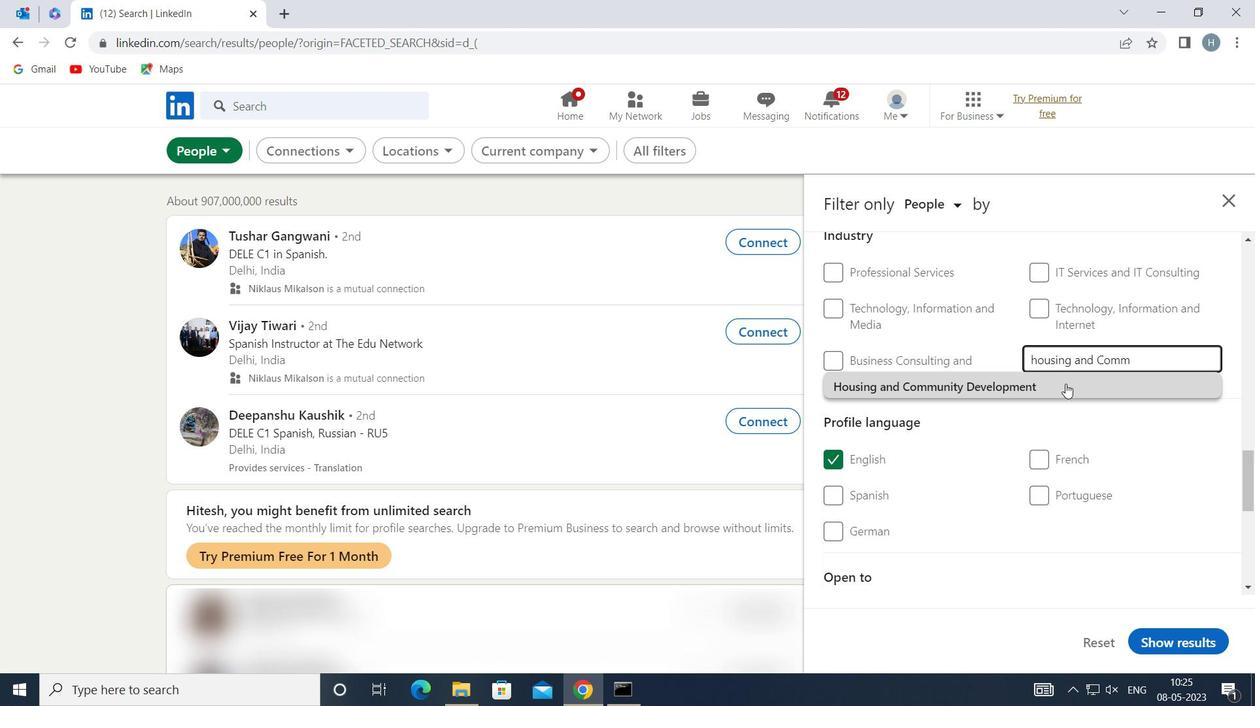 
Action: Mouse pressed left at (1061, 386)
Screenshot: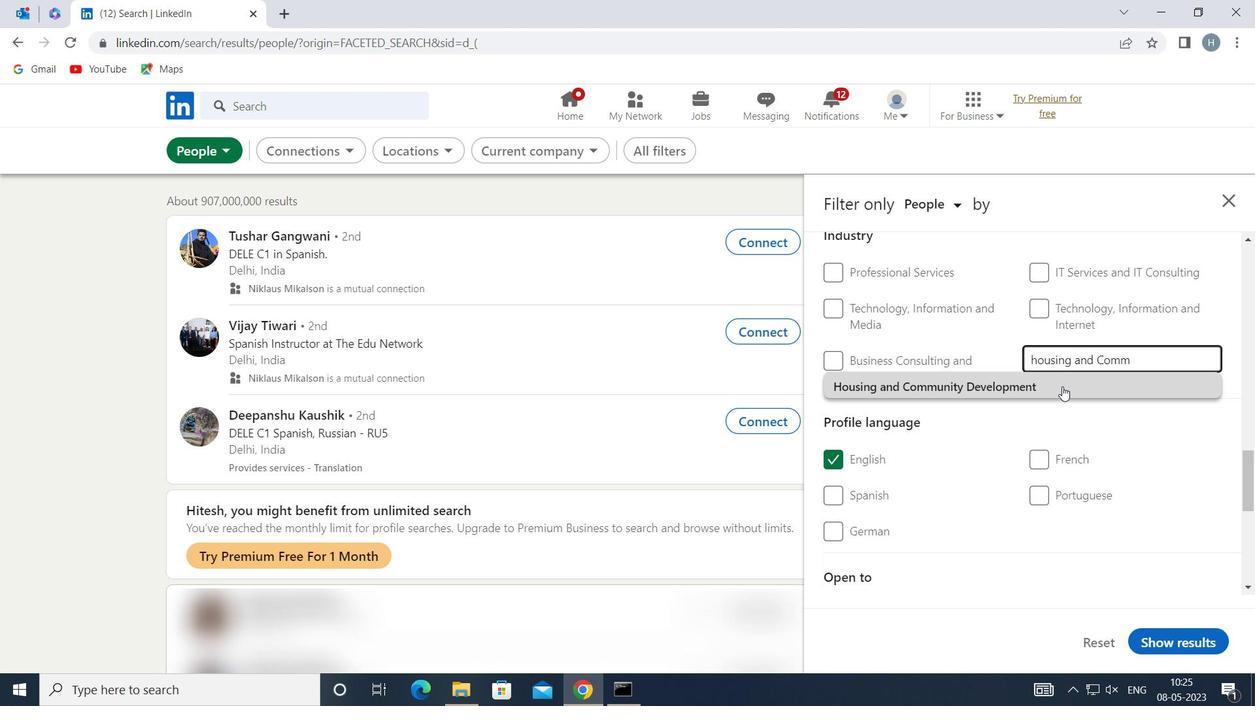 
Action: Mouse moved to (1015, 375)
Screenshot: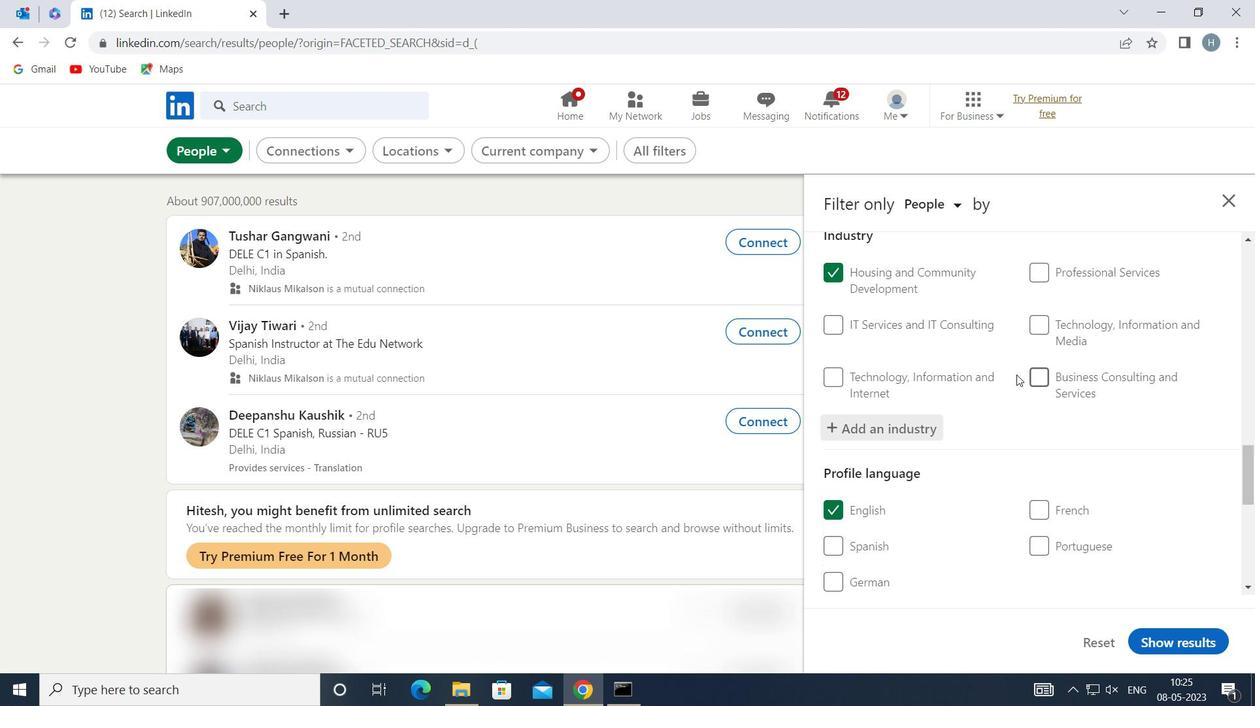 
Action: Mouse scrolled (1015, 374) with delta (0, 0)
Screenshot: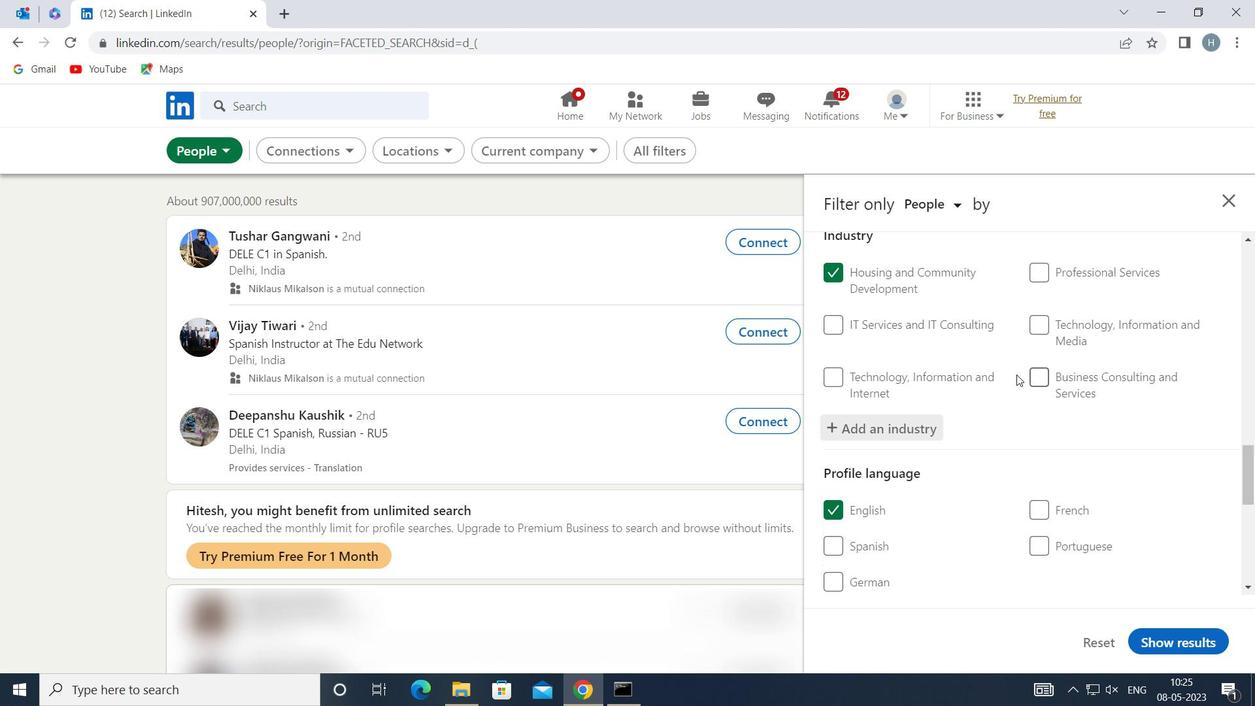 
Action: Mouse scrolled (1015, 374) with delta (0, 0)
Screenshot: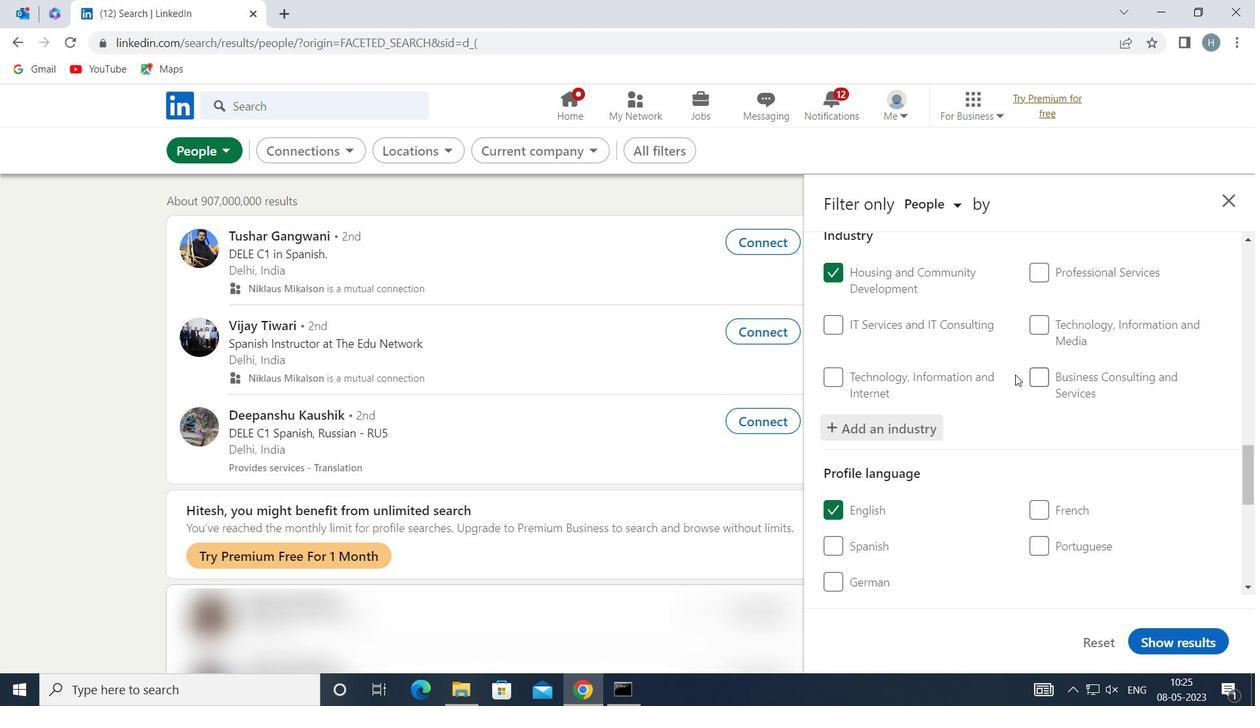 
Action: Mouse scrolled (1015, 374) with delta (0, 0)
Screenshot: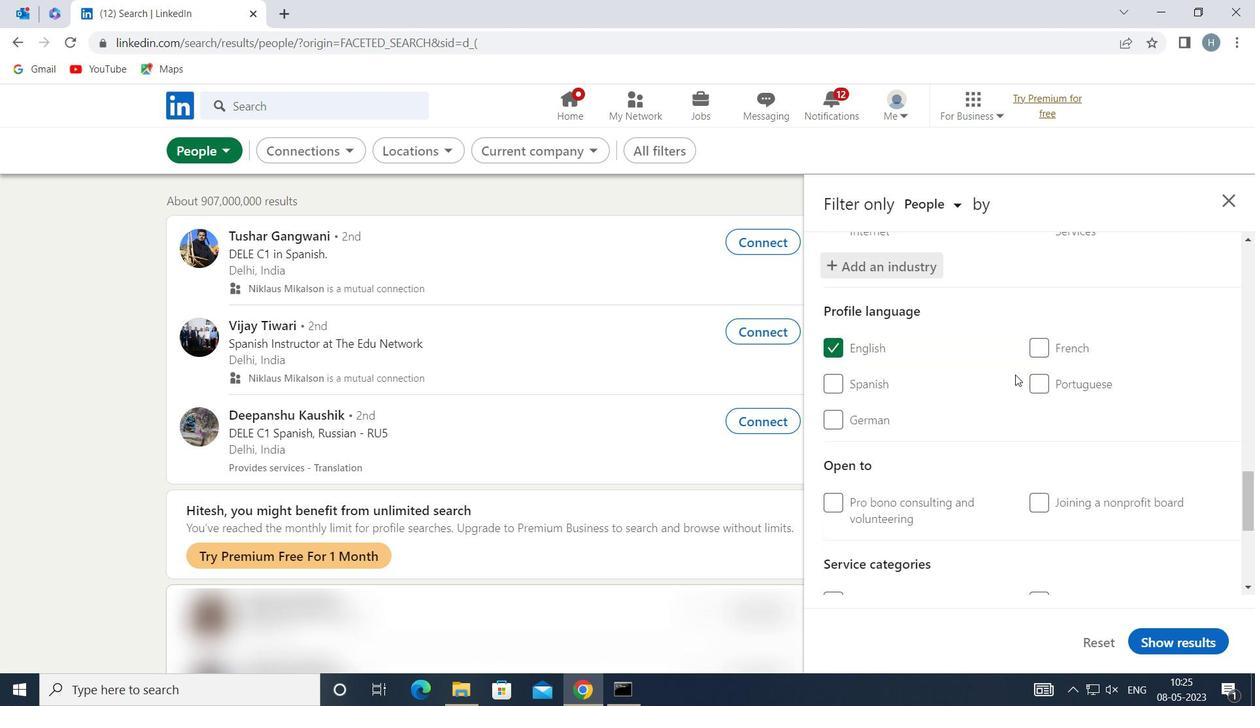
Action: Mouse scrolled (1015, 374) with delta (0, 0)
Screenshot: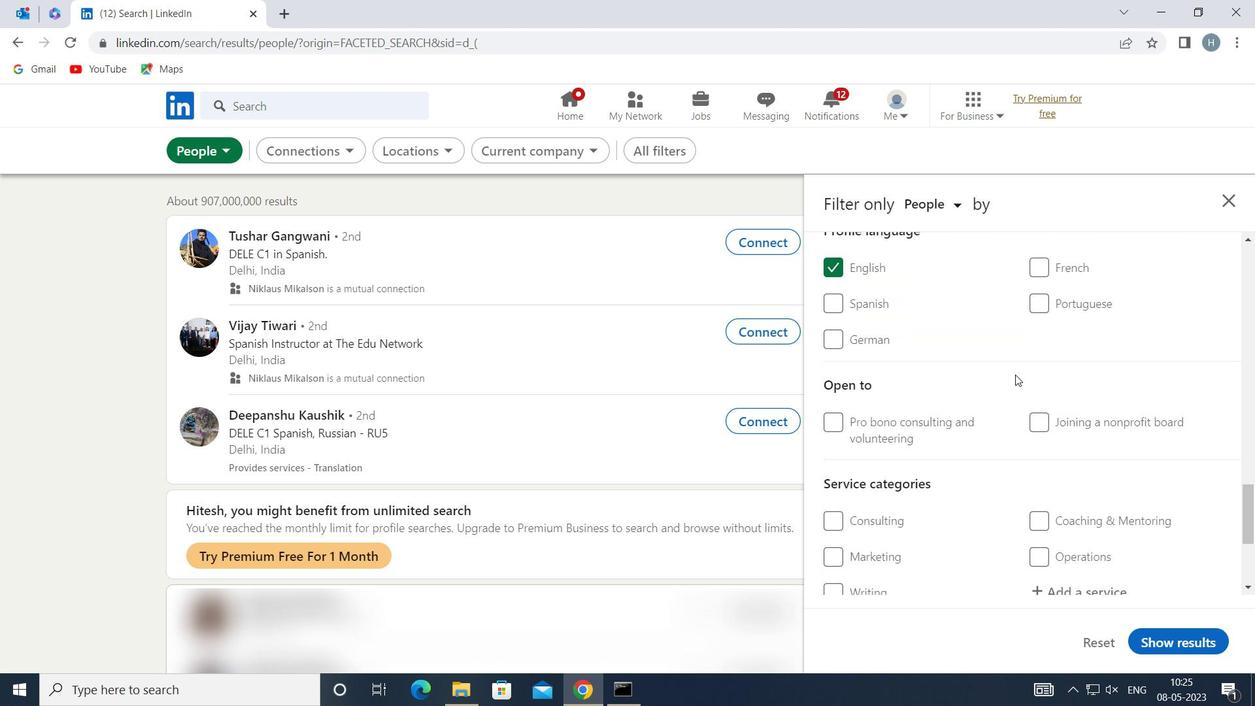 
Action: Mouse scrolled (1015, 374) with delta (0, 0)
Screenshot: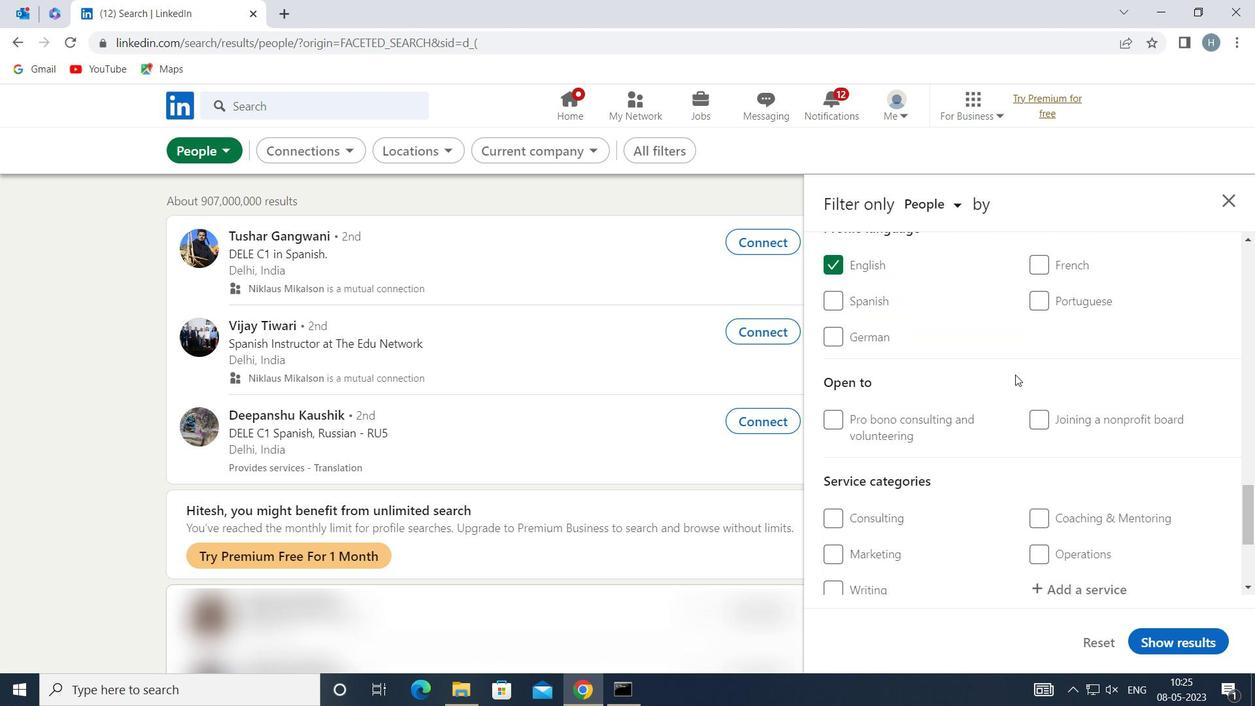 
Action: Mouse scrolled (1015, 374) with delta (0, 0)
Screenshot: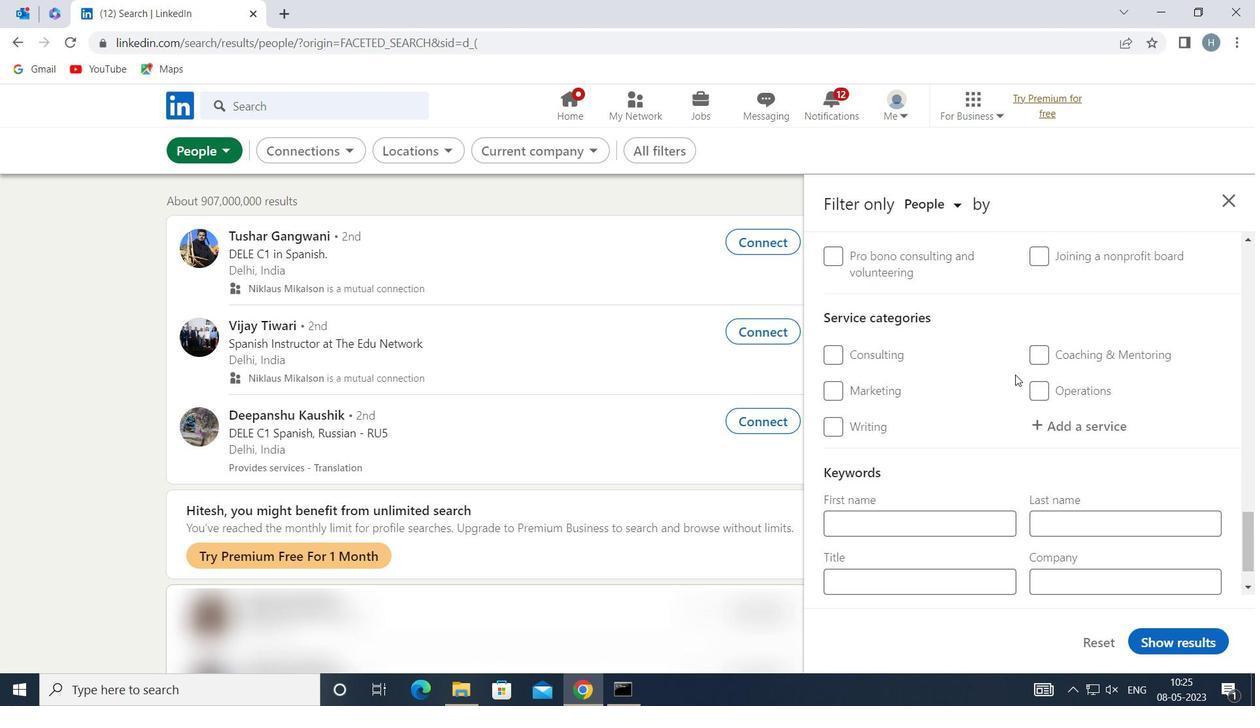 
Action: Mouse moved to (1074, 360)
Screenshot: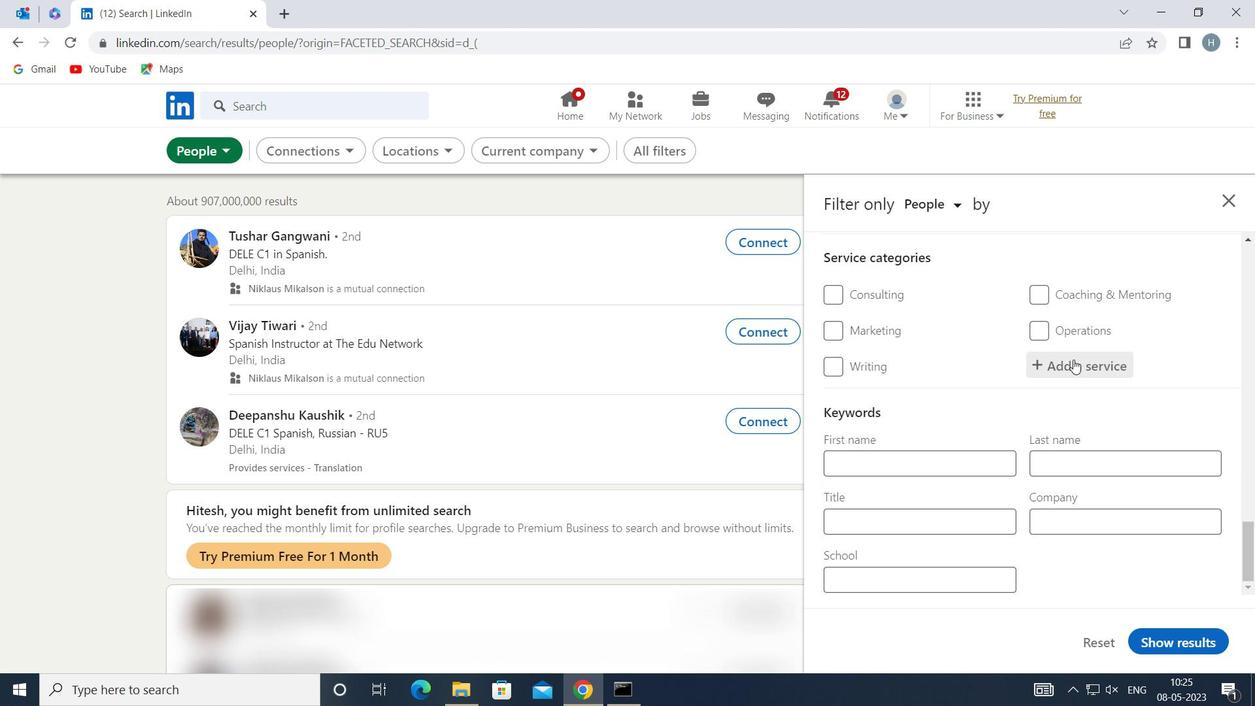 
Action: Mouse pressed left at (1074, 360)
Screenshot: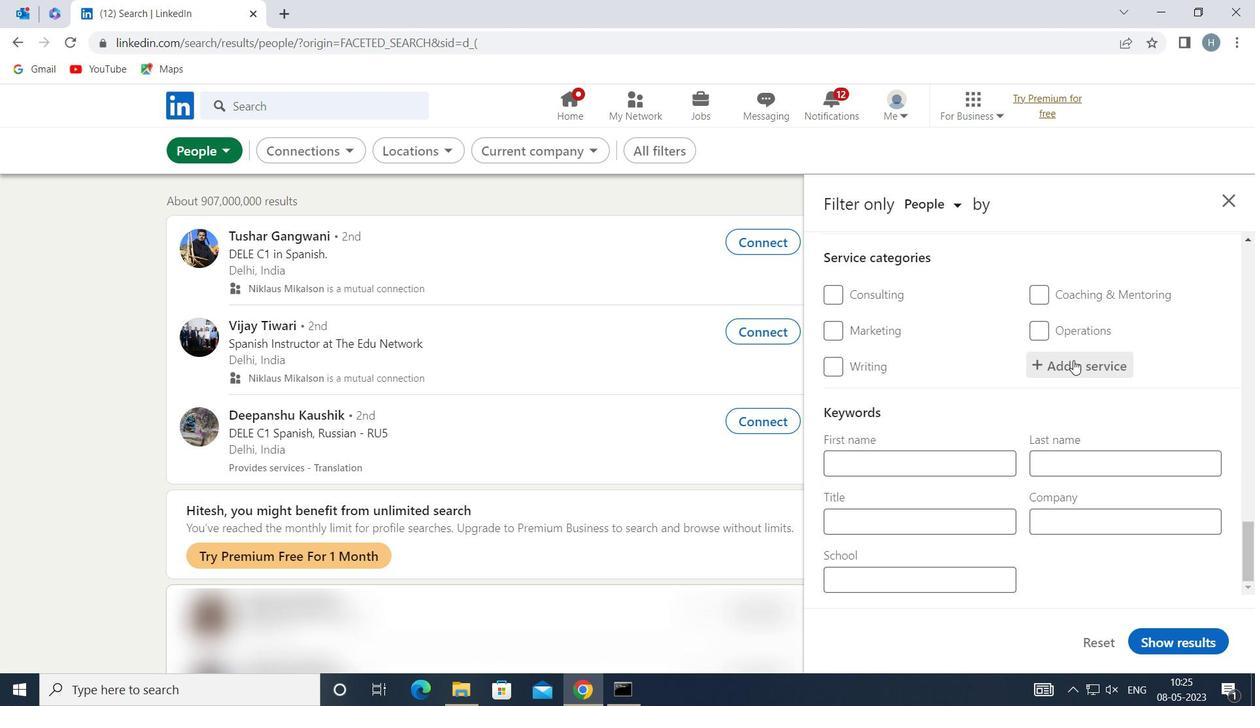 
Action: Key pressed <Key.shift>COMPUTER<Key.space><Key.shift>NE
Screenshot: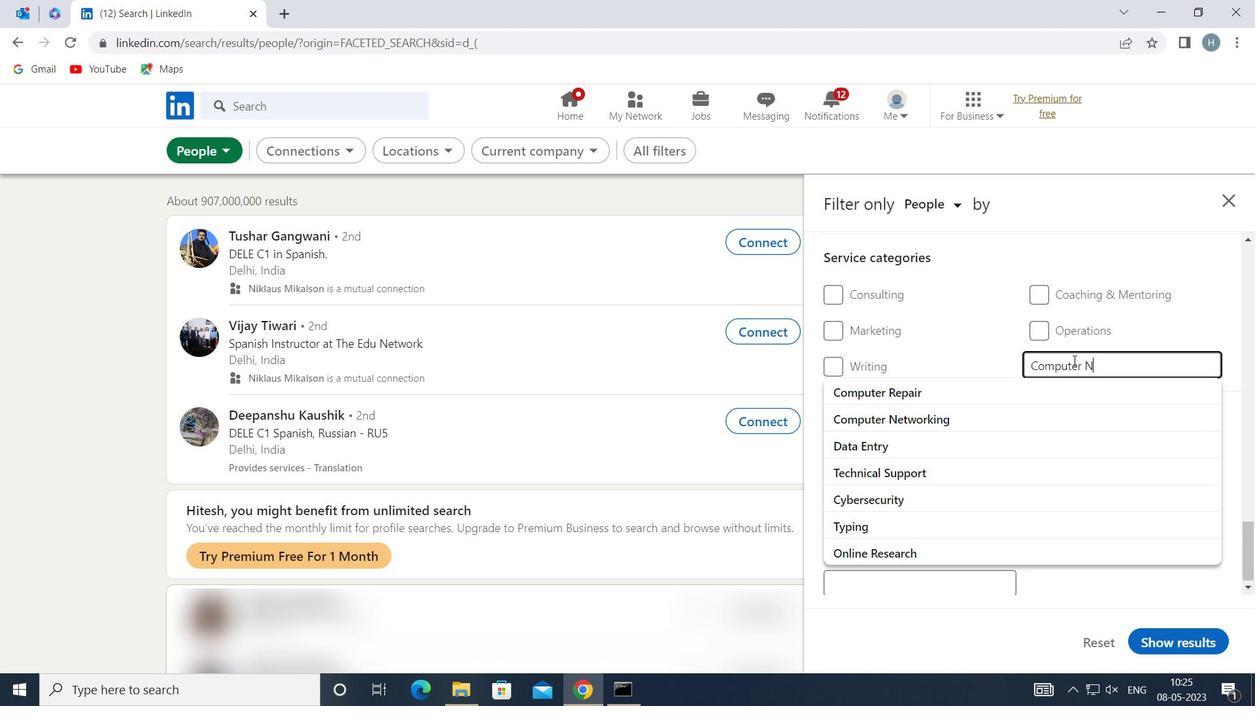 
Action: Mouse moved to (1044, 390)
Screenshot: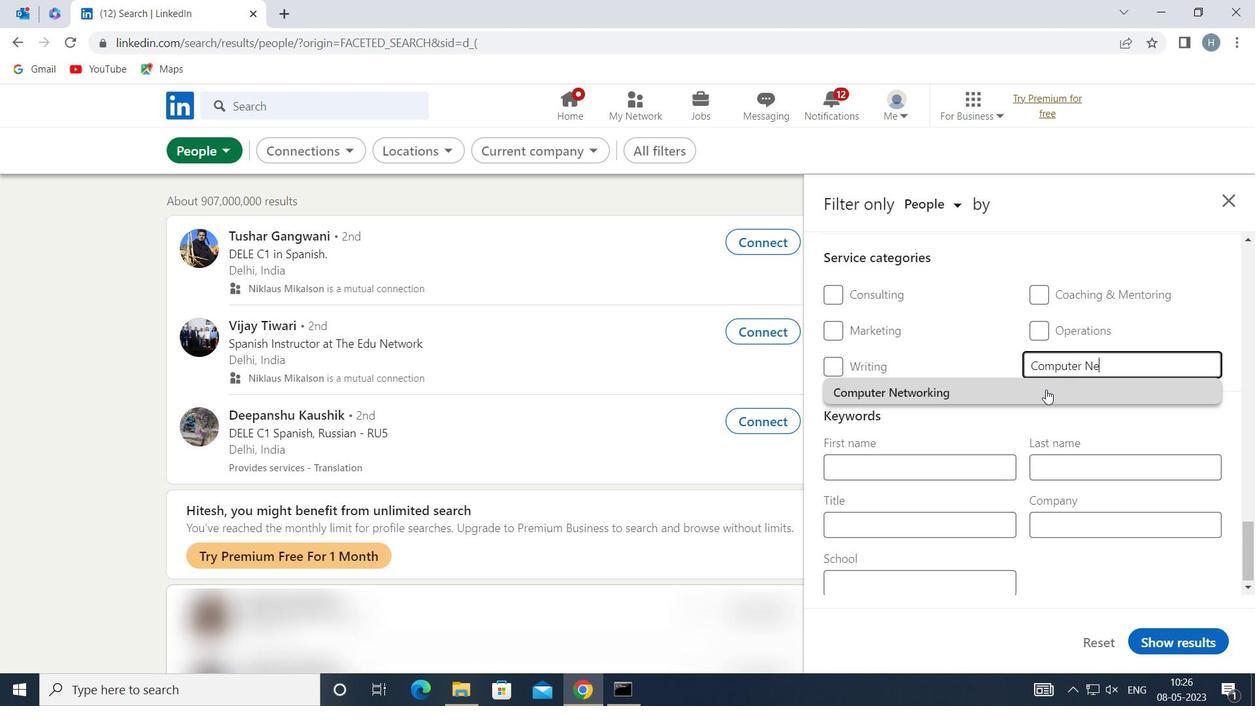 
Action: Mouse pressed left at (1044, 390)
Screenshot: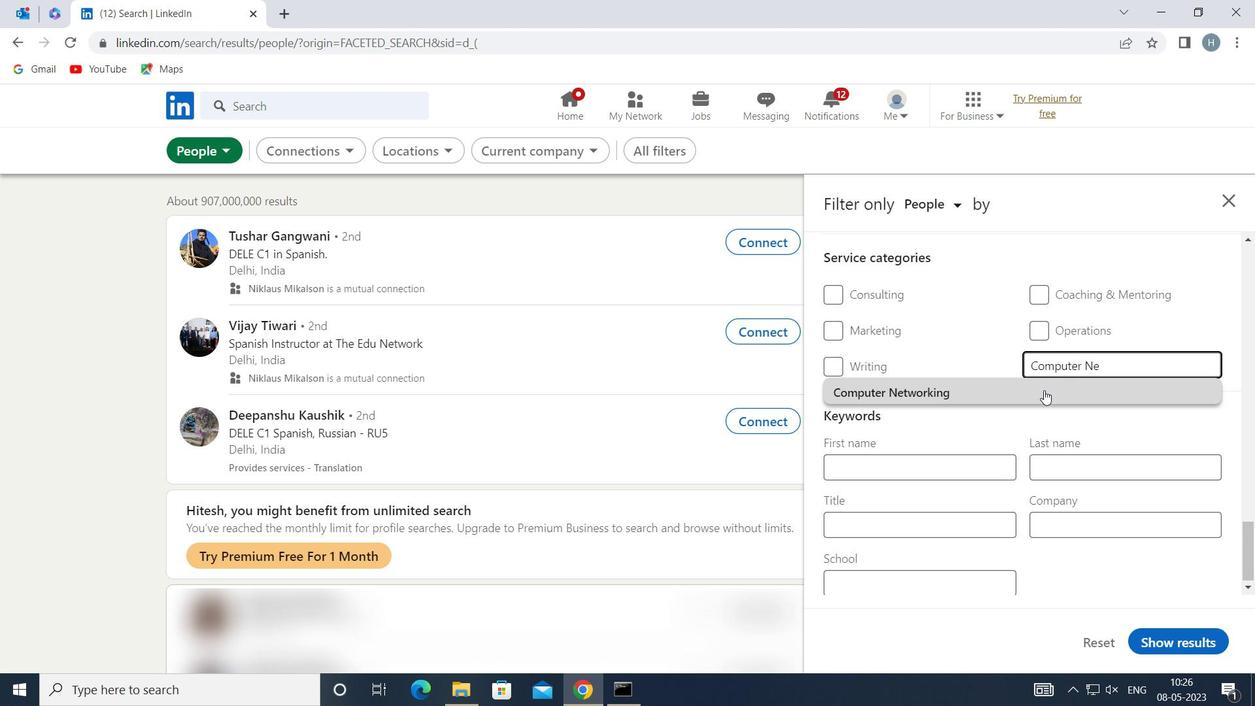 
Action: Mouse moved to (1018, 387)
Screenshot: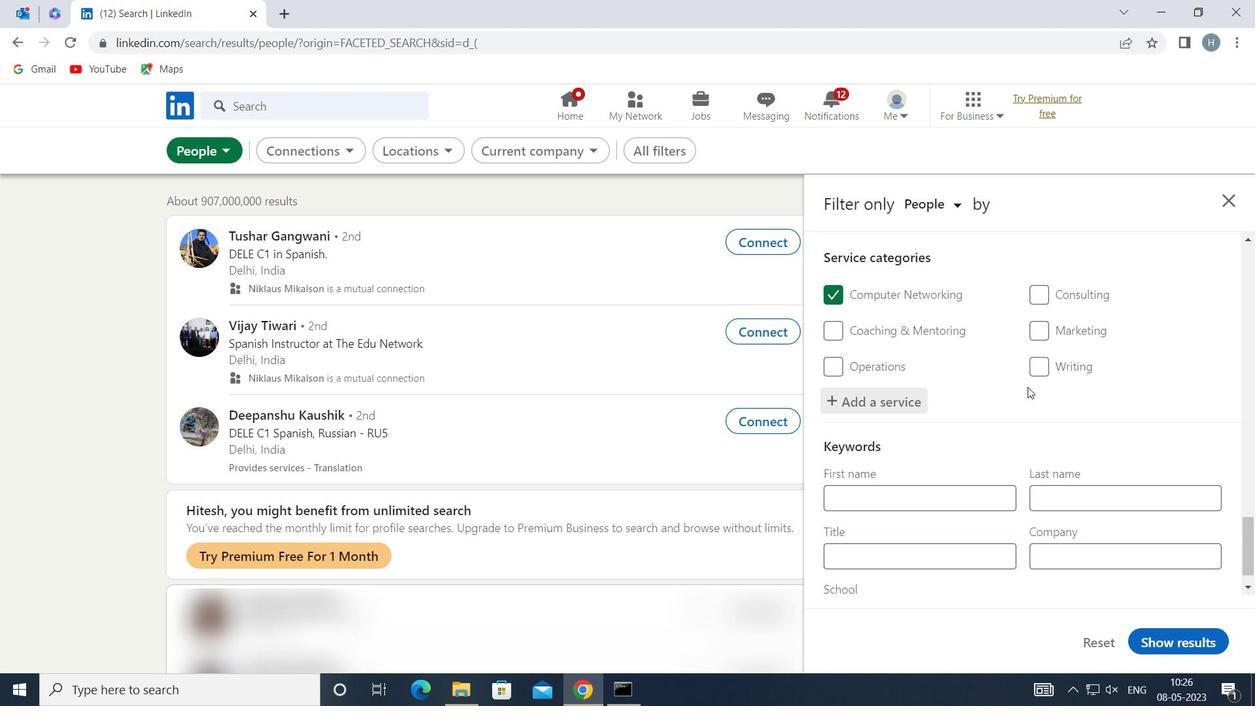 
Action: Mouse scrolled (1018, 387) with delta (0, 0)
Screenshot: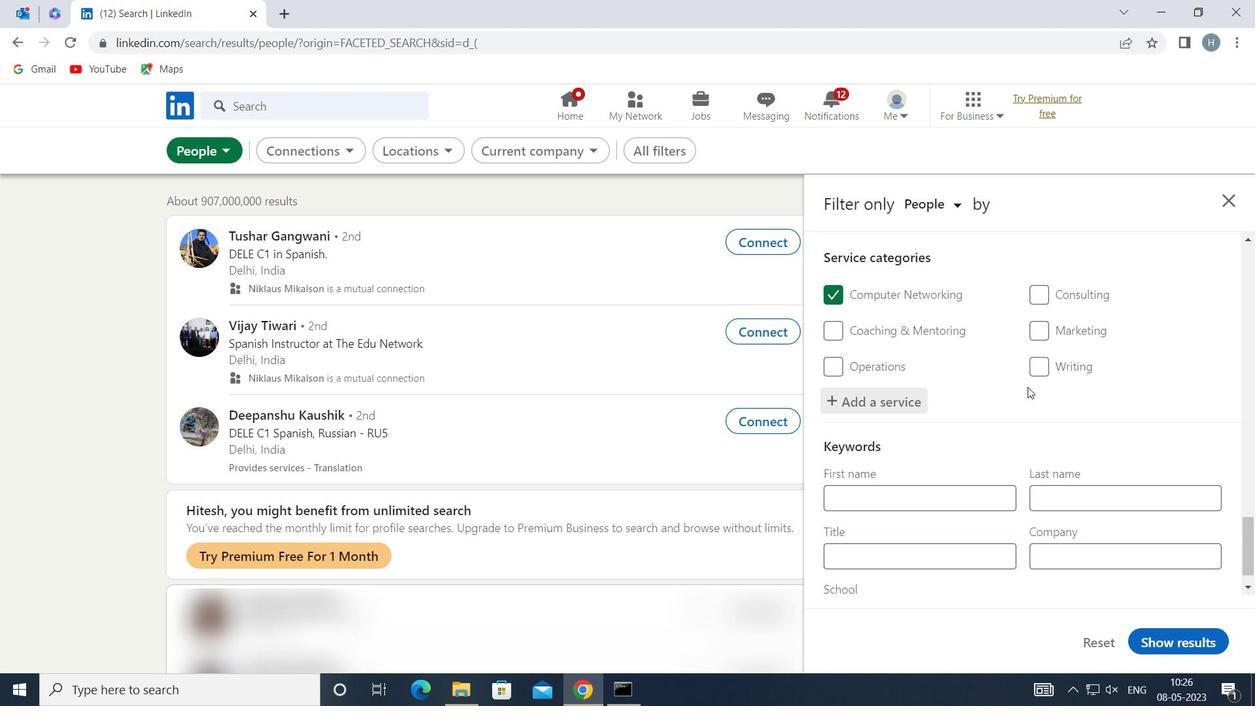 
Action: Mouse moved to (1014, 391)
Screenshot: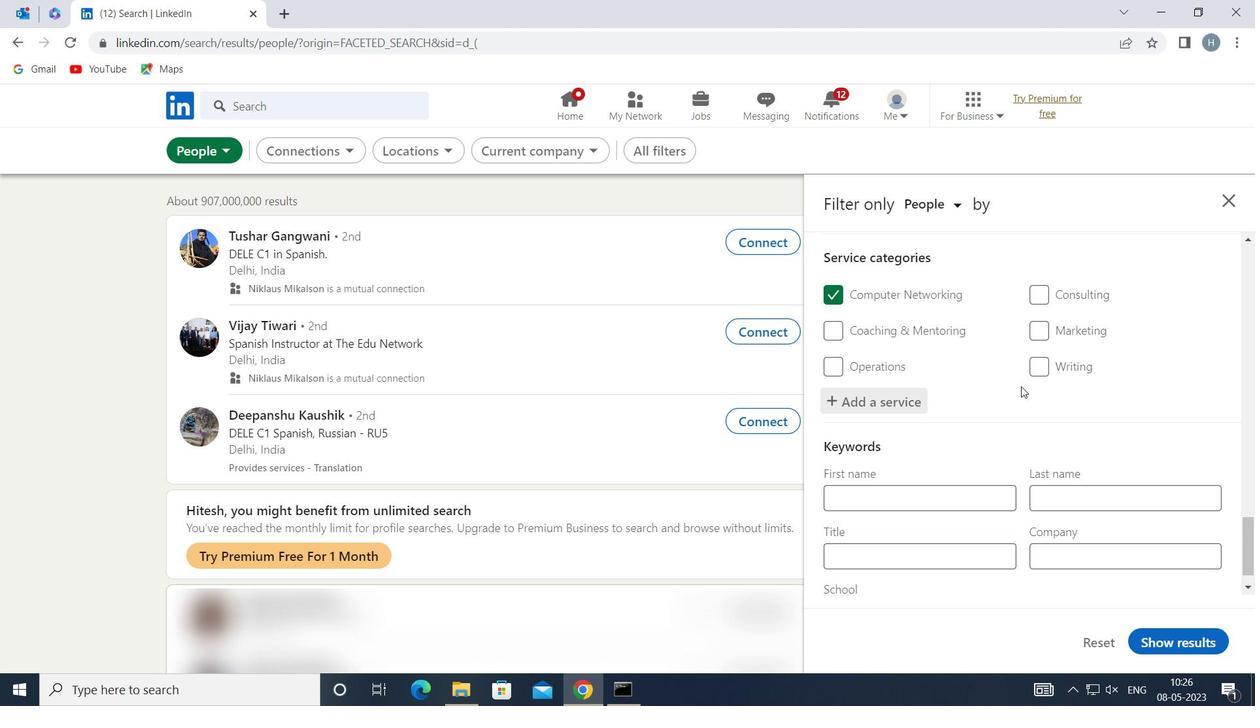 
Action: Mouse scrolled (1014, 390) with delta (0, 0)
Screenshot: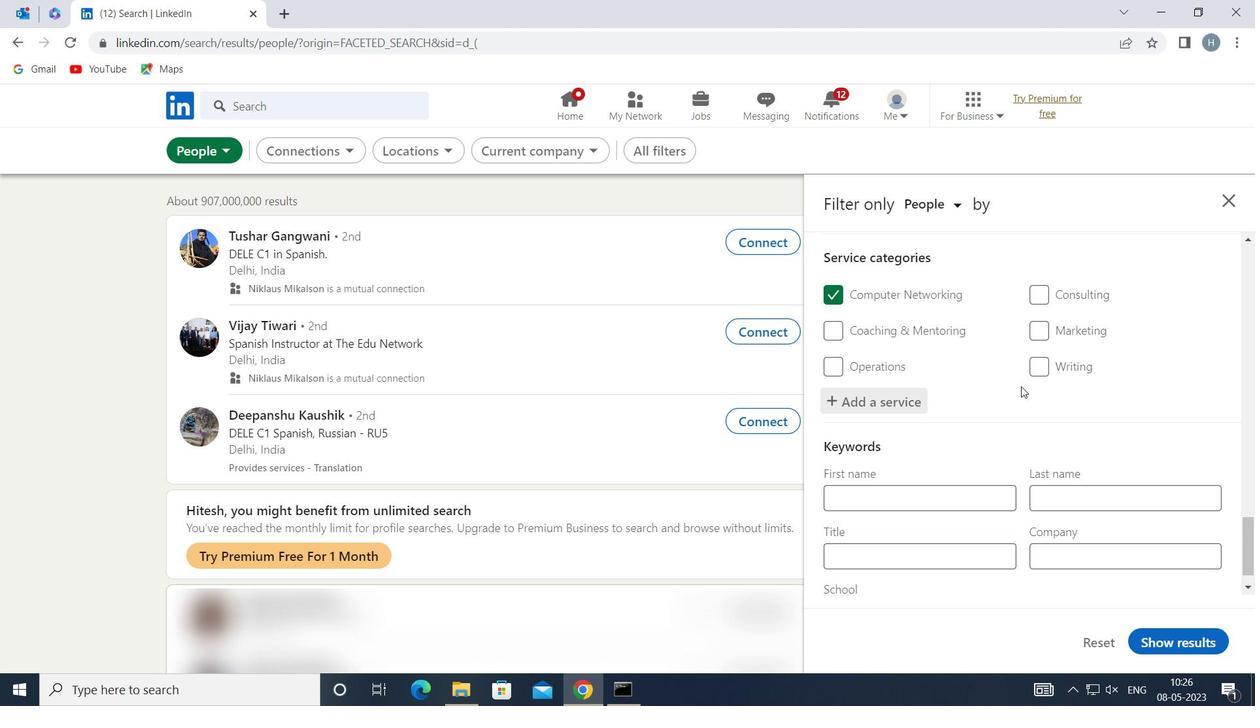 
Action: Mouse moved to (1012, 393)
Screenshot: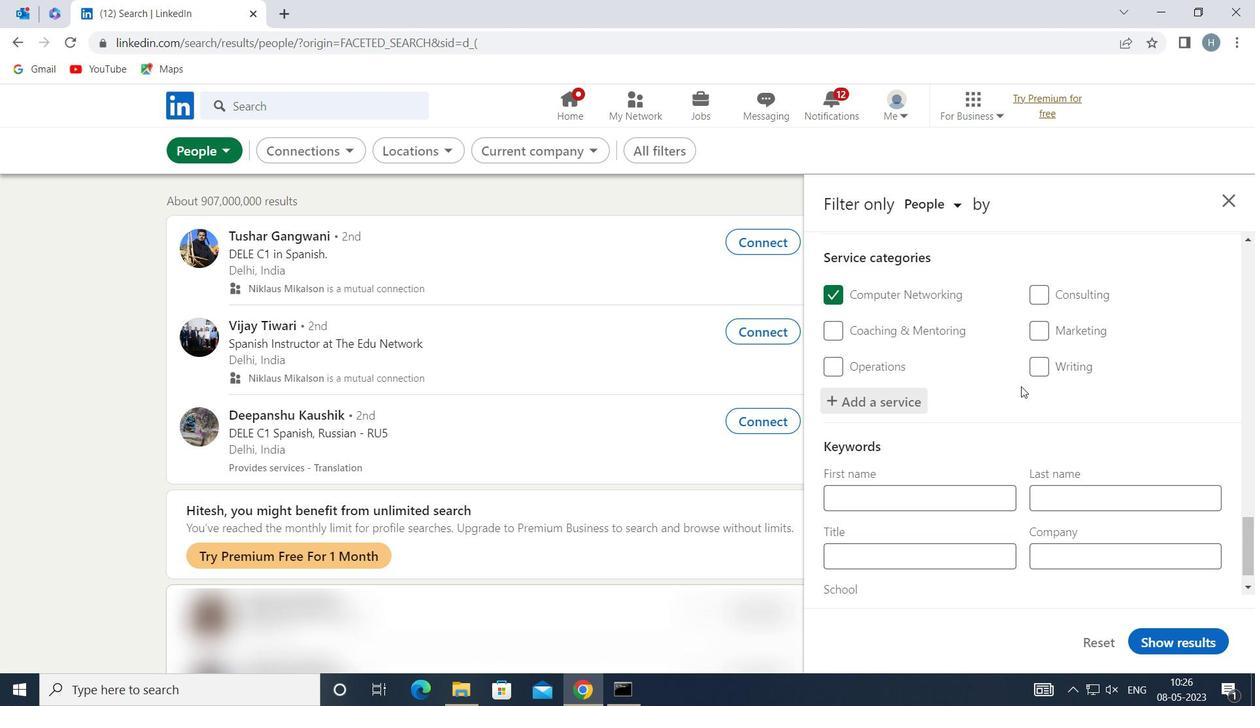 
Action: Mouse scrolled (1012, 392) with delta (0, 0)
Screenshot: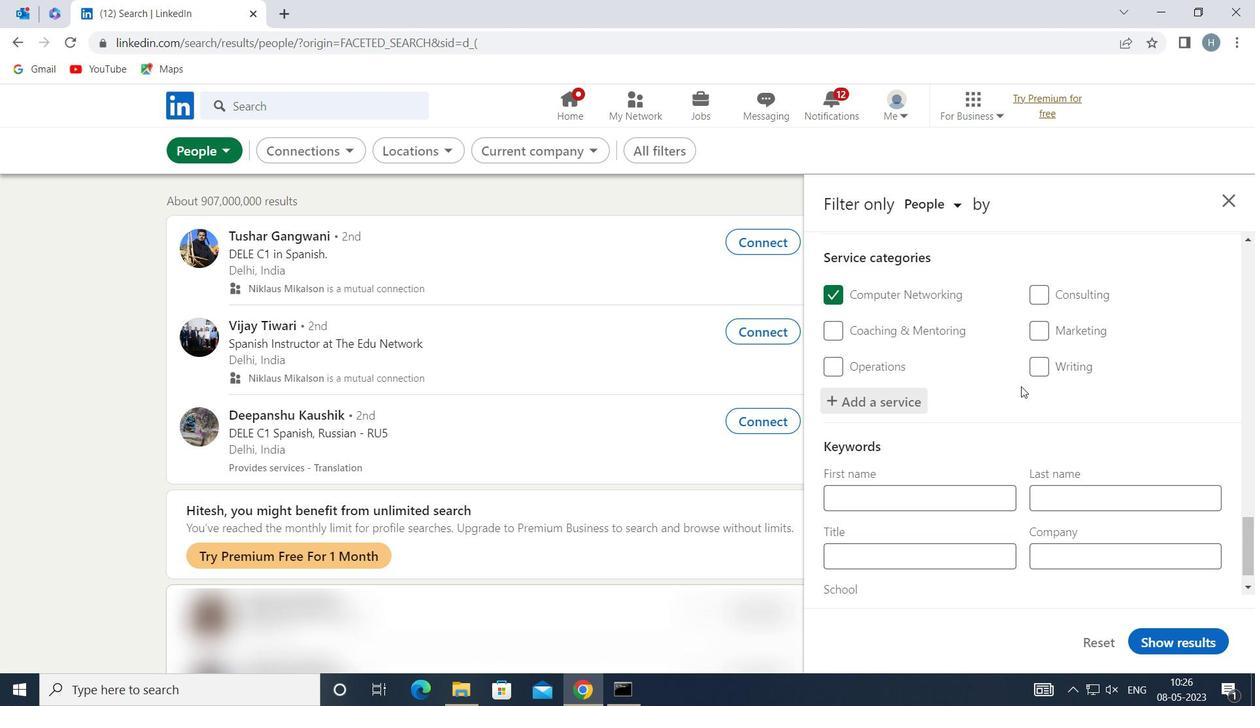 
Action: Mouse moved to (1006, 402)
Screenshot: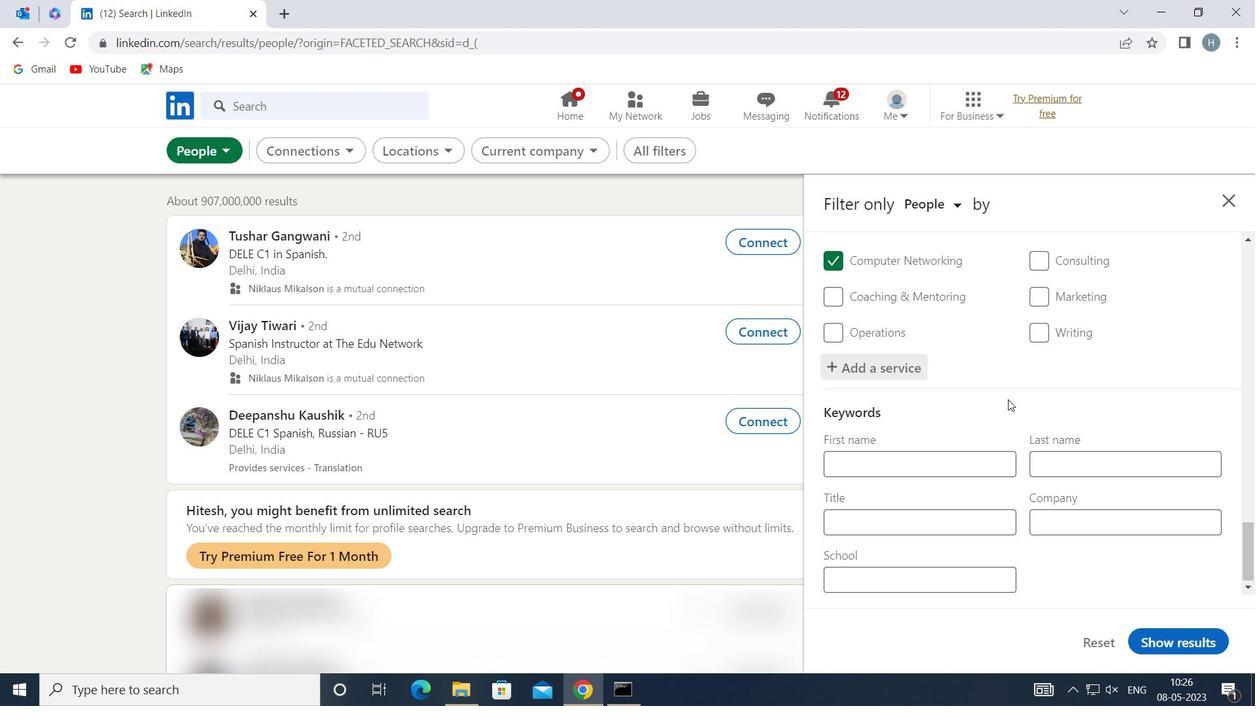 
Action: Mouse scrolled (1006, 402) with delta (0, 0)
Screenshot: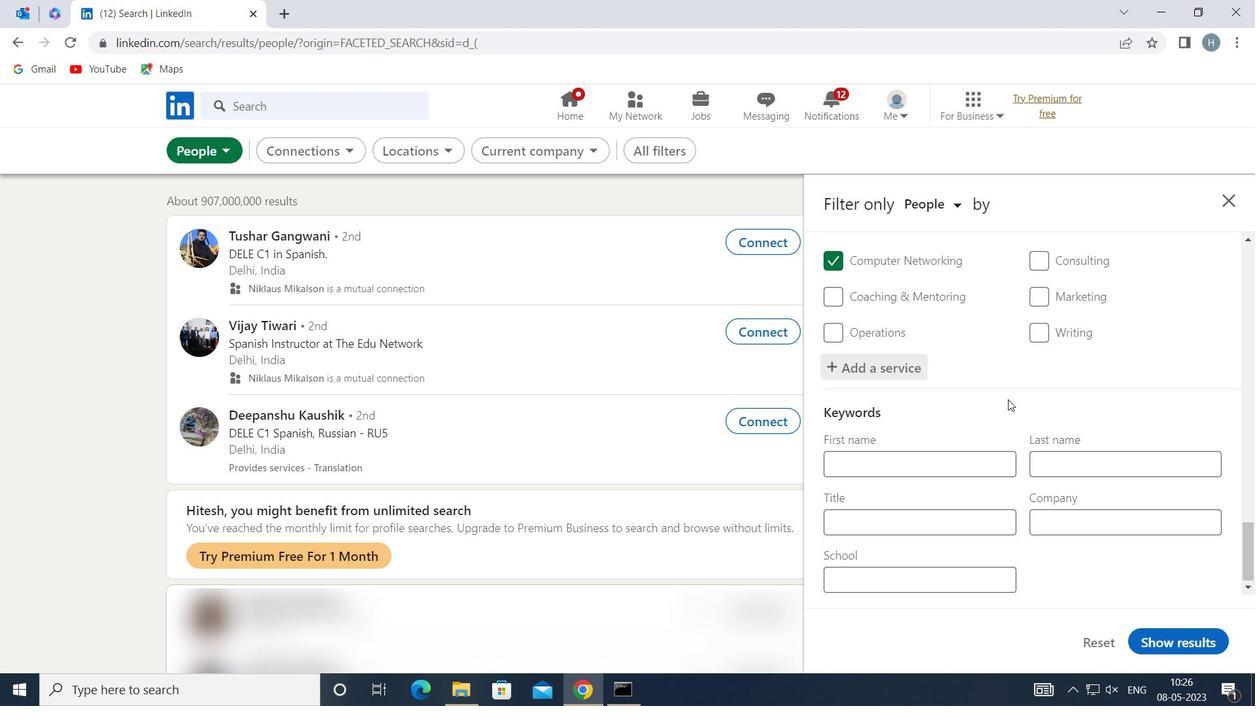 
Action: Mouse moved to (1004, 413)
Screenshot: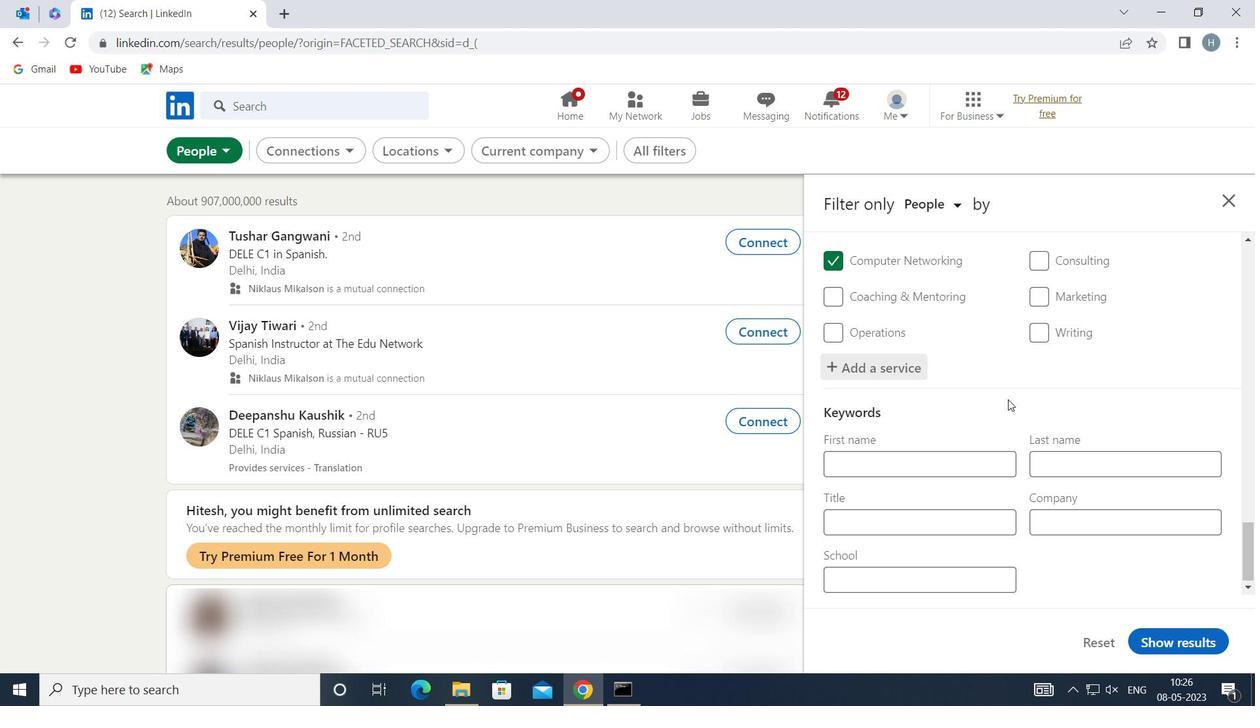 
Action: Mouse scrolled (1004, 413) with delta (0, 0)
Screenshot: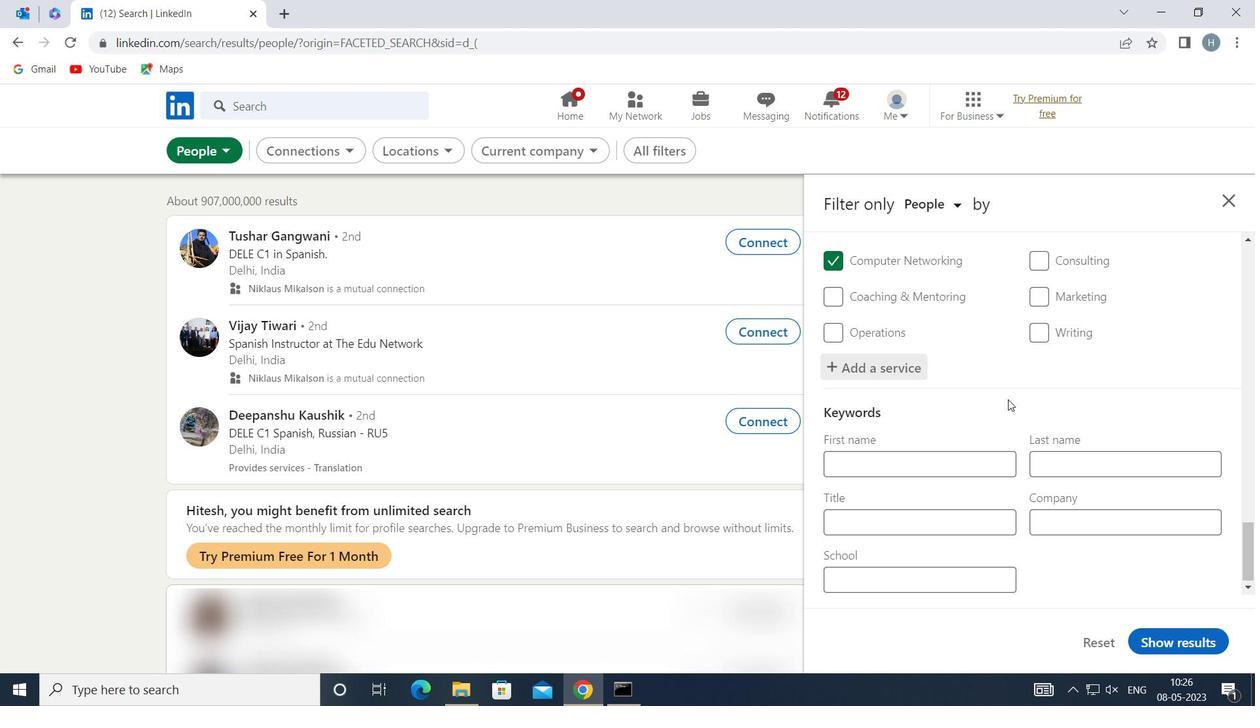 
Action: Mouse moved to (970, 517)
Screenshot: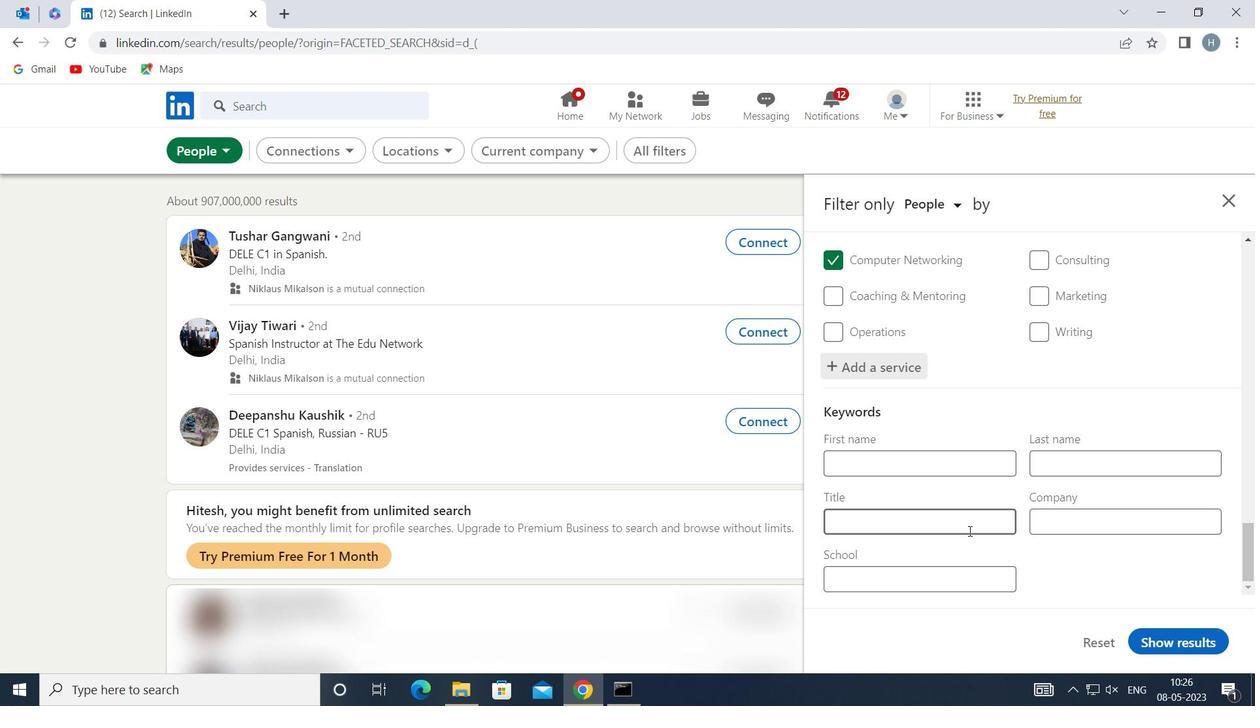 
Action: Mouse pressed left at (970, 517)
Screenshot: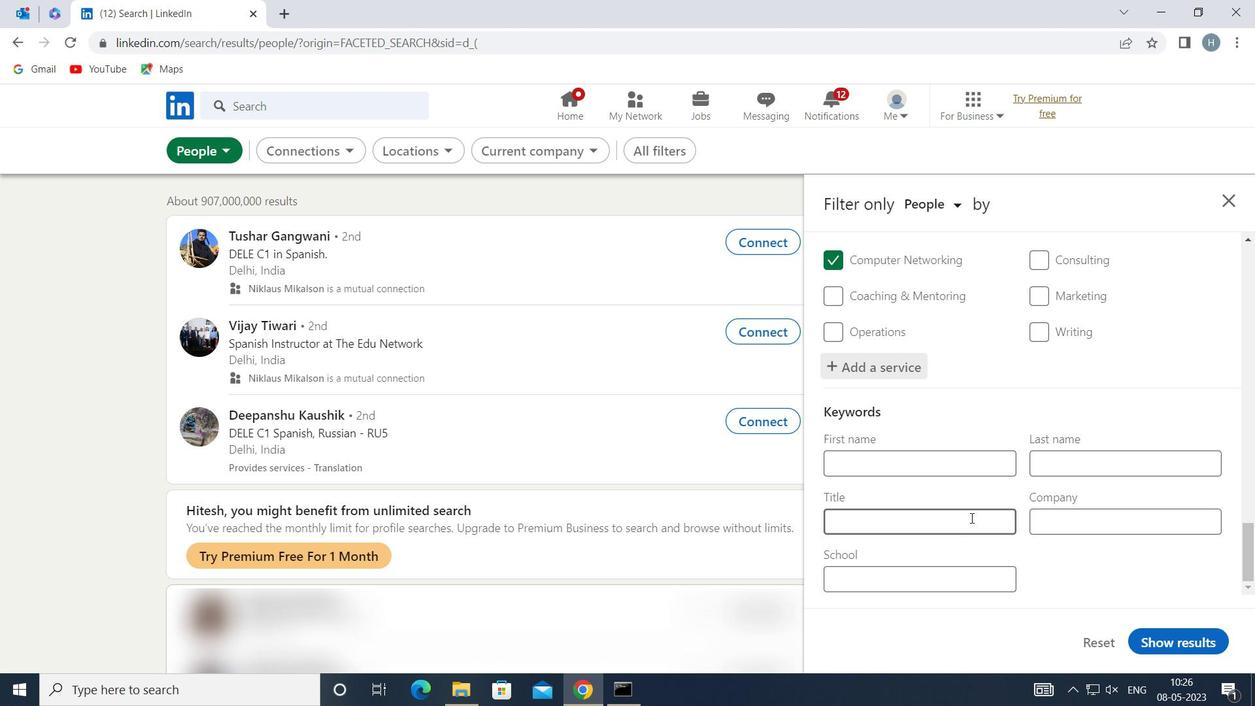 
Action: Mouse moved to (971, 516)
Screenshot: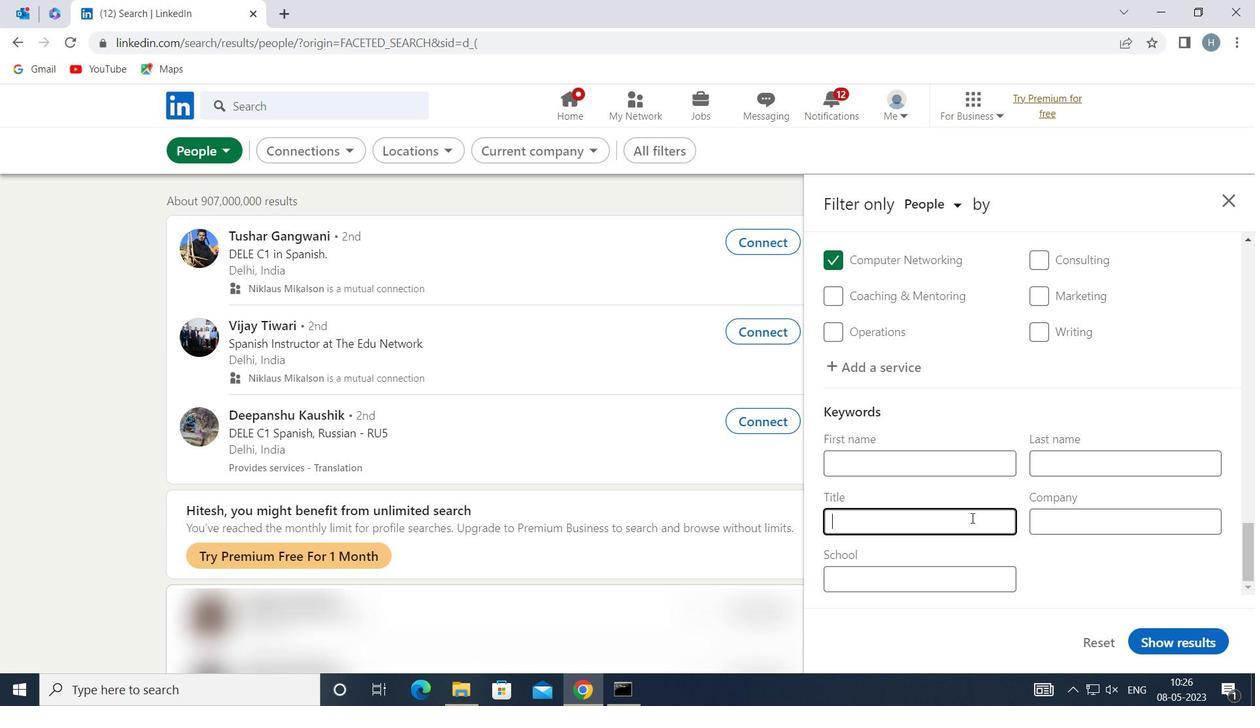 
Action: Key pressed <Key.shift><Key.shift><Key.shift><Key.shift><Key.shift><Key.shift><Key.shift>ROOPFER
Screenshot: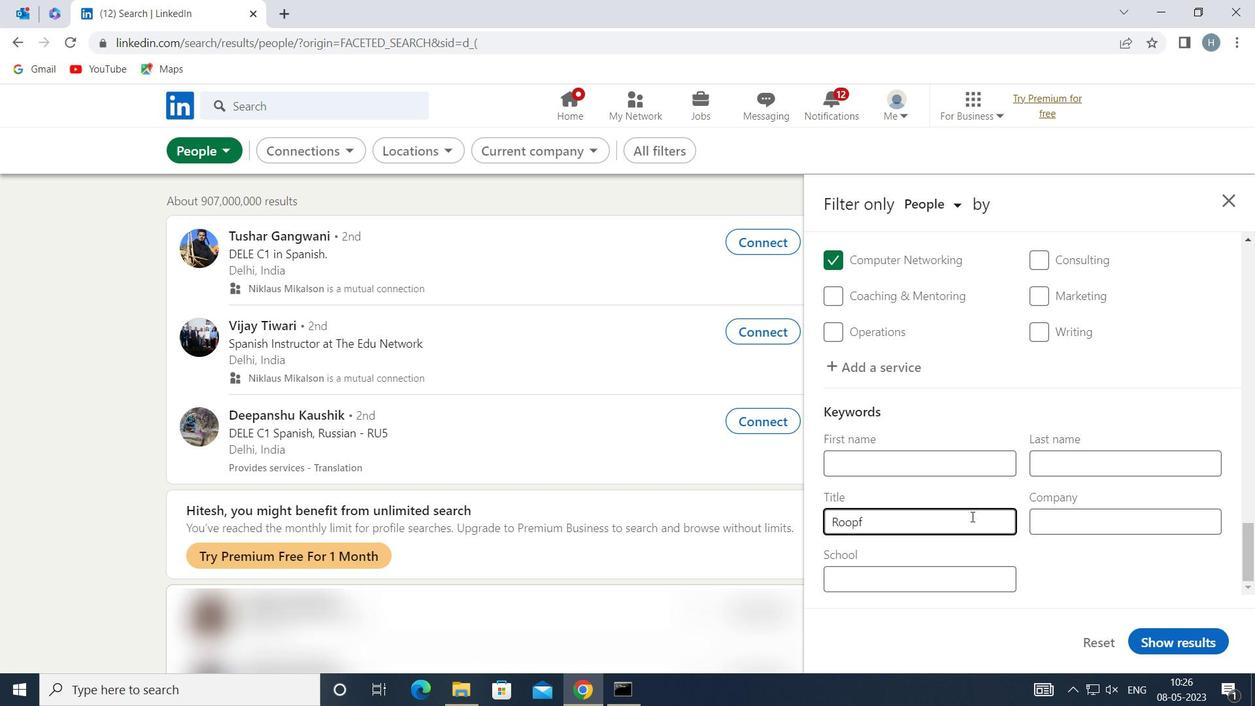 
Action: Mouse moved to (1195, 636)
Screenshot: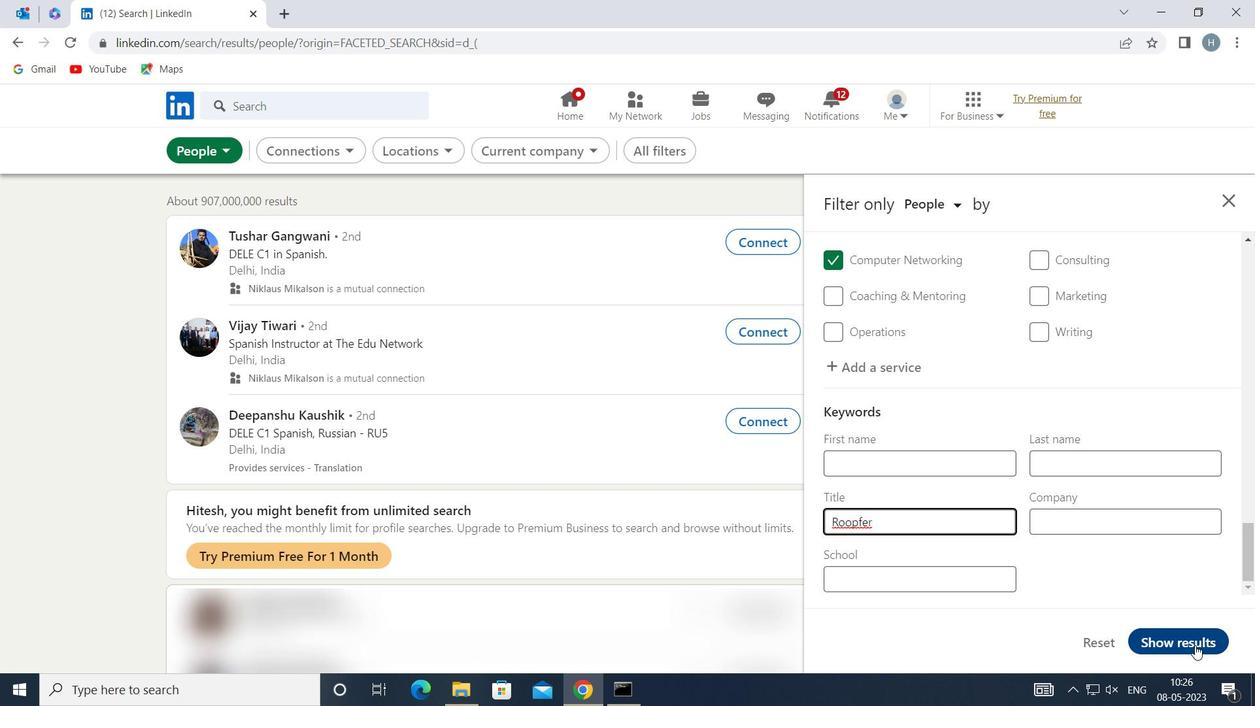 
Action: Mouse pressed left at (1195, 636)
Screenshot: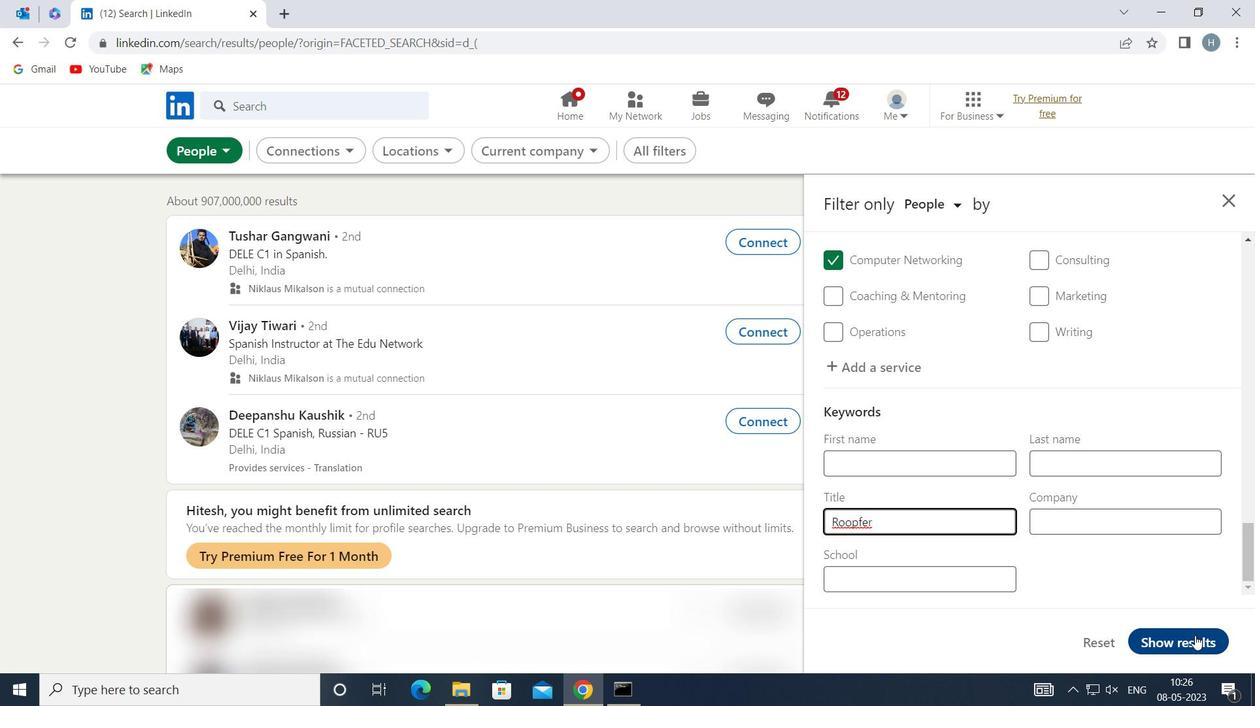 
Action: Mouse moved to (961, 452)
Screenshot: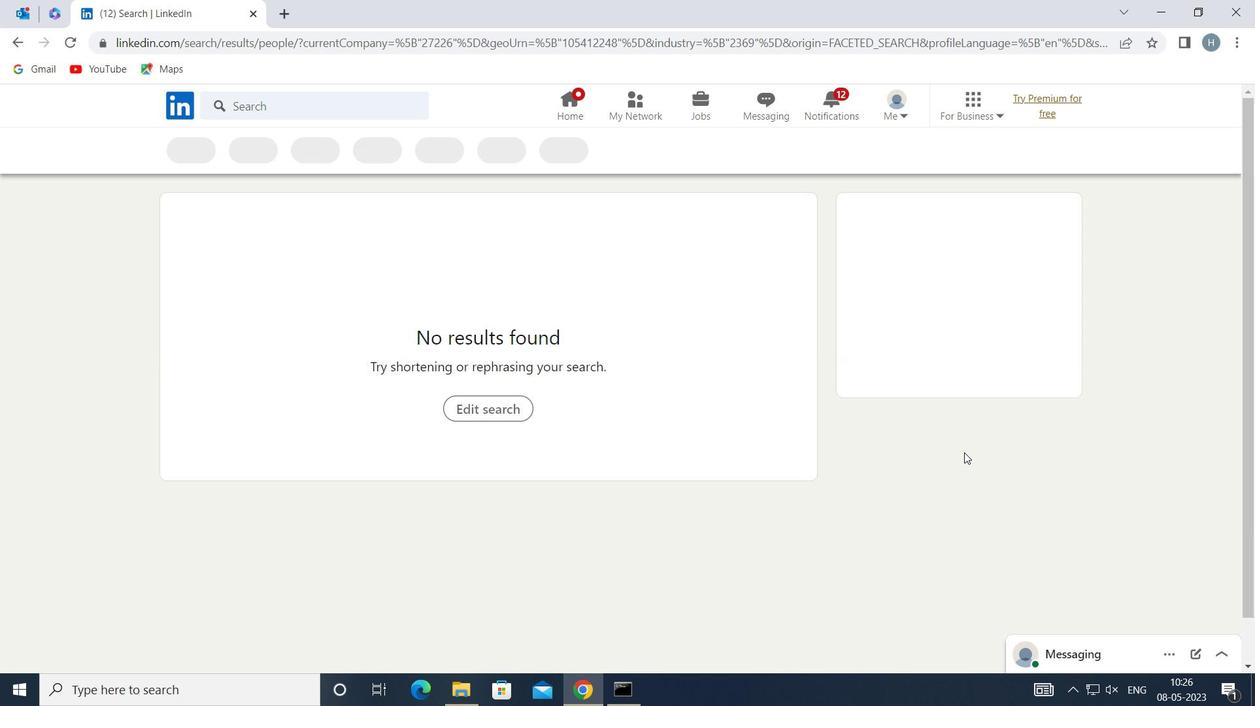 
